 Task: Compose an email with the signature Bethany Lewis with the subject Feedback on a market research survey and the message We need to finalize the budget for the next fiscal year, can you please assist? from softage.4@softage.net to softage.2@softage.net, select last word, change the font of the message to Garamond and change the font typography to bold and underline Send the email. Finally, move the email from Sent Items to the label Licenses
Action: Mouse moved to (74, 123)
Screenshot: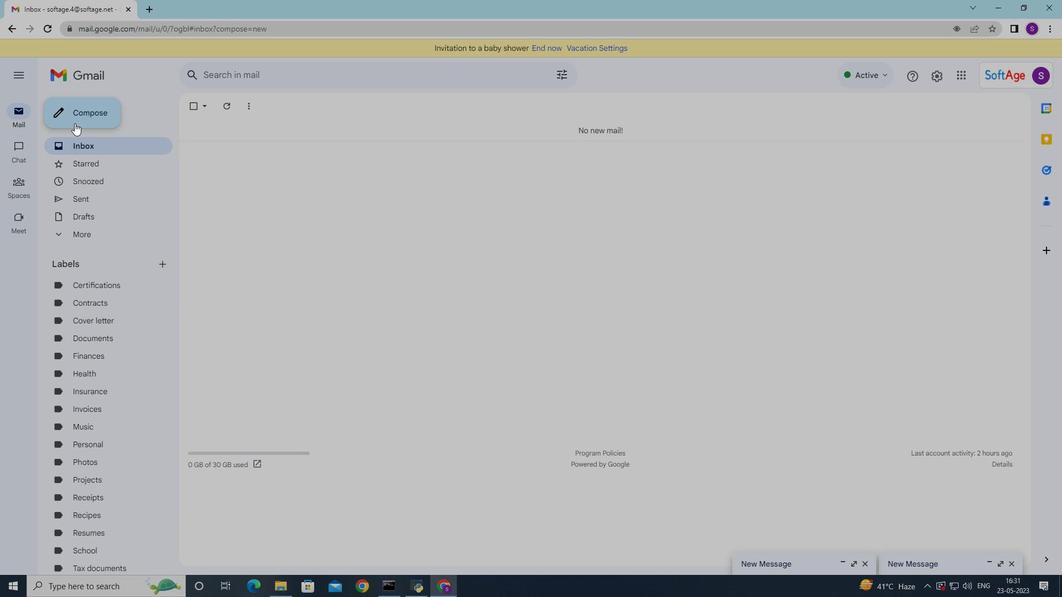 
Action: Mouse pressed left at (74, 123)
Screenshot: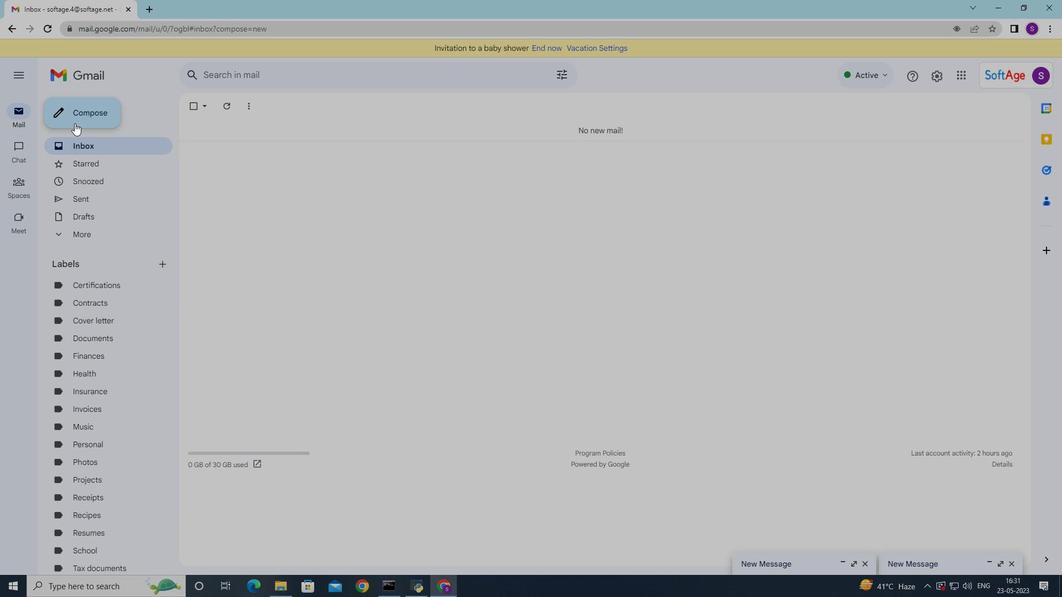 
Action: Mouse moved to (597, 558)
Screenshot: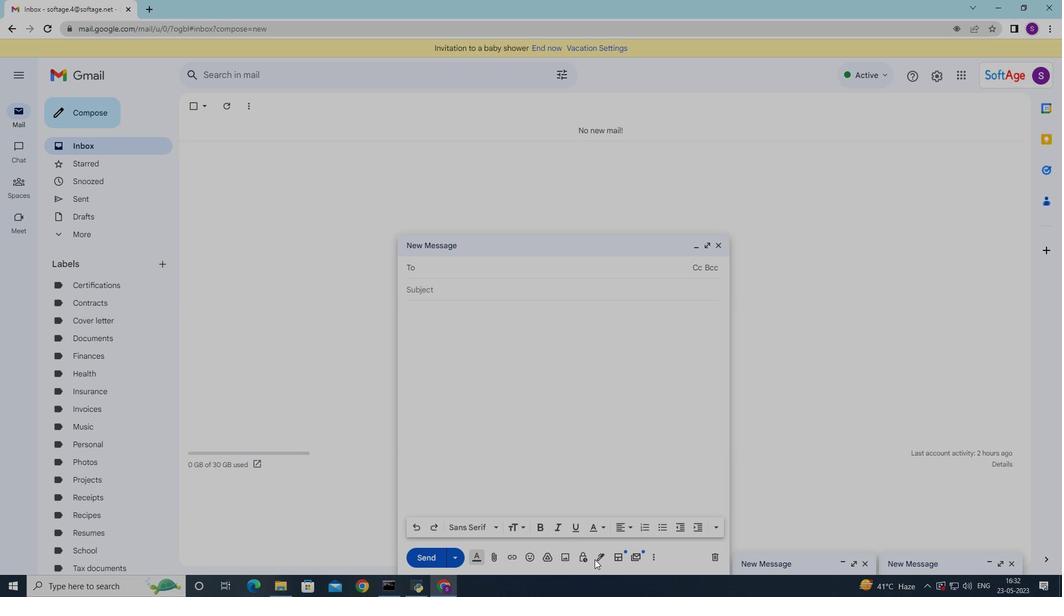 
Action: Mouse pressed left at (597, 558)
Screenshot: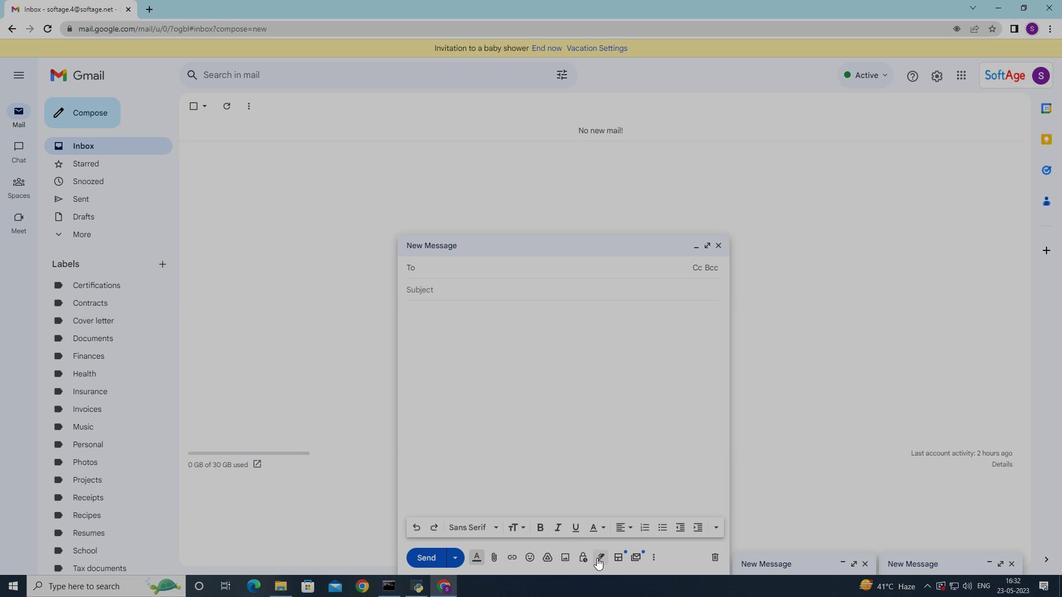 
Action: Mouse moved to (660, 222)
Screenshot: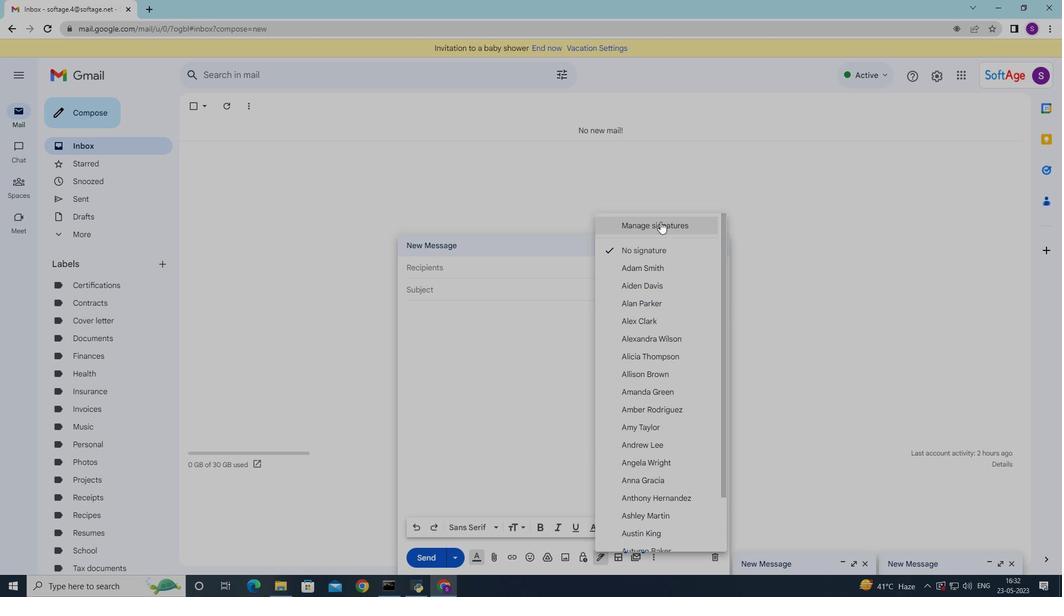 
Action: Mouse pressed left at (660, 222)
Screenshot: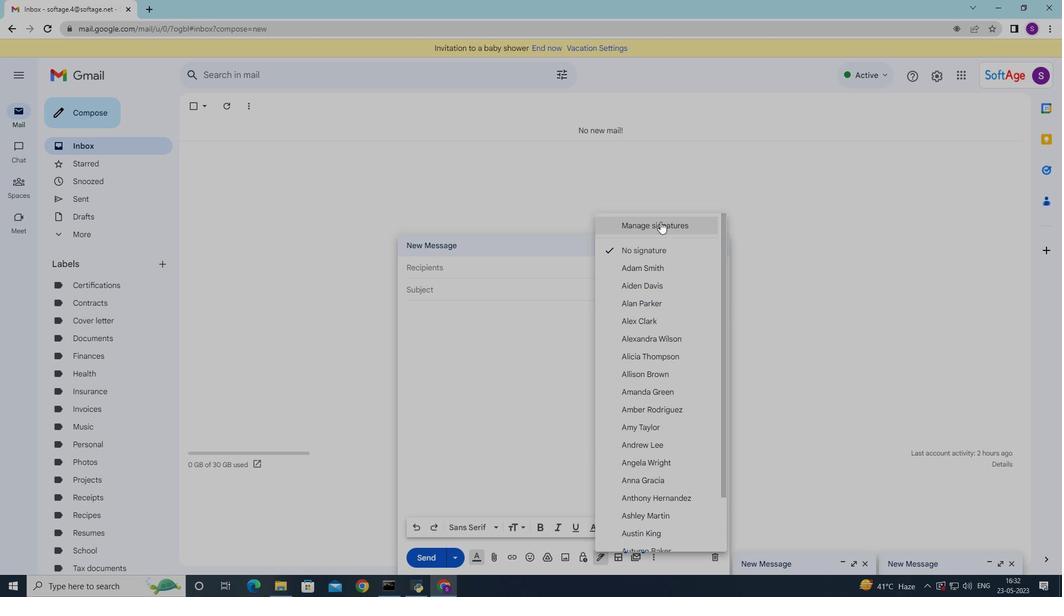
Action: Mouse moved to (722, 246)
Screenshot: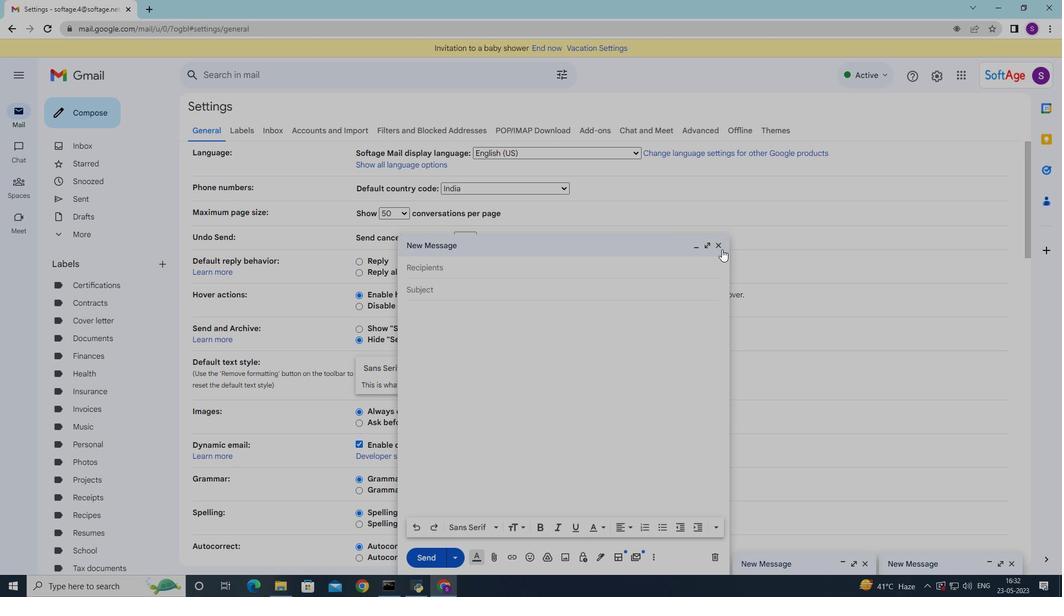 
Action: Mouse pressed left at (722, 246)
Screenshot: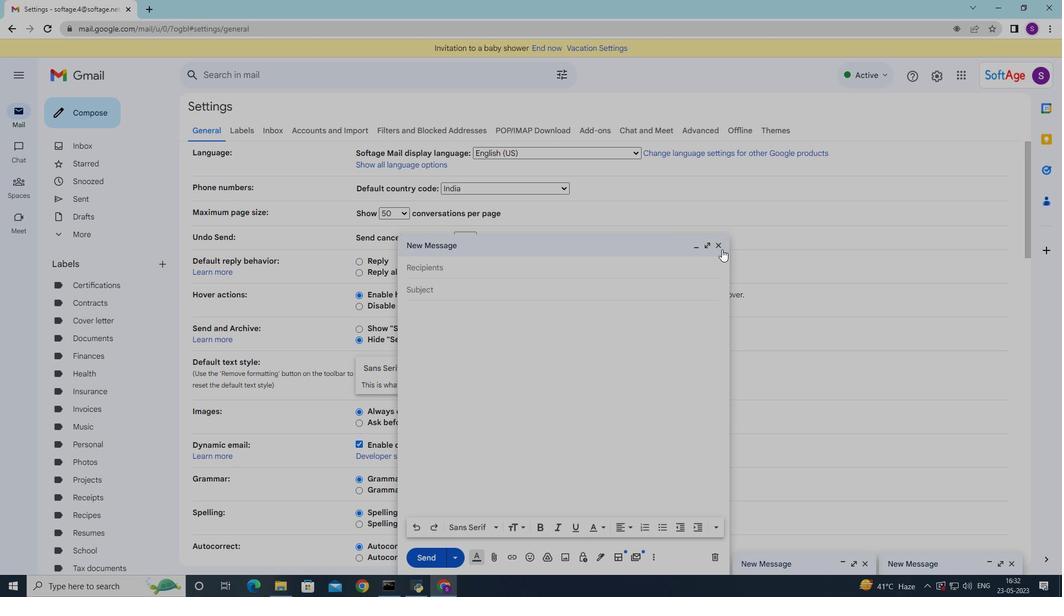 
Action: Mouse moved to (448, 314)
Screenshot: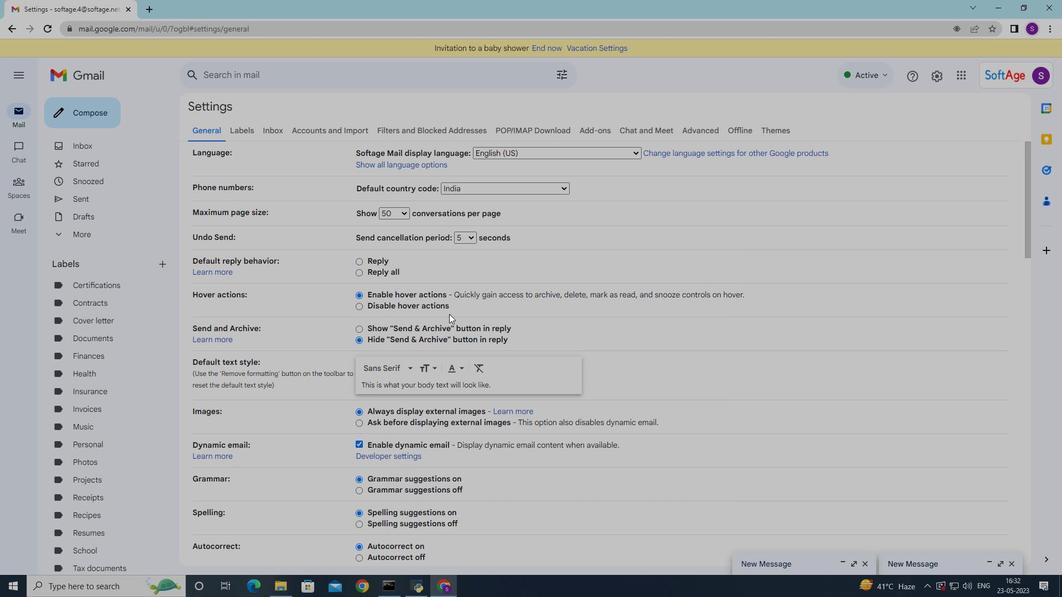 
Action: Mouse scrolled (448, 313) with delta (0, 0)
Screenshot: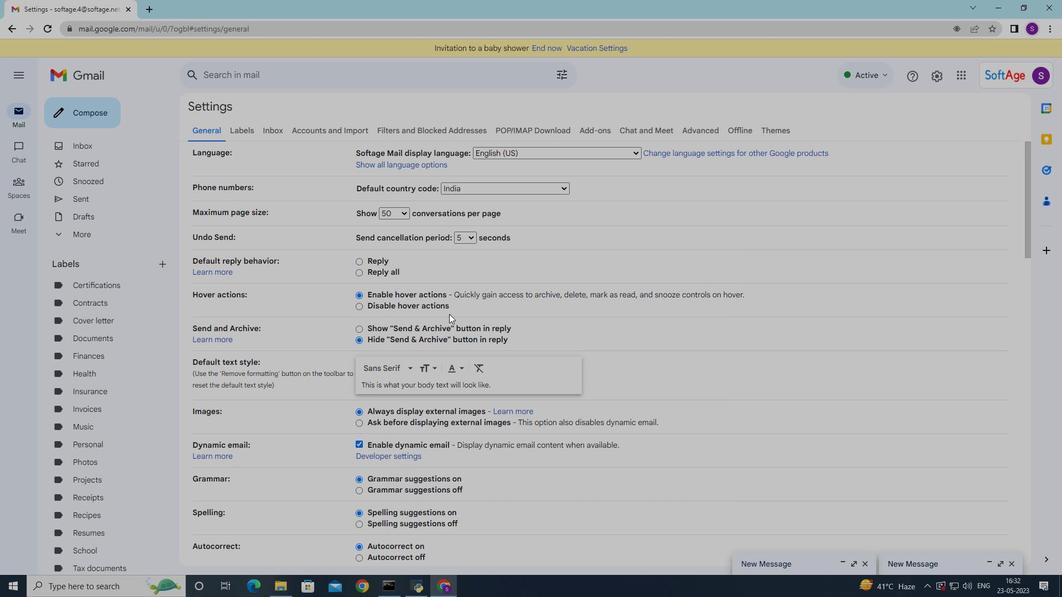 
Action: Mouse moved to (448, 314)
Screenshot: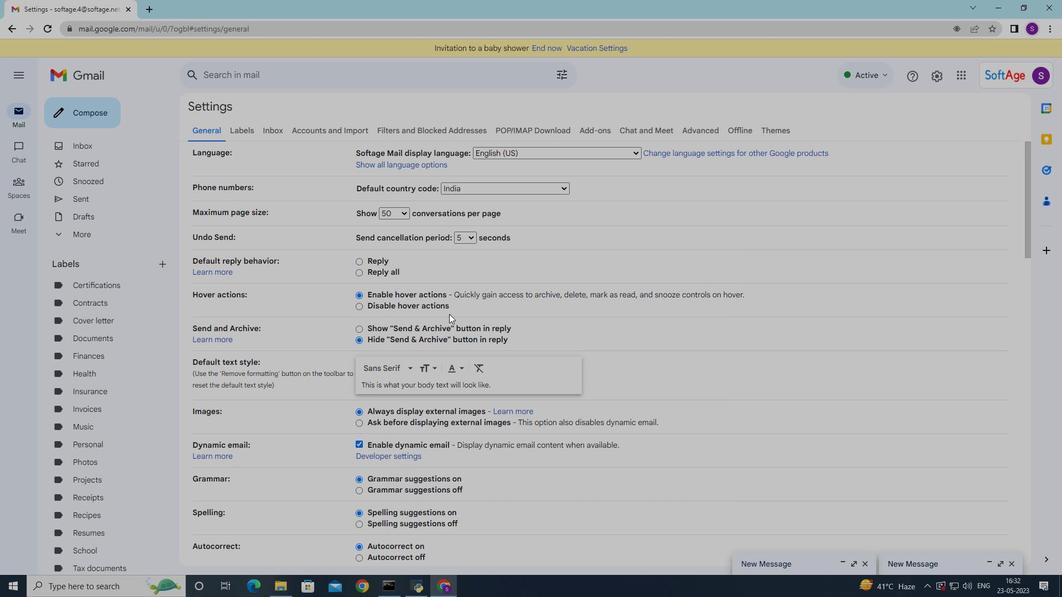 
Action: Mouse scrolled (448, 314) with delta (0, 0)
Screenshot: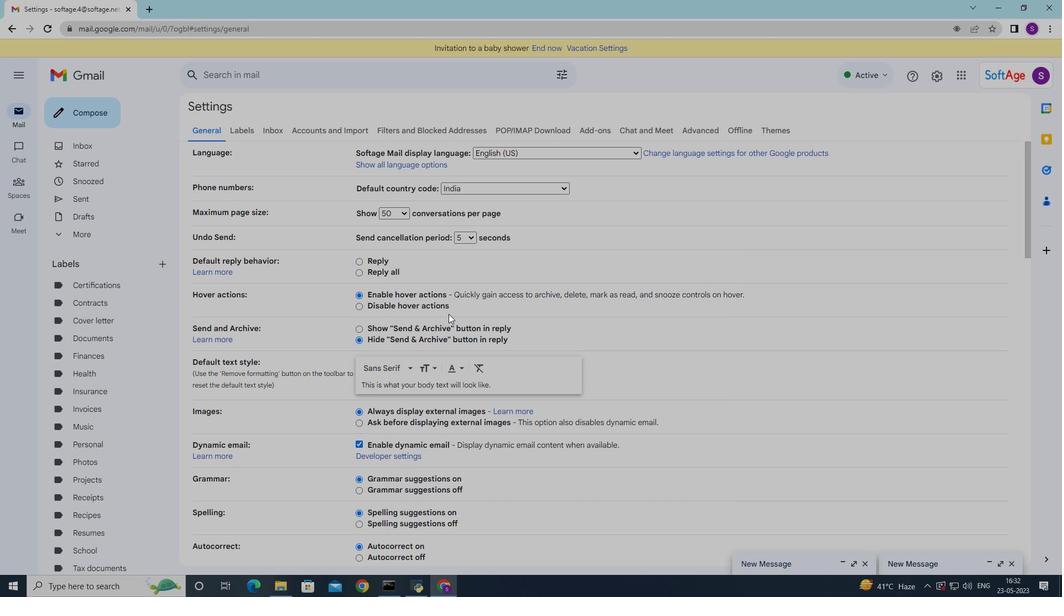 
Action: Mouse scrolled (448, 314) with delta (0, 0)
Screenshot: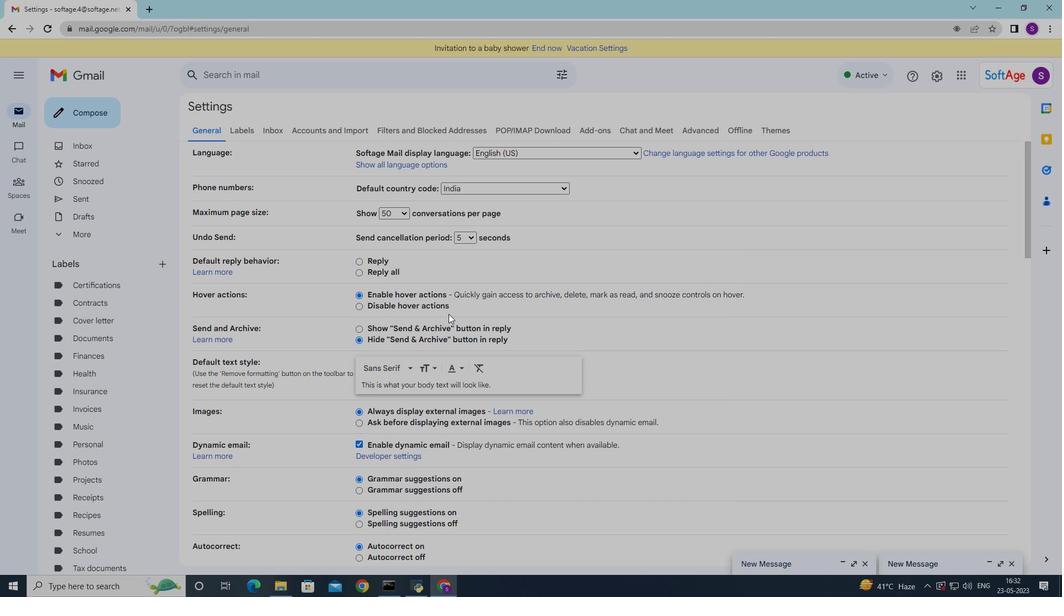 
Action: Mouse moved to (448, 315)
Screenshot: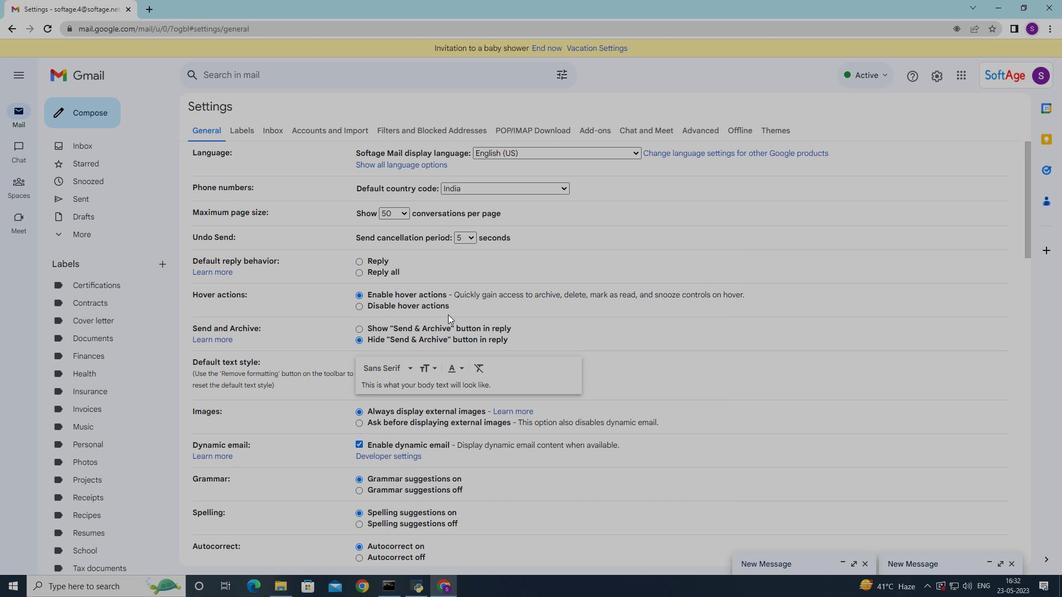 
Action: Mouse scrolled (448, 314) with delta (0, 0)
Screenshot: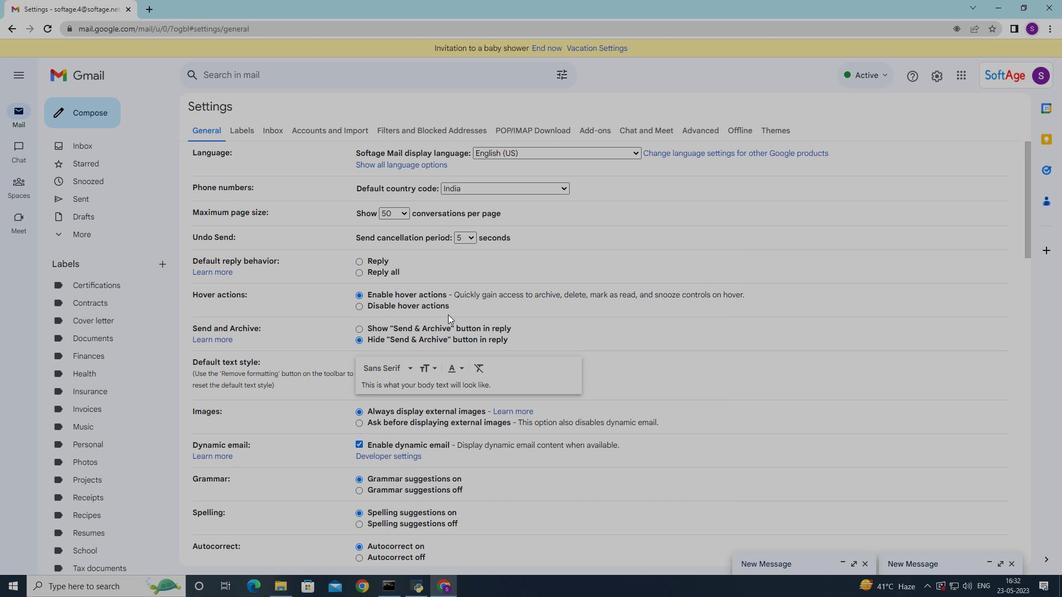 
Action: Mouse moved to (444, 332)
Screenshot: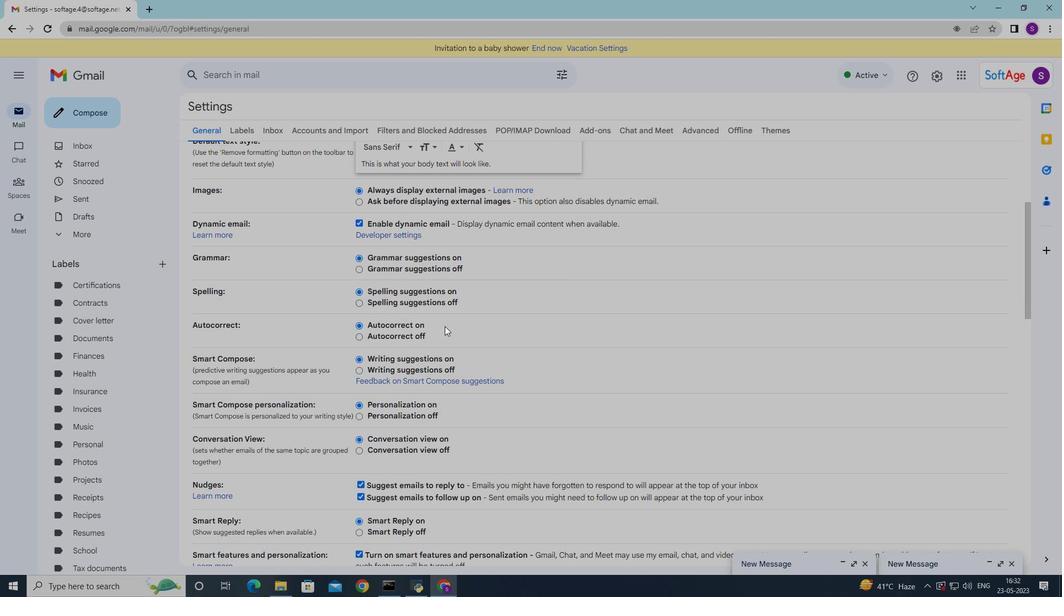 
Action: Mouse scrolled (445, 329) with delta (0, 0)
Screenshot: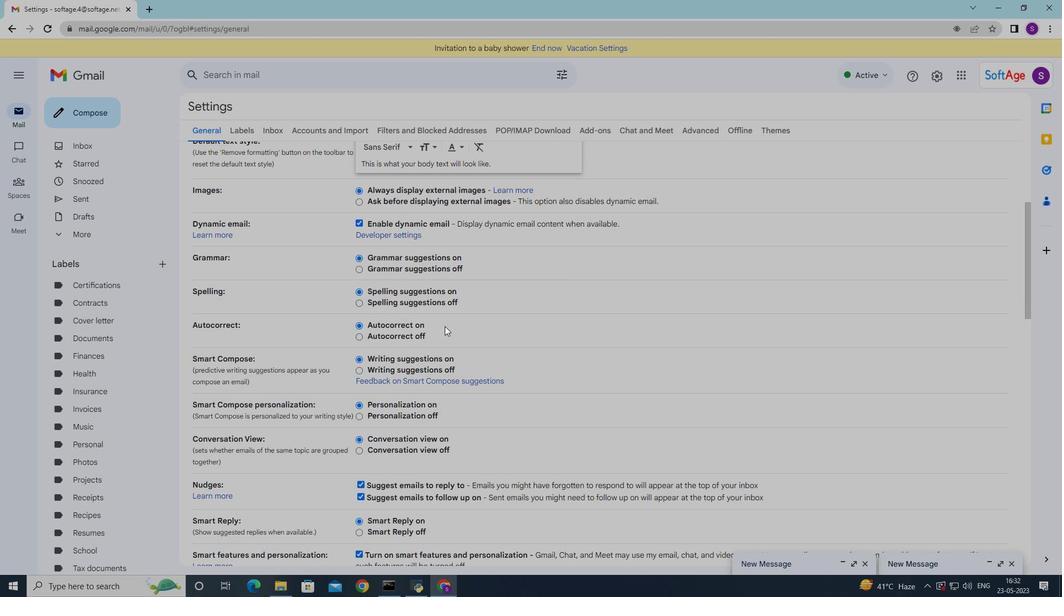 
Action: Mouse moved to (444, 333)
Screenshot: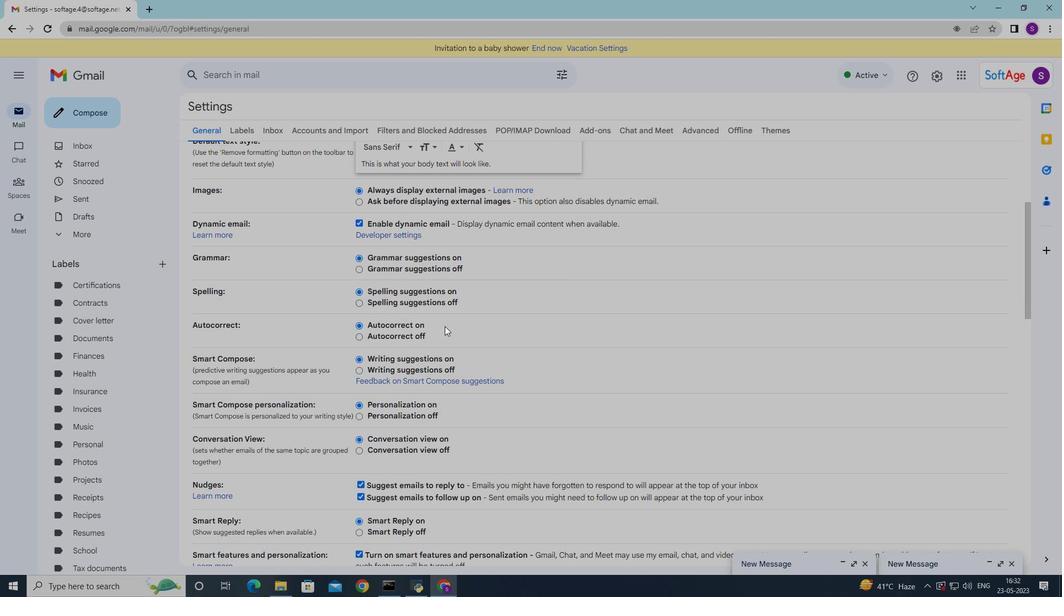 
Action: Mouse scrolled (445, 329) with delta (0, 0)
Screenshot: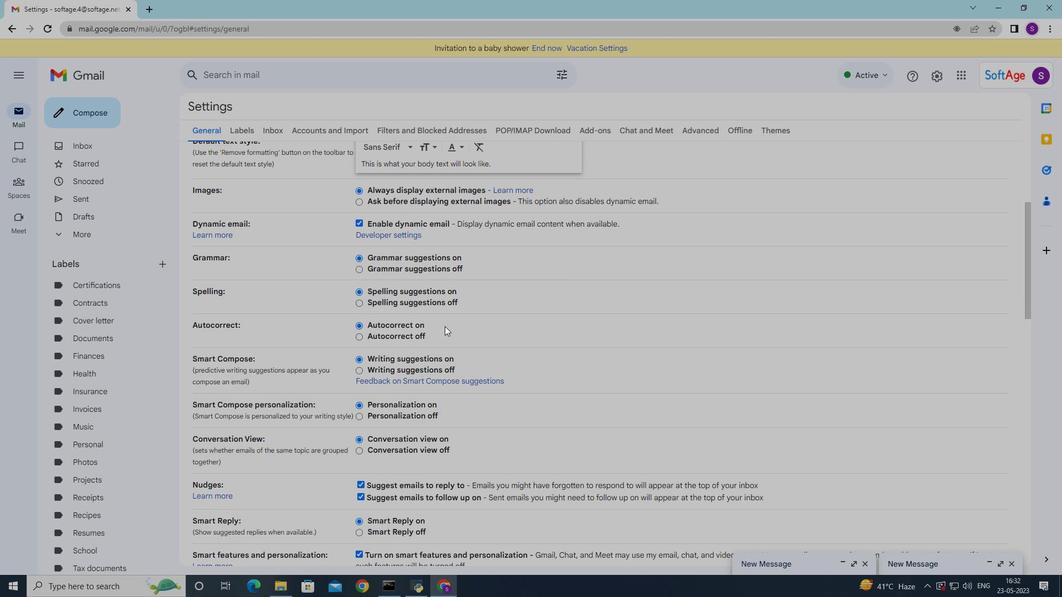 
Action: Mouse moved to (443, 334)
Screenshot: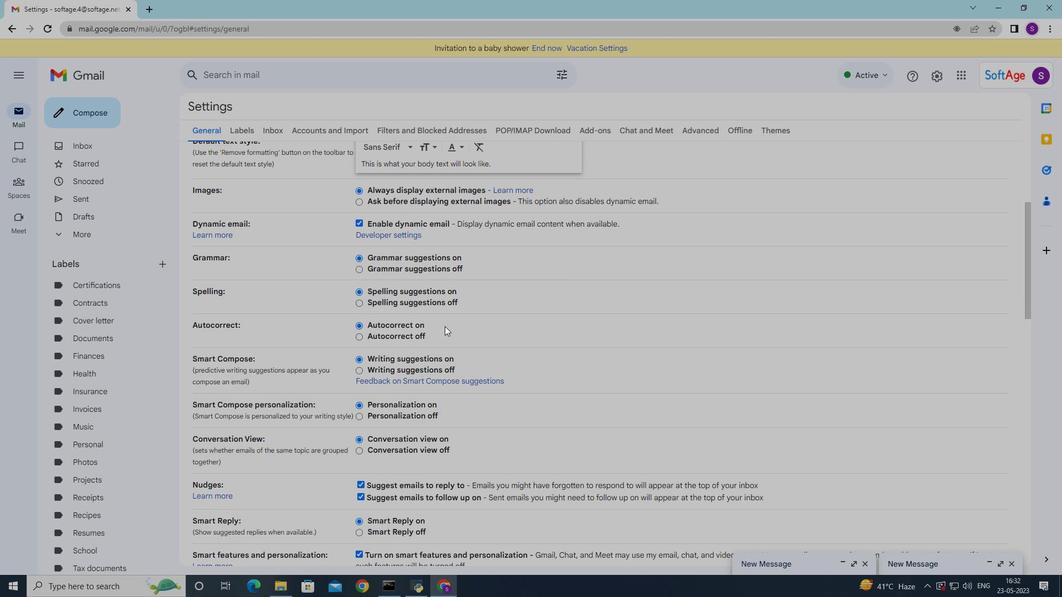 
Action: Mouse scrolled (444, 330) with delta (0, 0)
Screenshot: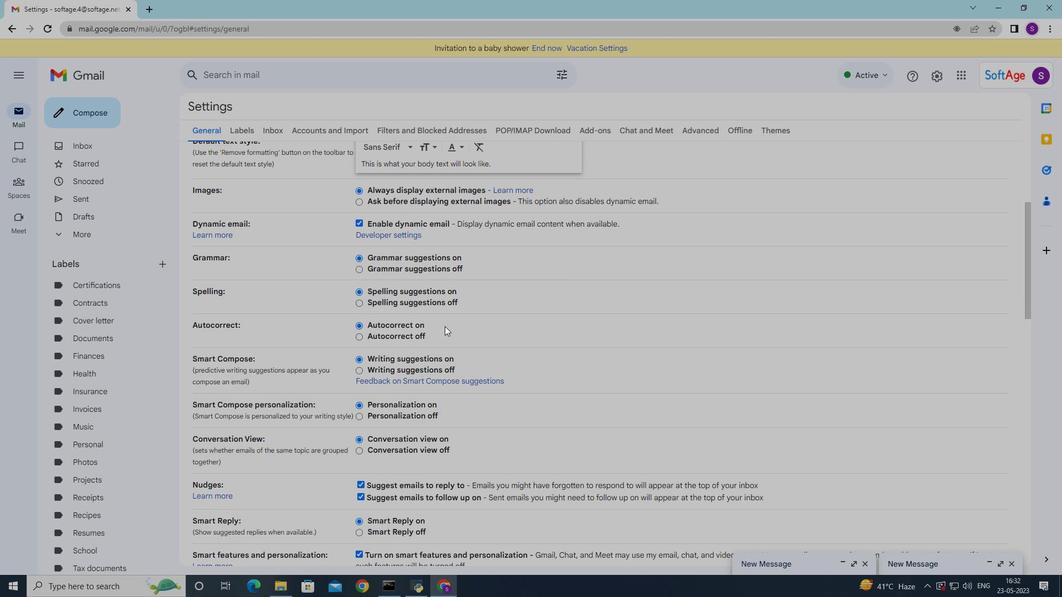 
Action: Mouse moved to (439, 432)
Screenshot: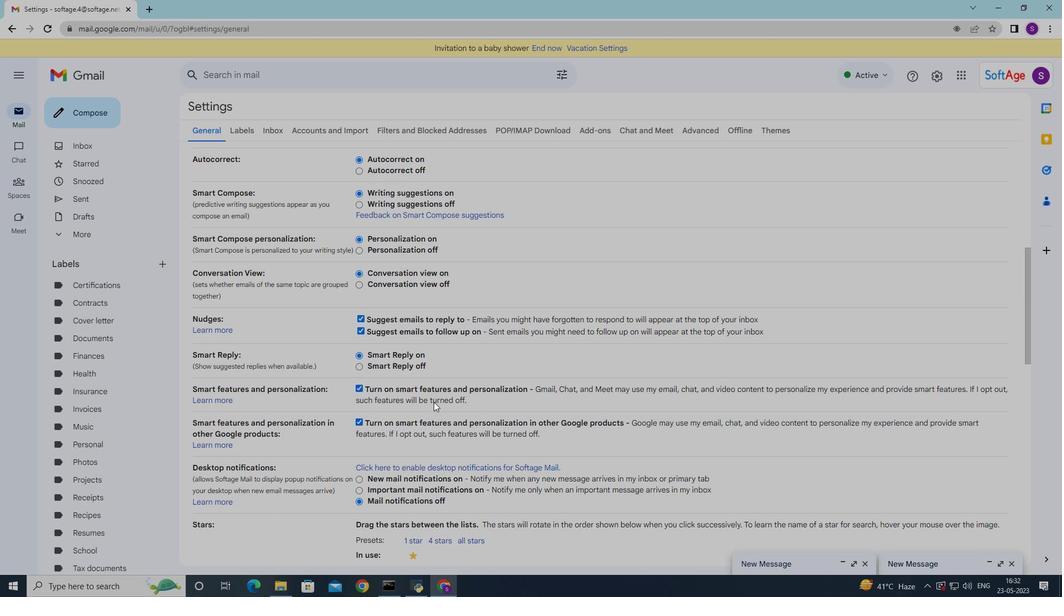 
Action: Mouse scrolled (439, 430) with delta (0, 0)
Screenshot: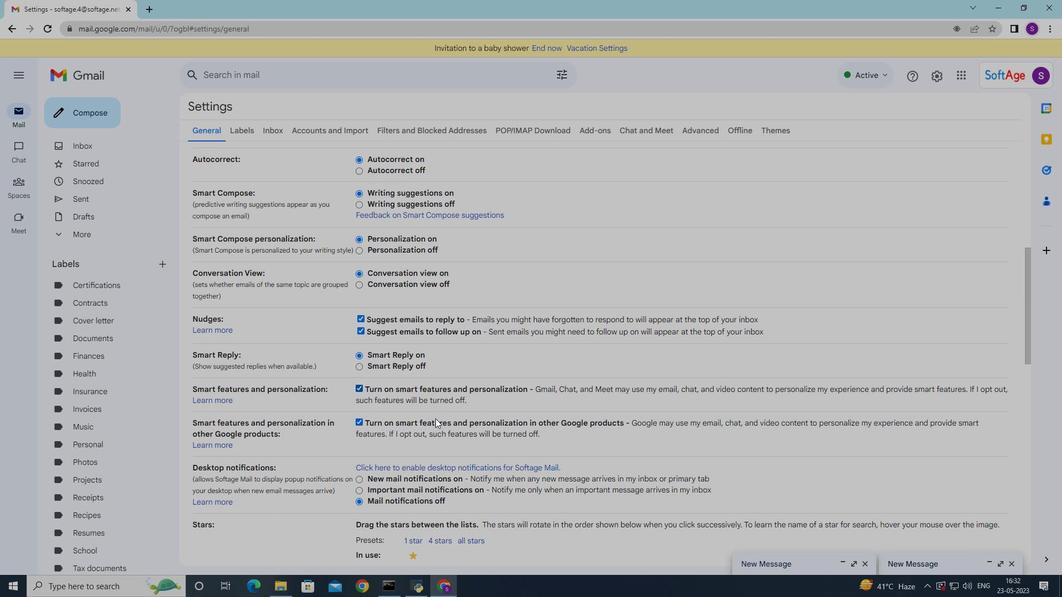 
Action: Mouse moved to (440, 435)
Screenshot: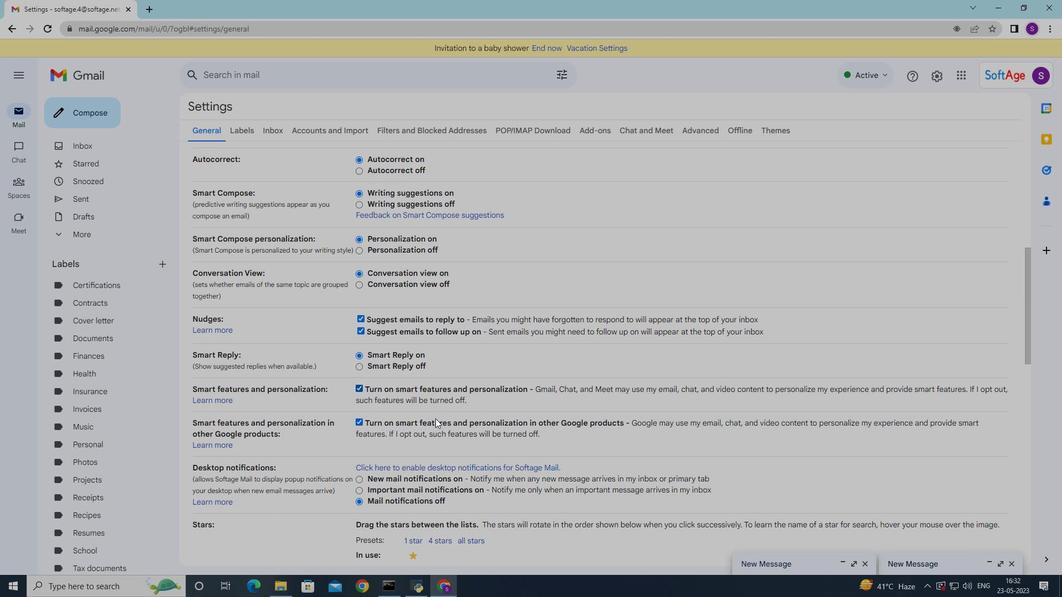 
Action: Mouse scrolled (440, 434) with delta (0, 0)
Screenshot: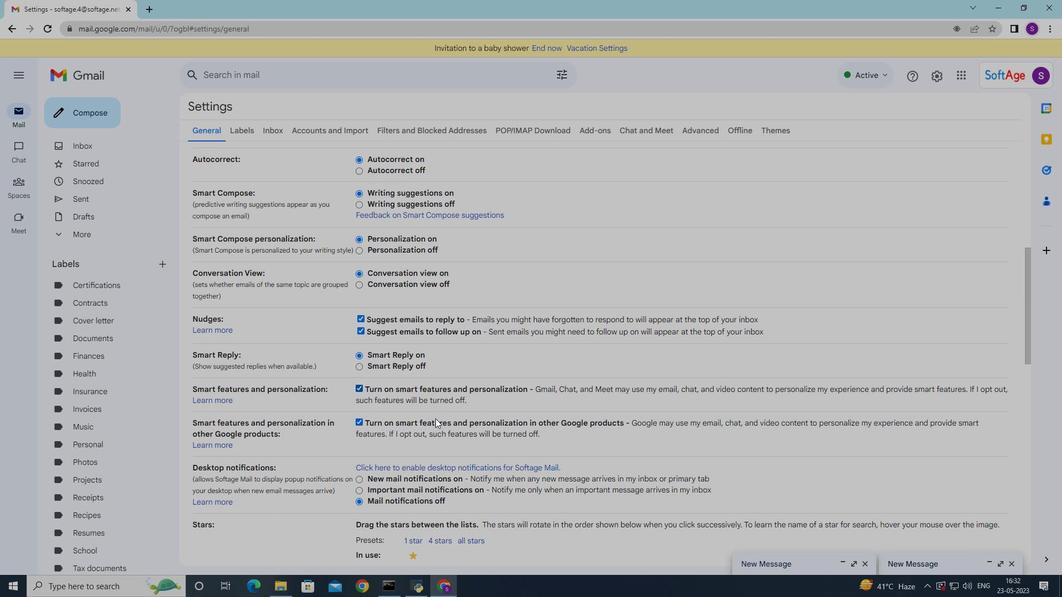 
Action: Mouse moved to (440, 435)
Screenshot: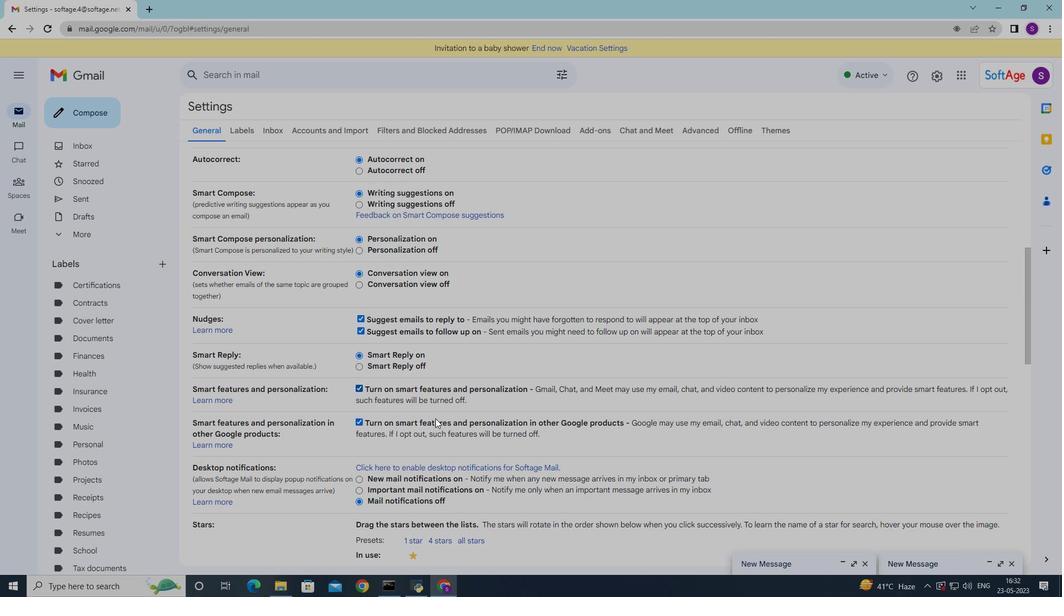
Action: Mouse scrolled (440, 434) with delta (0, 0)
Screenshot: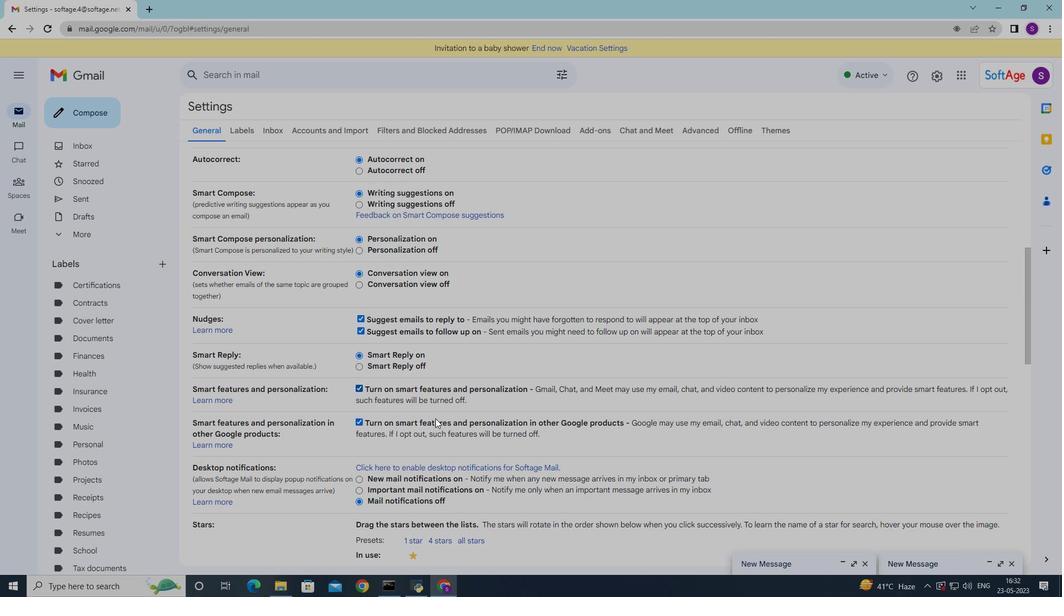 
Action: Mouse moved to (433, 407)
Screenshot: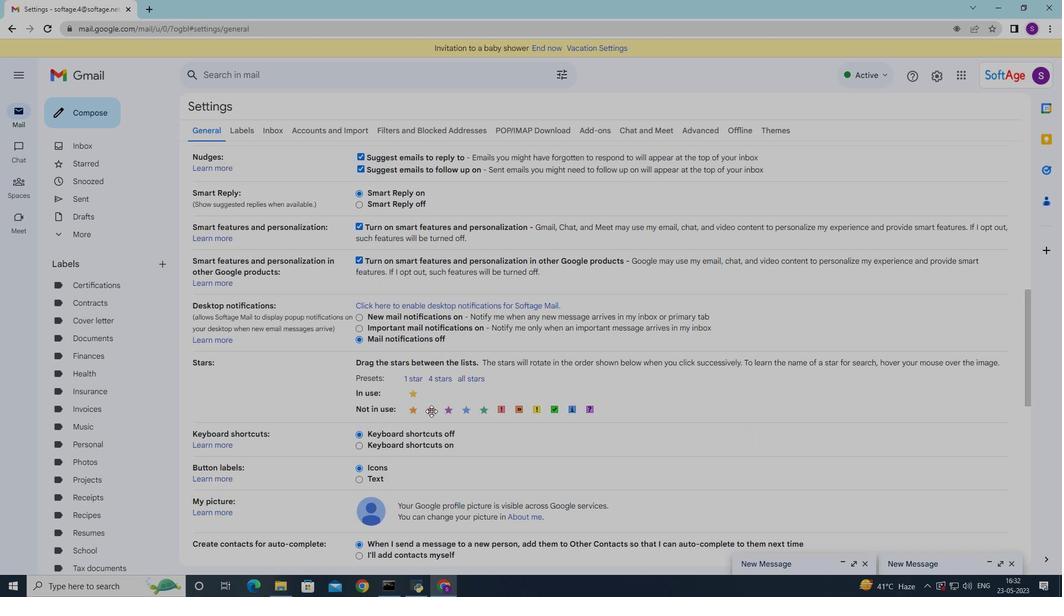 
Action: Mouse scrolled (433, 406) with delta (0, 0)
Screenshot: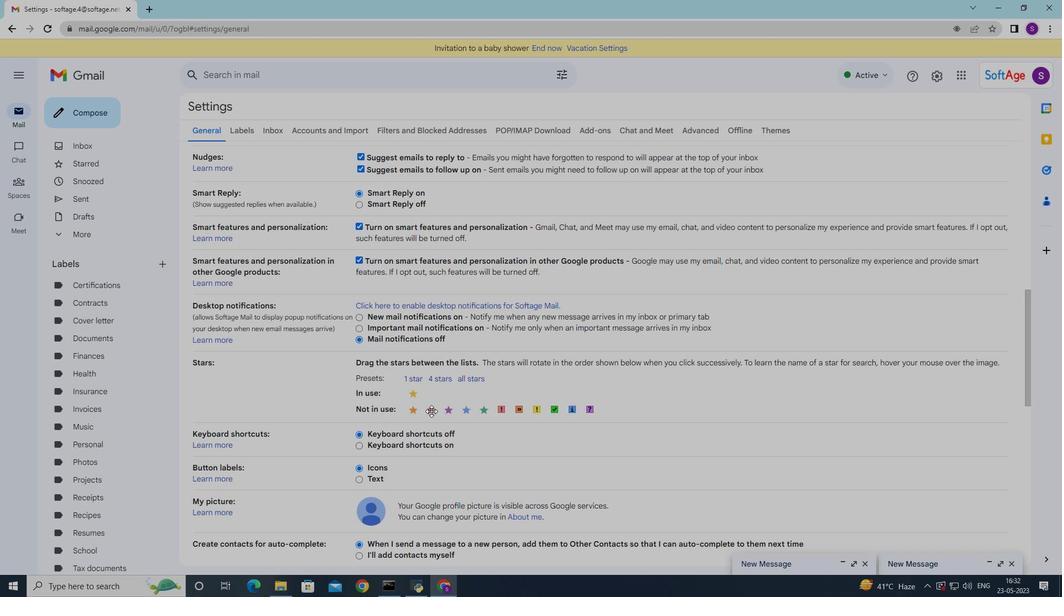 
Action: Mouse scrolled (433, 406) with delta (0, 0)
Screenshot: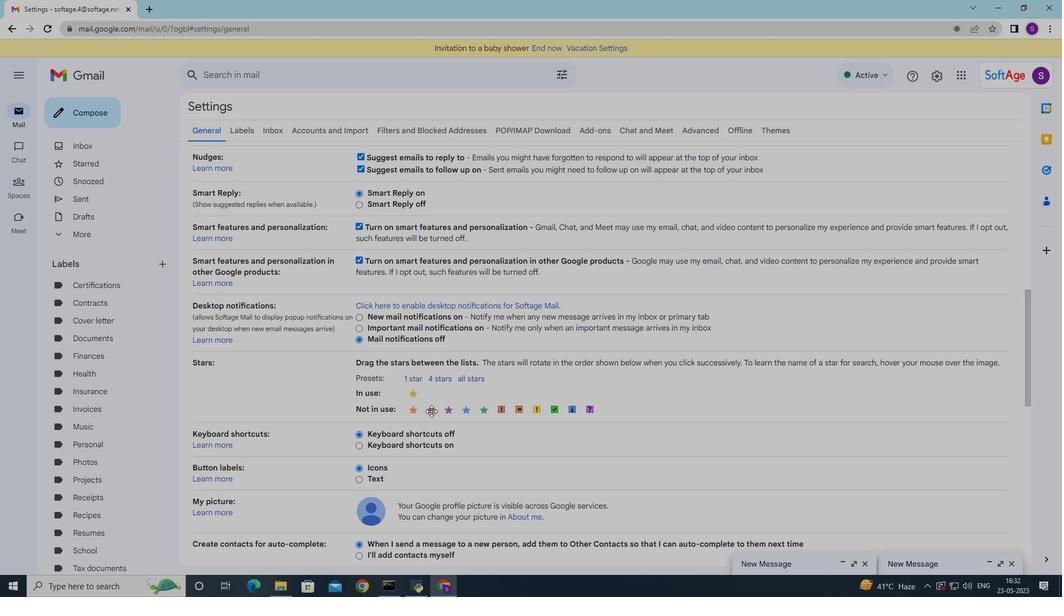 
Action: Mouse moved to (433, 407)
Screenshot: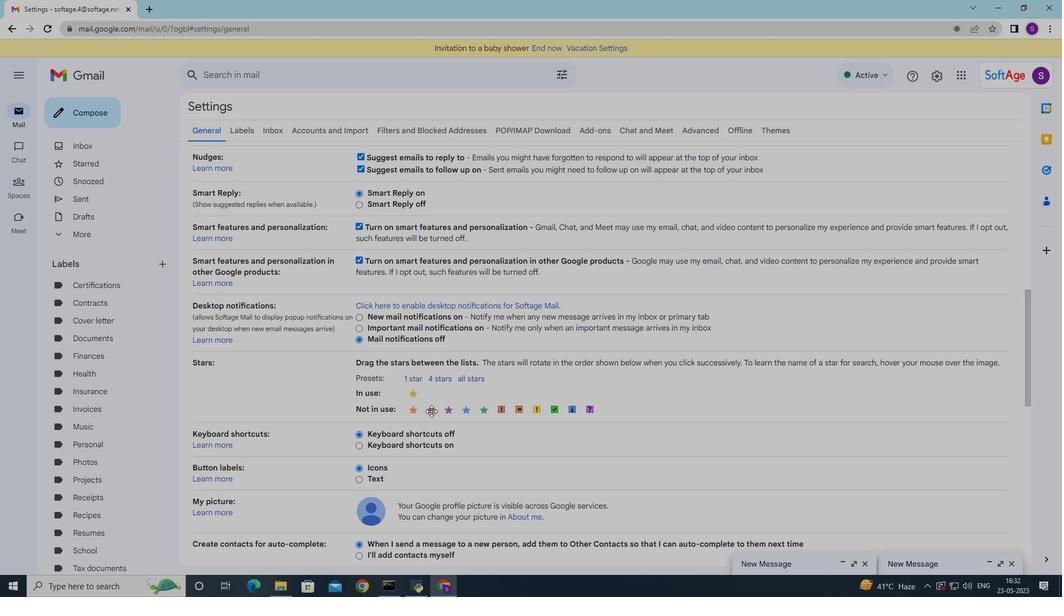 
Action: Mouse scrolled (433, 406) with delta (0, 0)
Screenshot: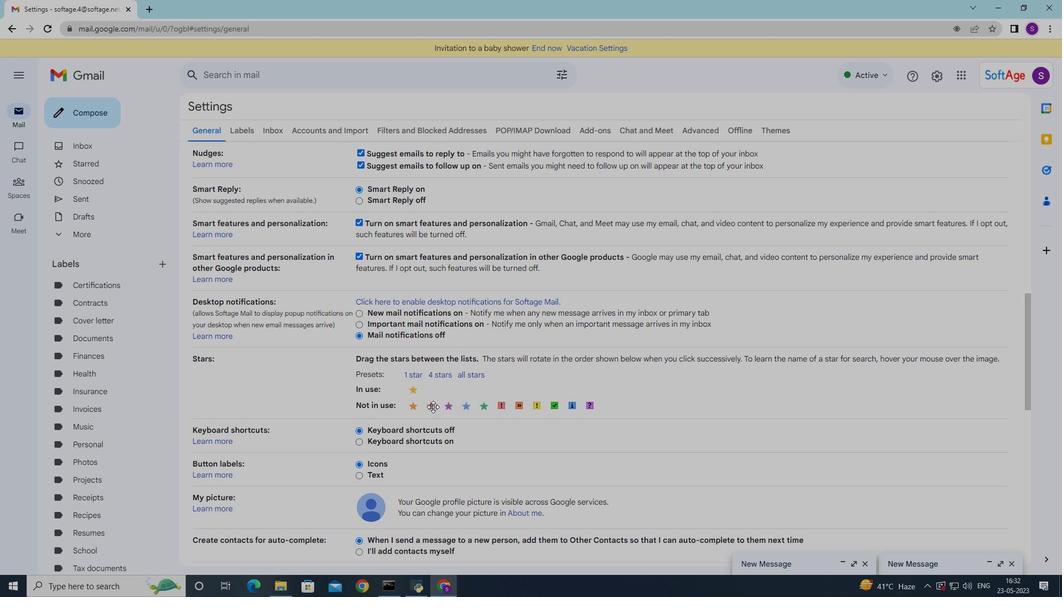
Action: Mouse moved to (421, 436)
Screenshot: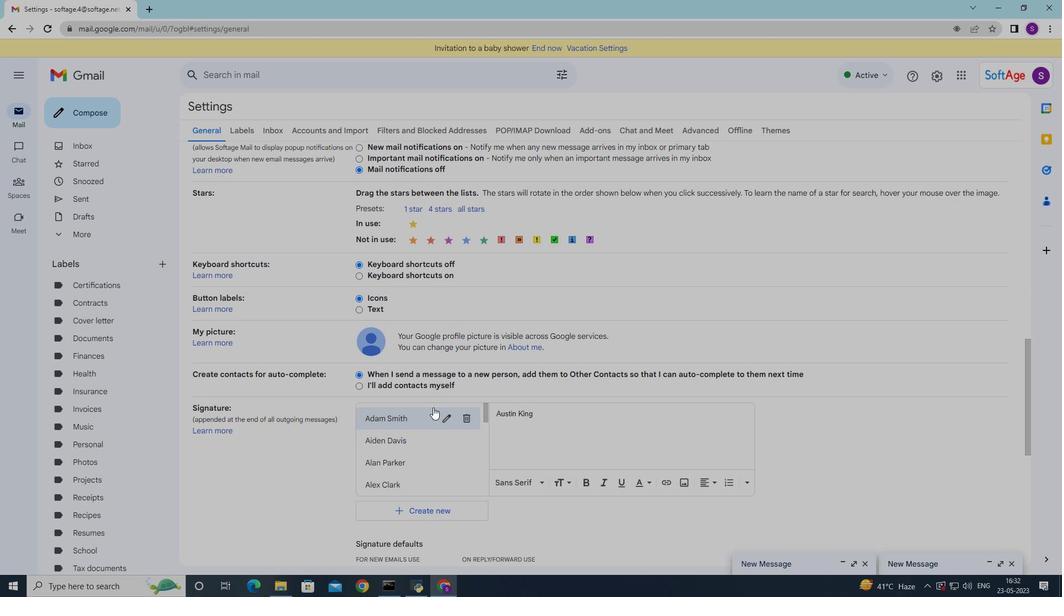 
Action: Mouse scrolled (421, 436) with delta (0, 0)
Screenshot: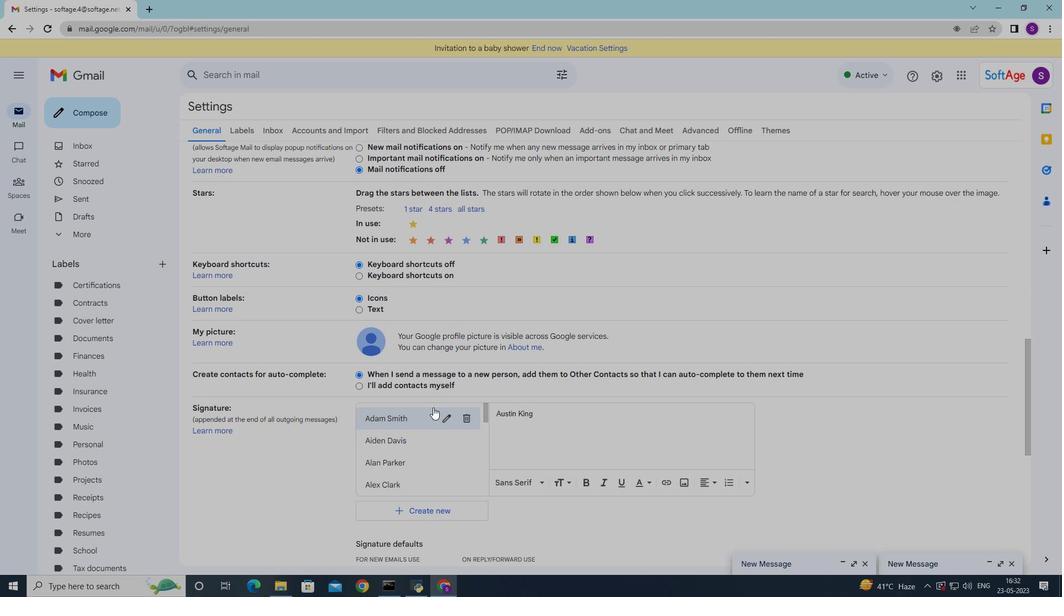 
Action: Mouse moved to (422, 436)
Screenshot: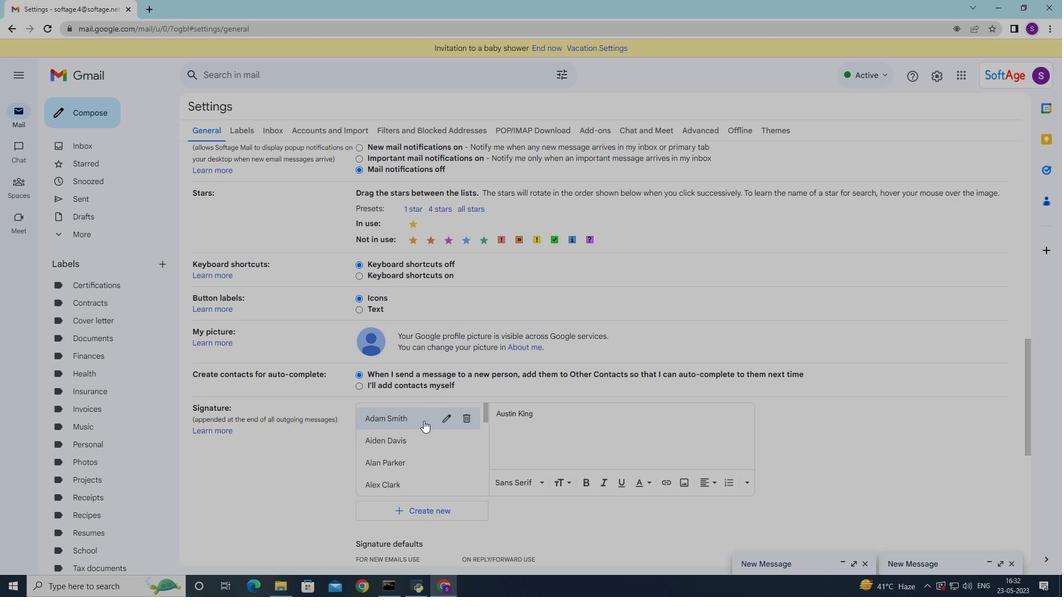 
Action: Mouse scrolled (422, 436) with delta (0, 0)
Screenshot: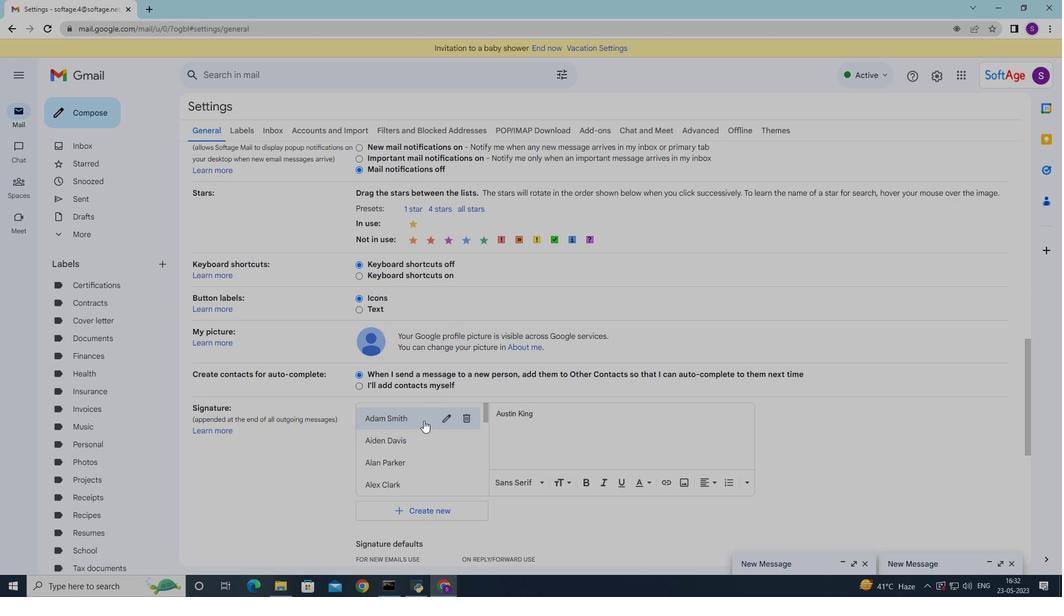 
Action: Mouse moved to (432, 503)
Screenshot: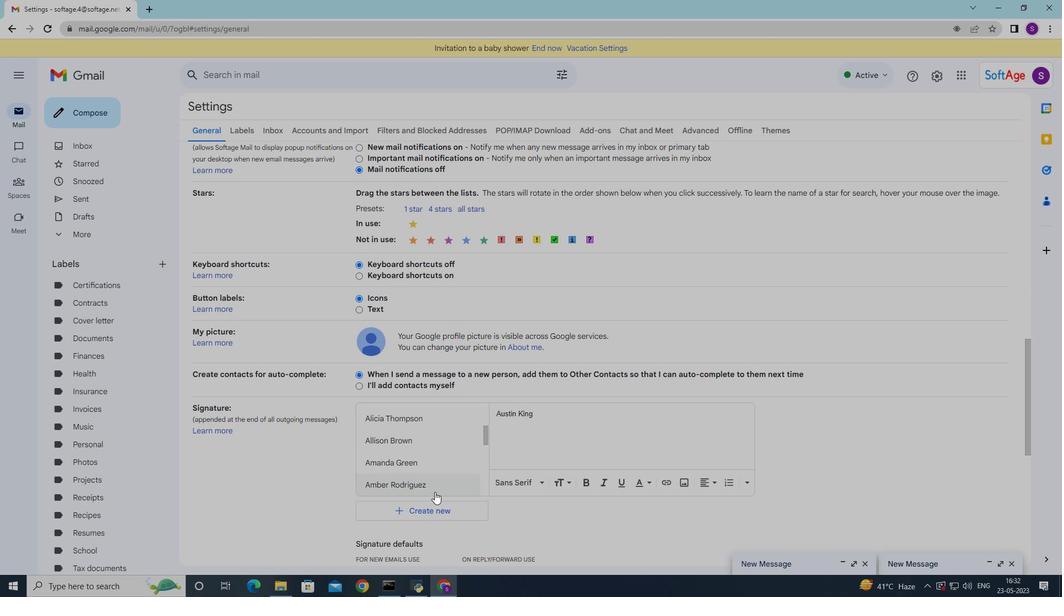 
Action: Mouse pressed left at (432, 503)
Screenshot: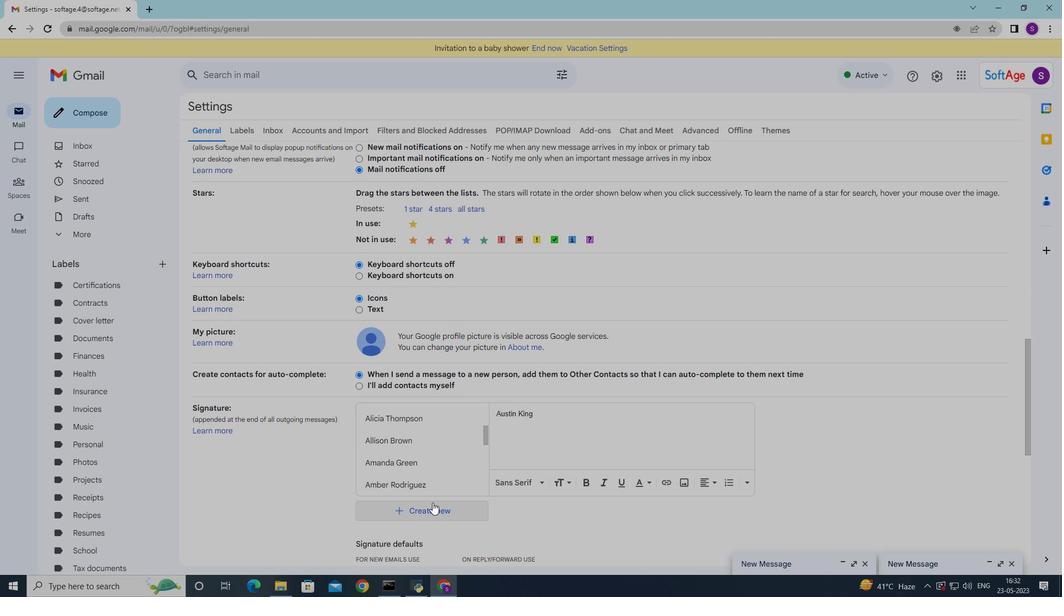 
Action: Mouse moved to (462, 326)
Screenshot: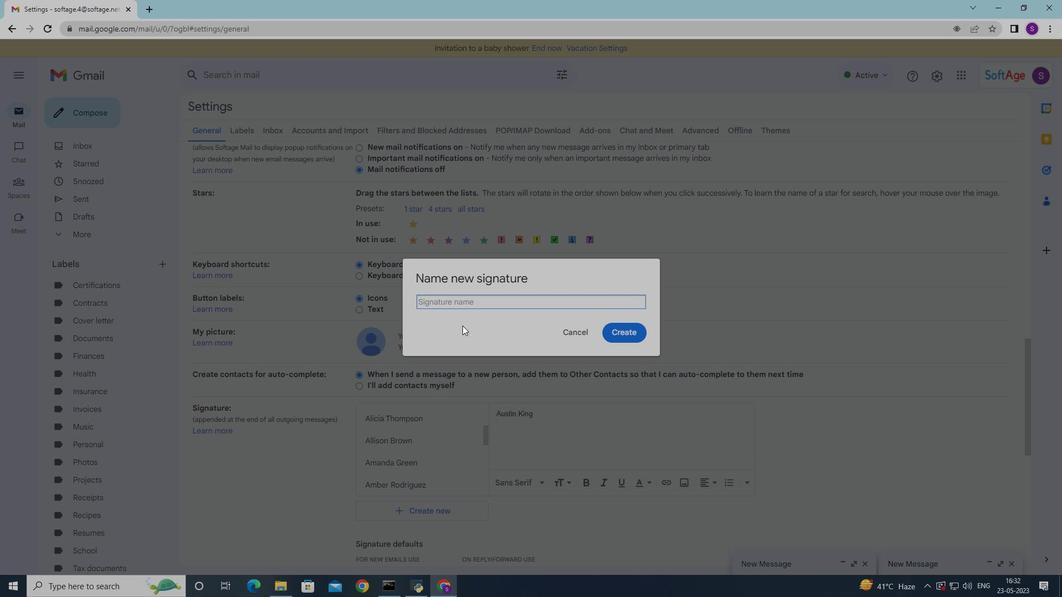 
Action: Key pressed <Key.shift>Bethany<Key.space><Key.shift>Lewis<Key.space>
Screenshot: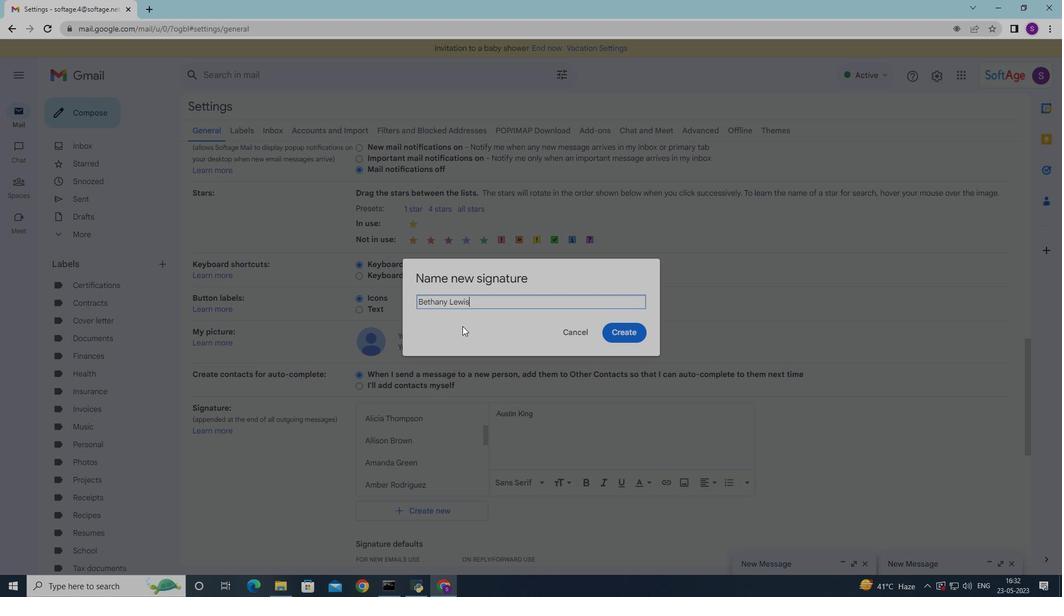 
Action: Mouse moved to (632, 333)
Screenshot: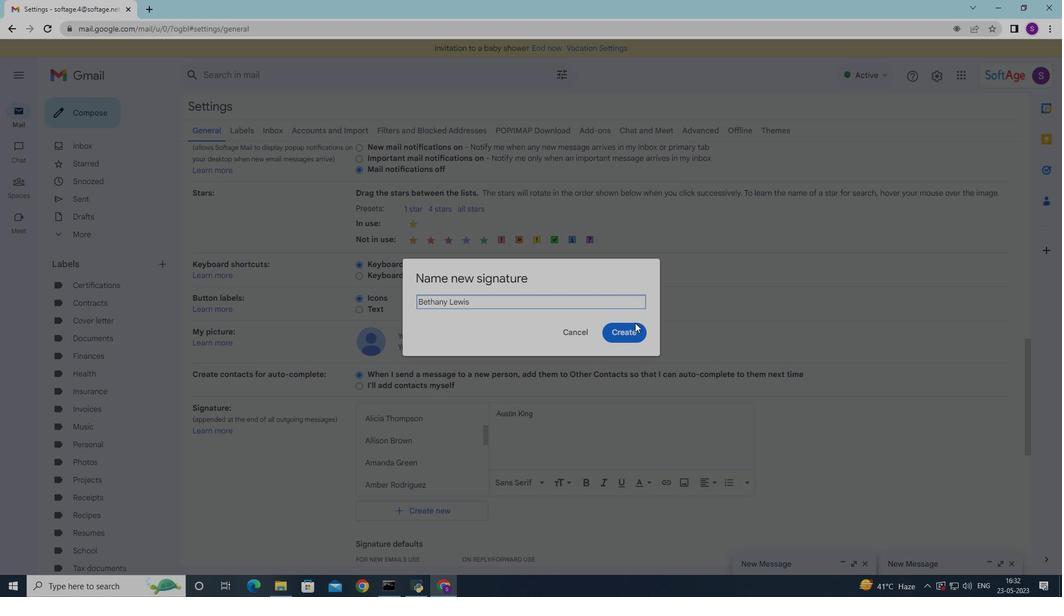 
Action: Mouse pressed left at (632, 333)
Screenshot: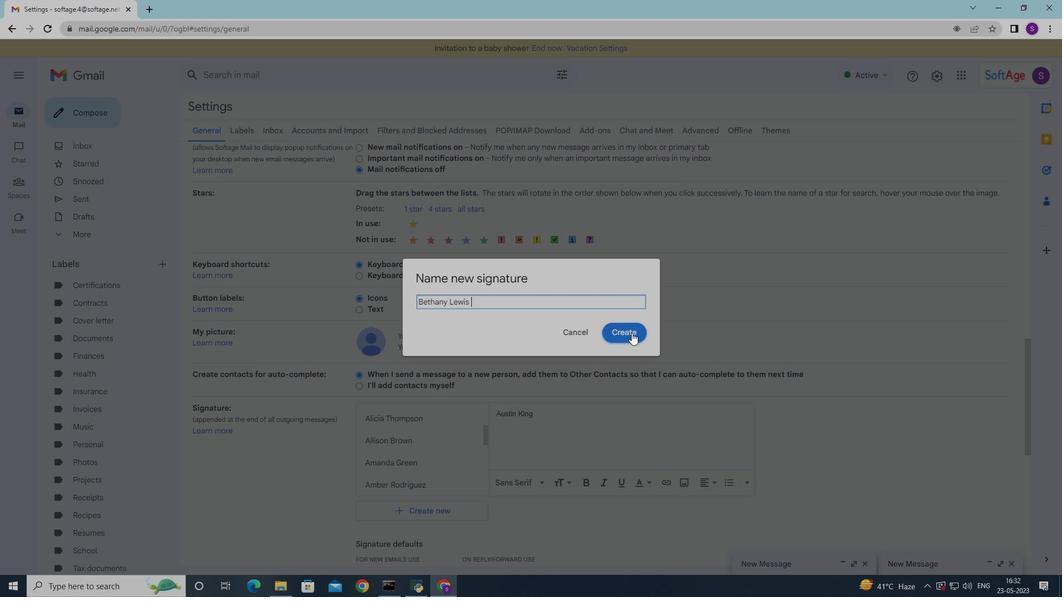 
Action: Mouse moved to (515, 411)
Screenshot: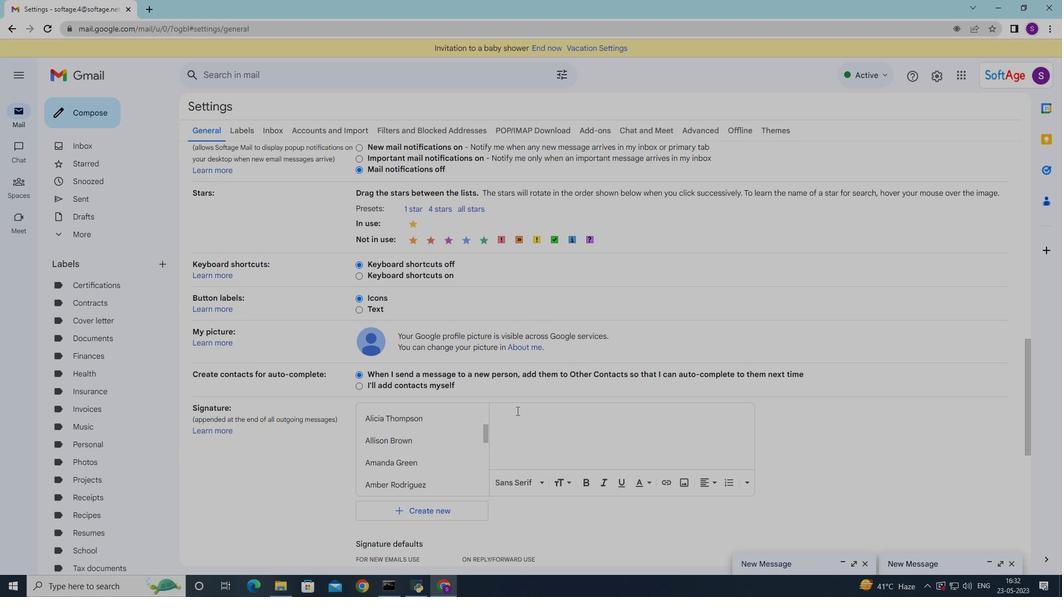 
Action: Key pressed <Key.shift>Bethany<Key.space><Key.shift>Lewis
Screenshot: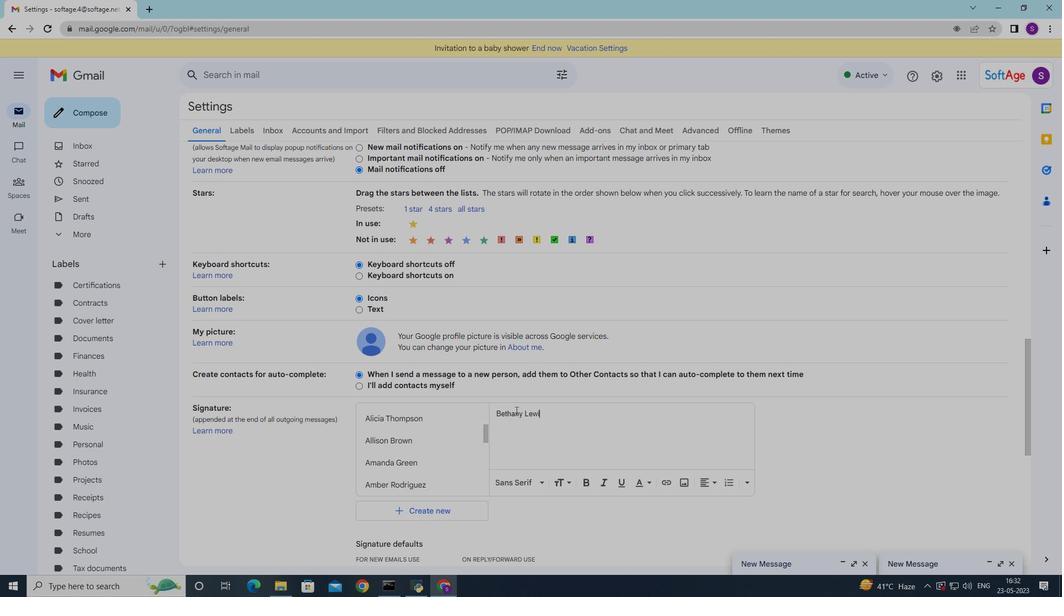 
Action: Mouse moved to (510, 428)
Screenshot: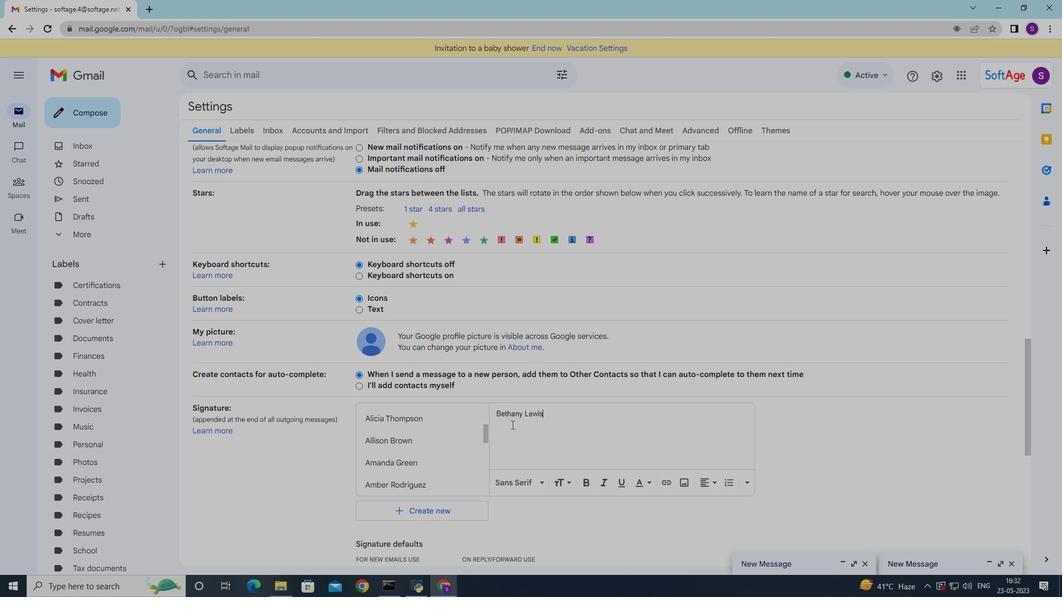 
Action: Mouse scrolled (510, 427) with delta (0, 0)
Screenshot: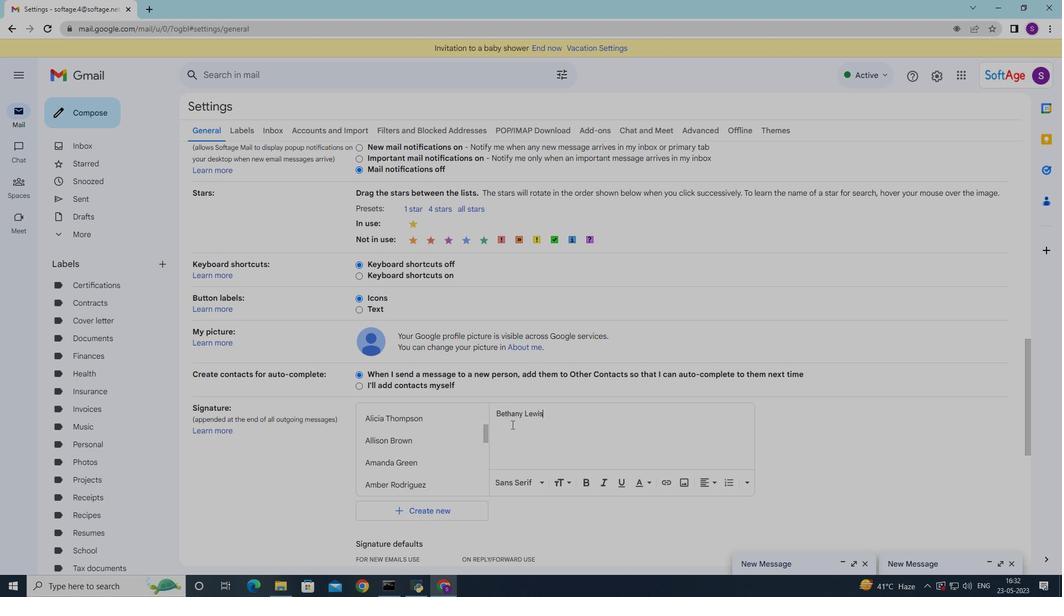 
Action: Mouse moved to (510, 429)
Screenshot: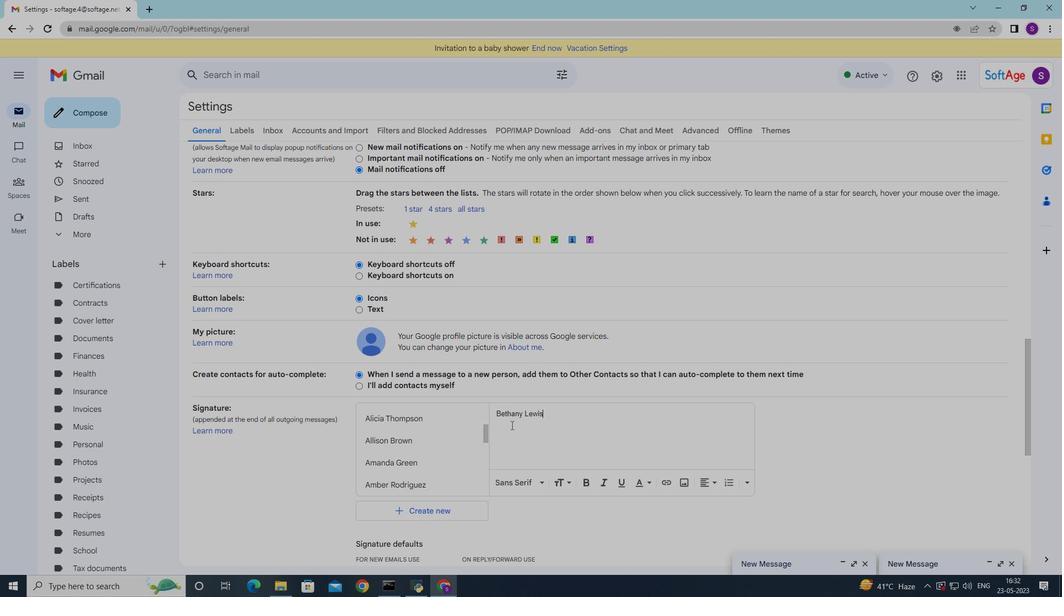 
Action: Mouse scrolled (510, 428) with delta (0, 0)
Screenshot: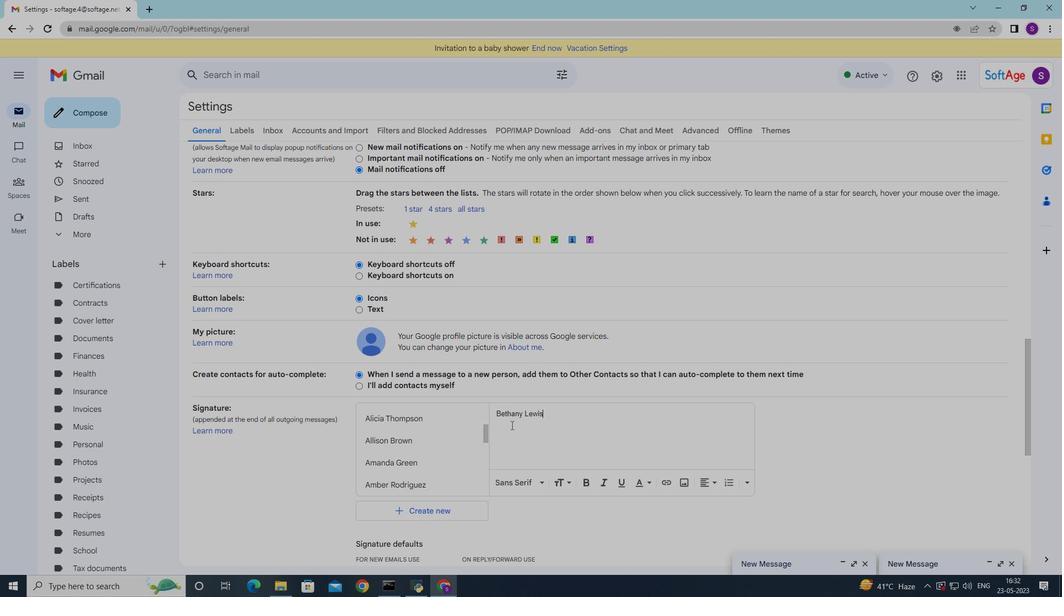 
Action: Mouse moved to (510, 429)
Screenshot: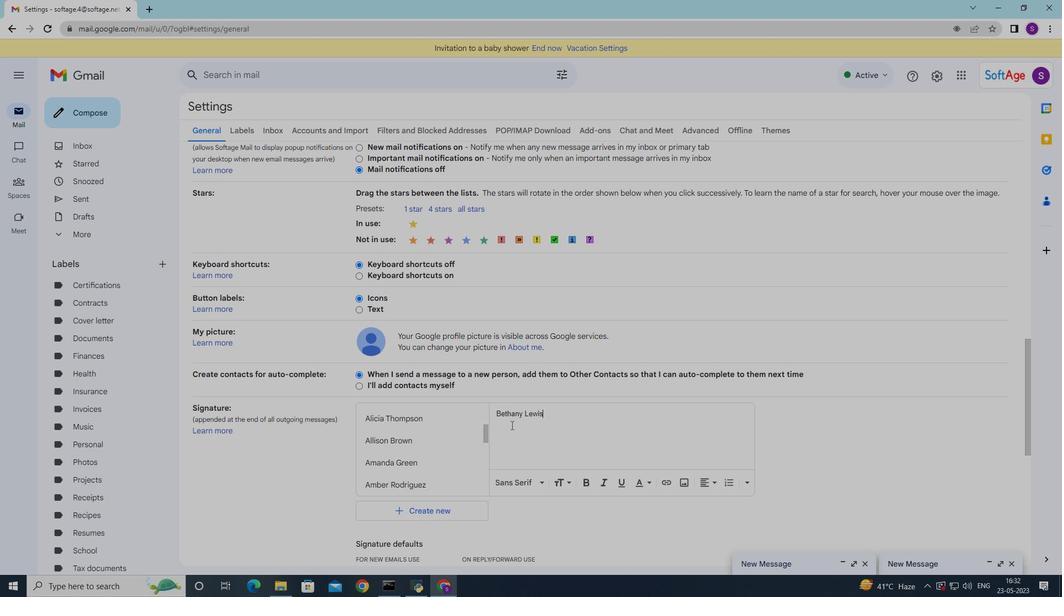 
Action: Mouse scrolled (510, 428) with delta (0, 0)
Screenshot: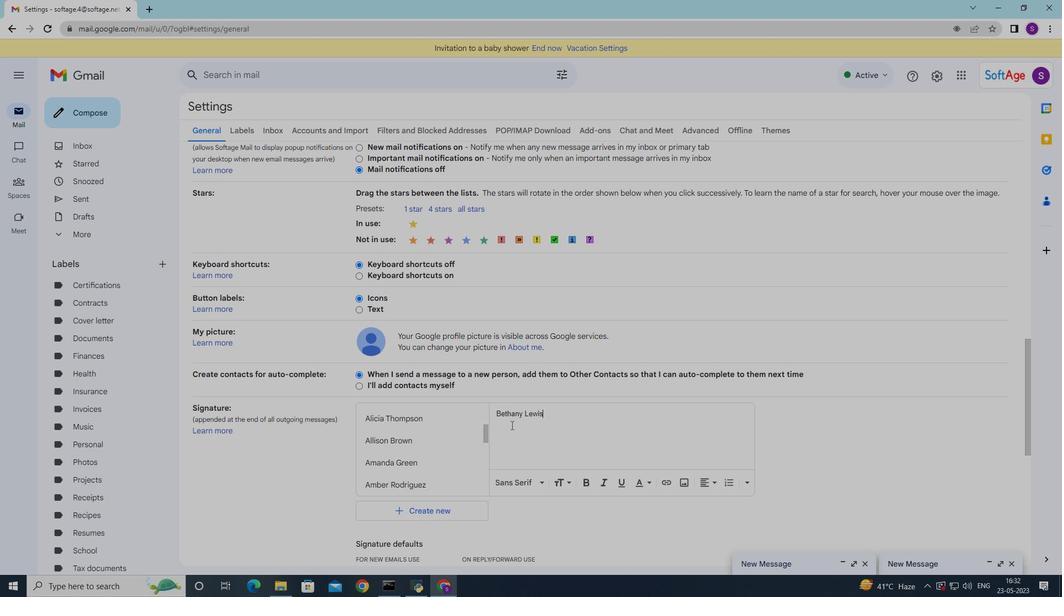 
Action: Mouse scrolled (510, 428) with delta (0, 0)
Screenshot: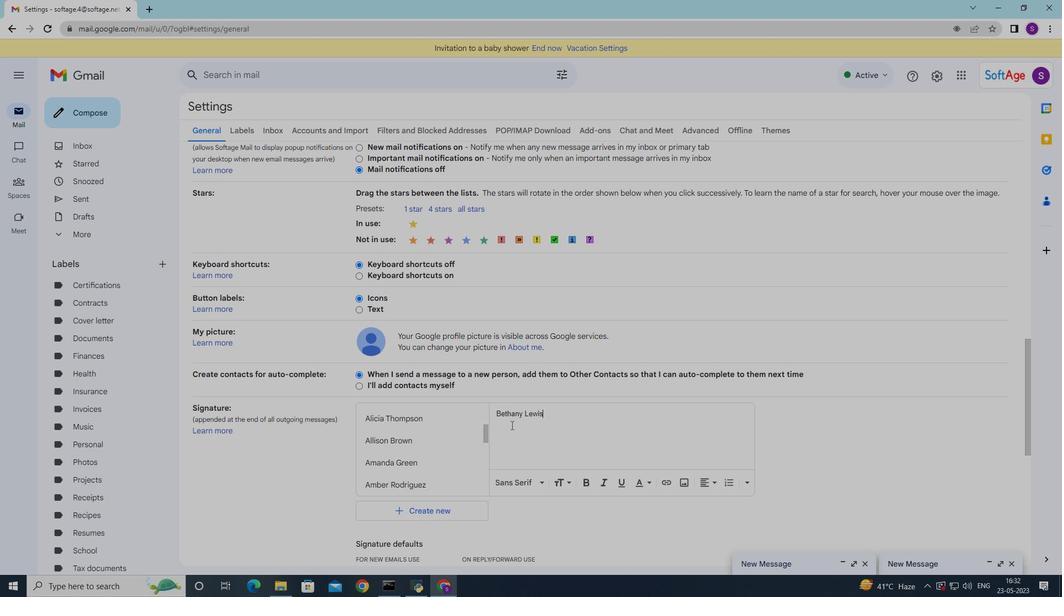 
Action: Mouse scrolled (510, 428) with delta (0, 0)
Screenshot: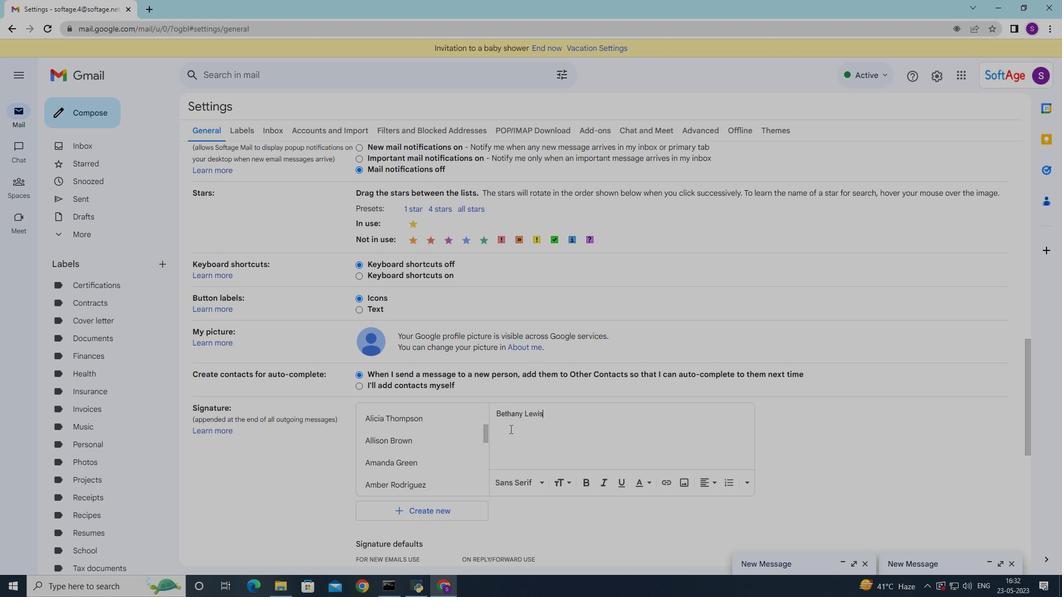 
Action: Mouse moved to (510, 430)
Screenshot: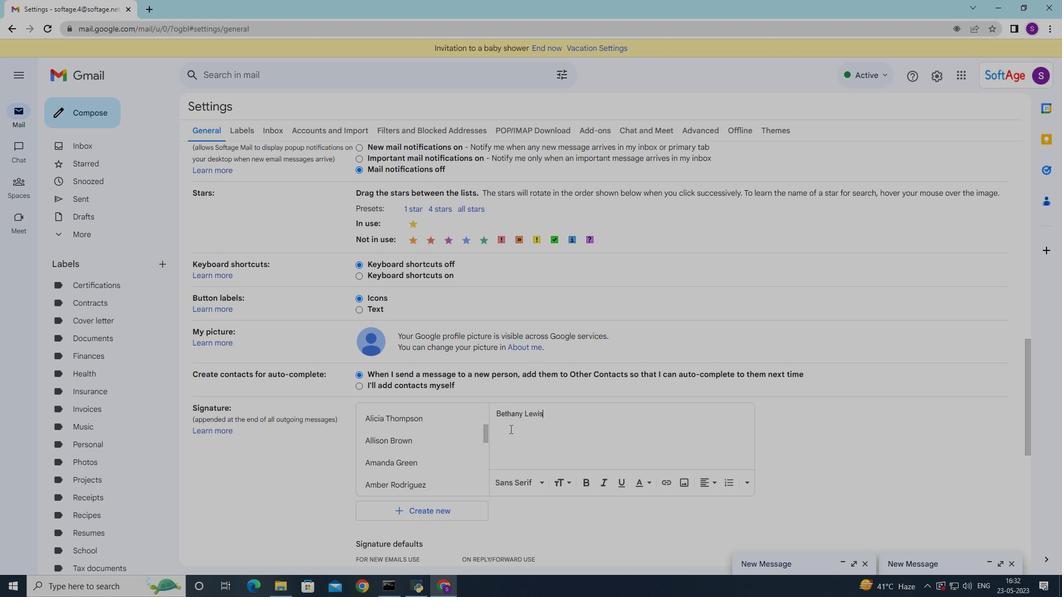 
Action: Mouse scrolled (510, 429) with delta (0, 0)
Screenshot: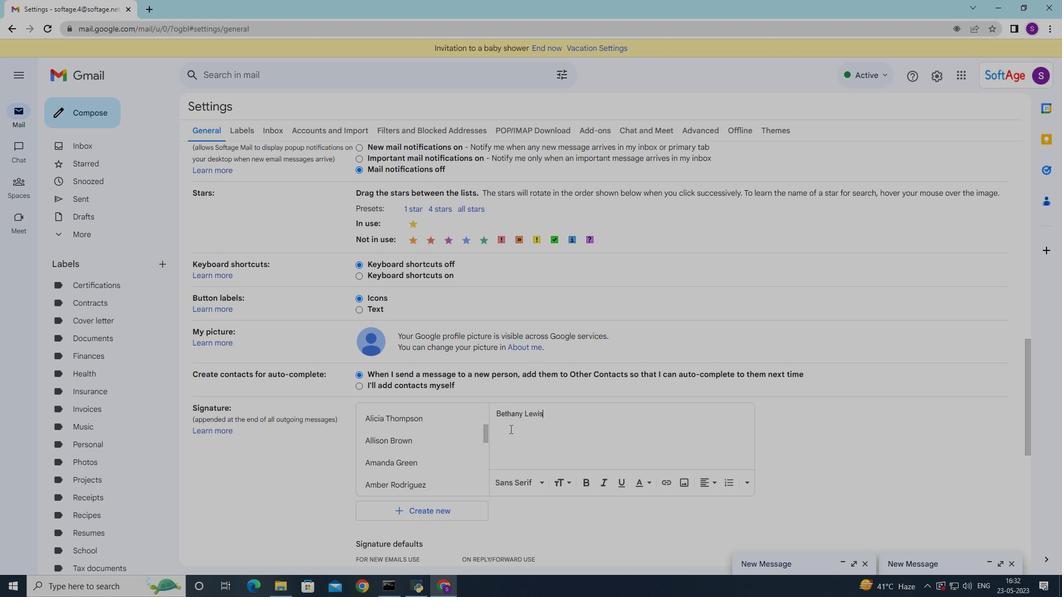 
Action: Mouse moved to (524, 509)
Screenshot: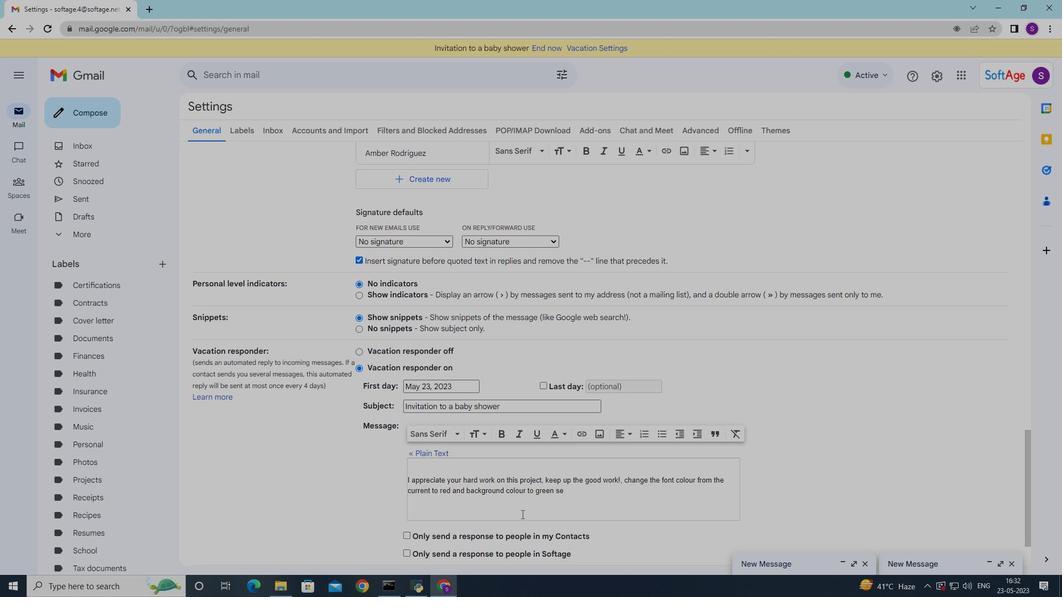 
Action: Mouse scrolled (524, 508) with delta (0, 0)
Screenshot: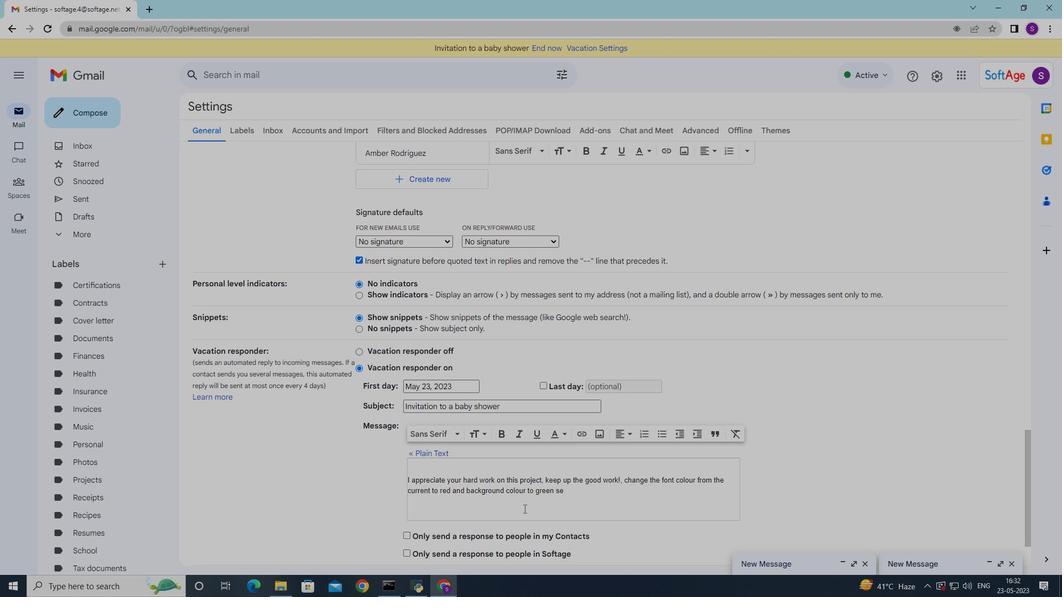 
Action: Mouse scrolled (524, 508) with delta (0, 0)
Screenshot: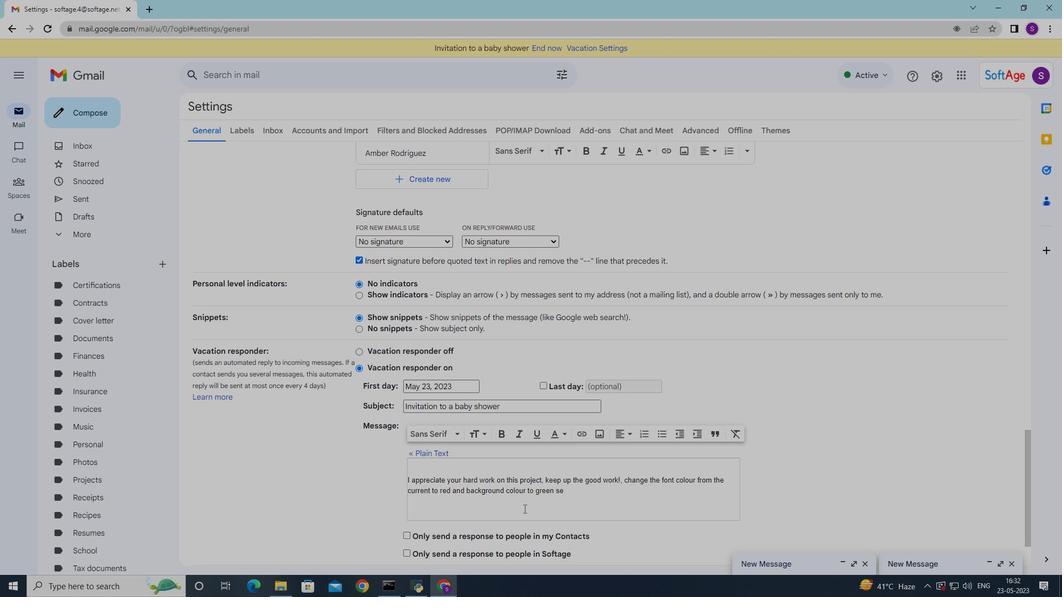 
Action: Mouse scrolled (524, 508) with delta (0, 0)
Screenshot: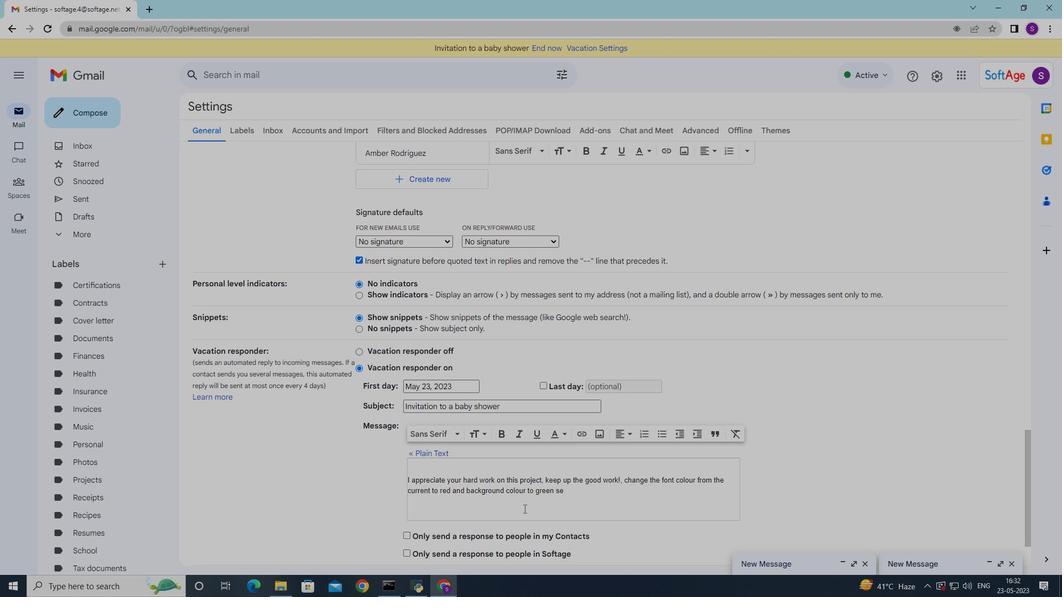 
Action: Mouse scrolled (524, 508) with delta (0, 0)
Screenshot: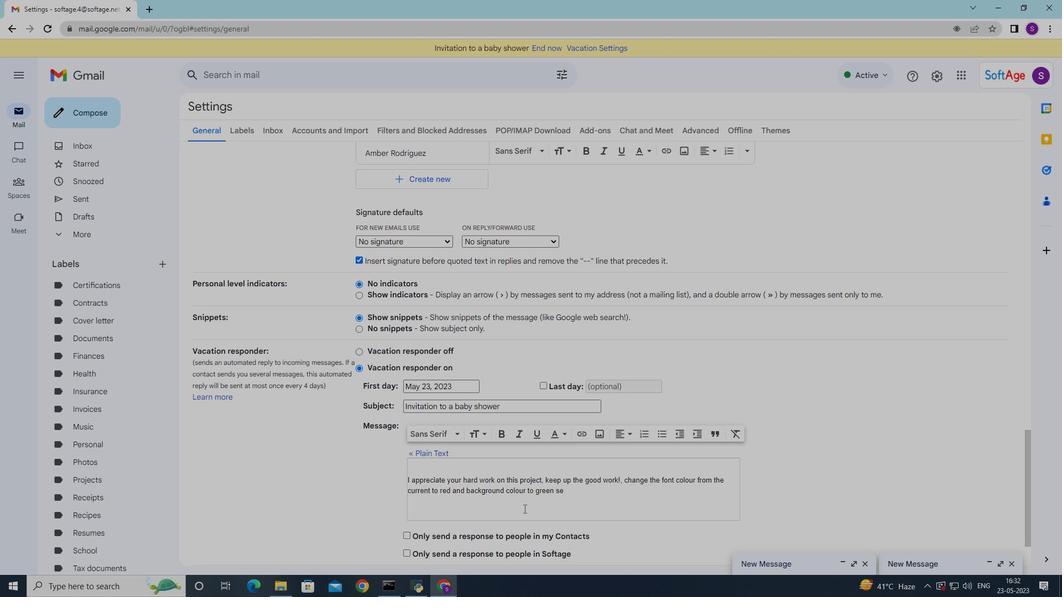 
Action: Mouse moved to (566, 505)
Screenshot: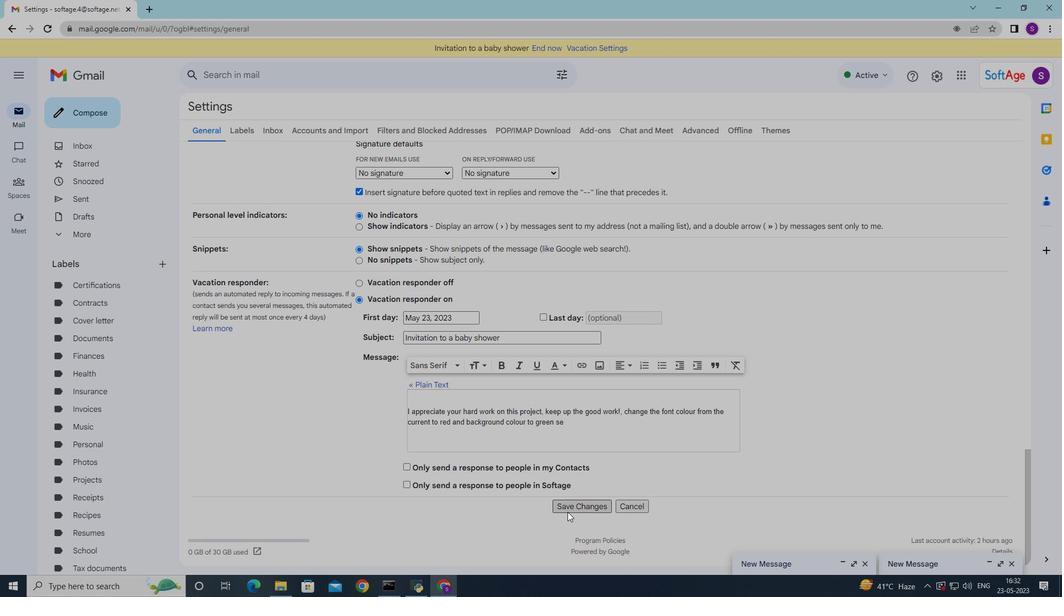 
Action: Mouse pressed left at (566, 505)
Screenshot: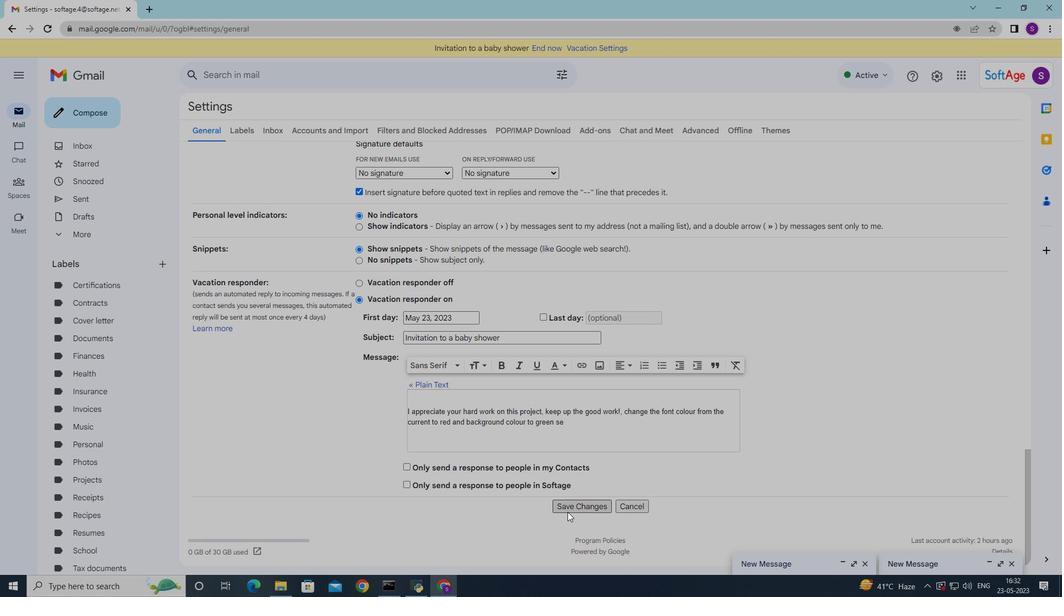 
Action: Mouse moved to (58, 112)
Screenshot: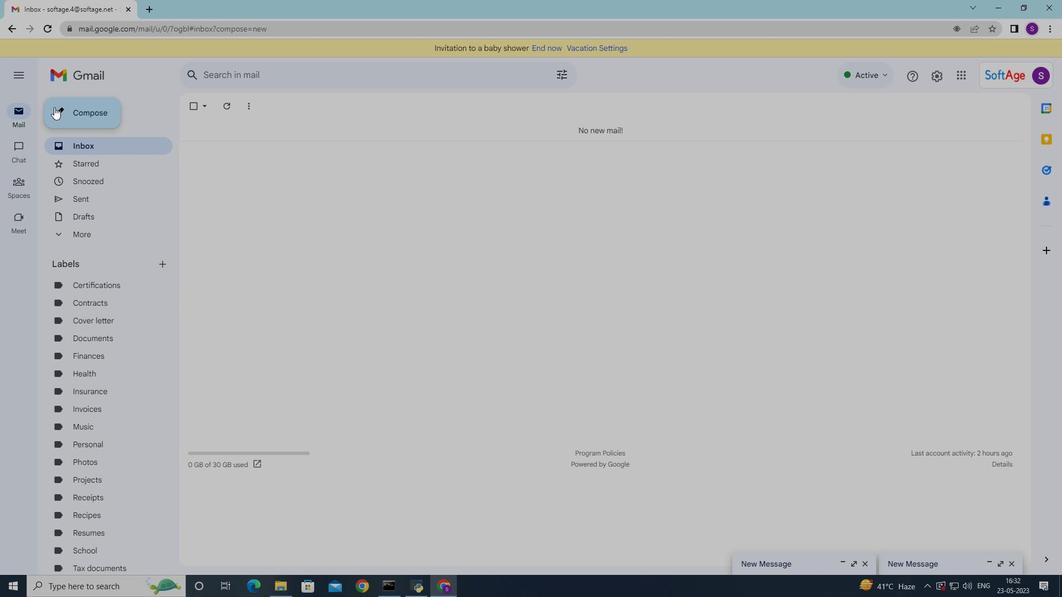 
Action: Mouse pressed left at (58, 112)
Screenshot: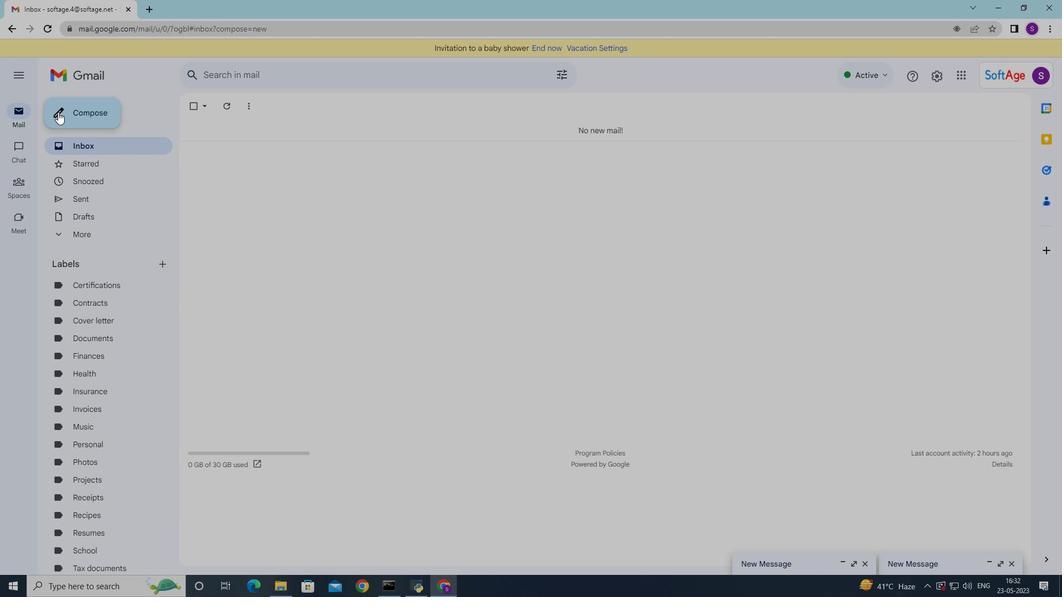 
Action: Mouse moved to (252, 208)
Screenshot: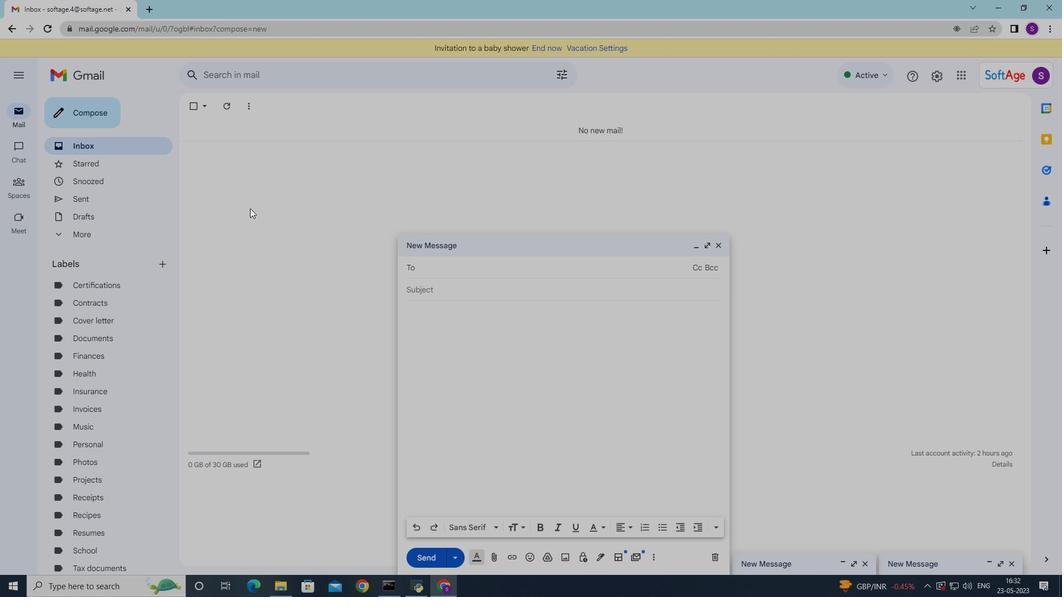 
Action: Key pressed sofat<Key.backspace><Key.backspace>tage.2
Screenshot: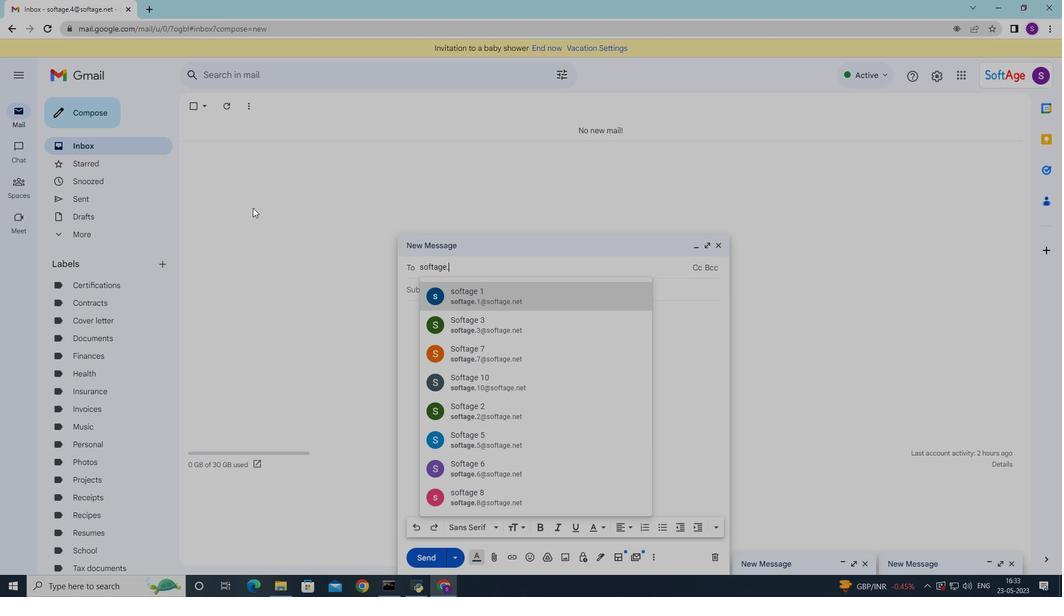 
Action: Mouse moved to (481, 288)
Screenshot: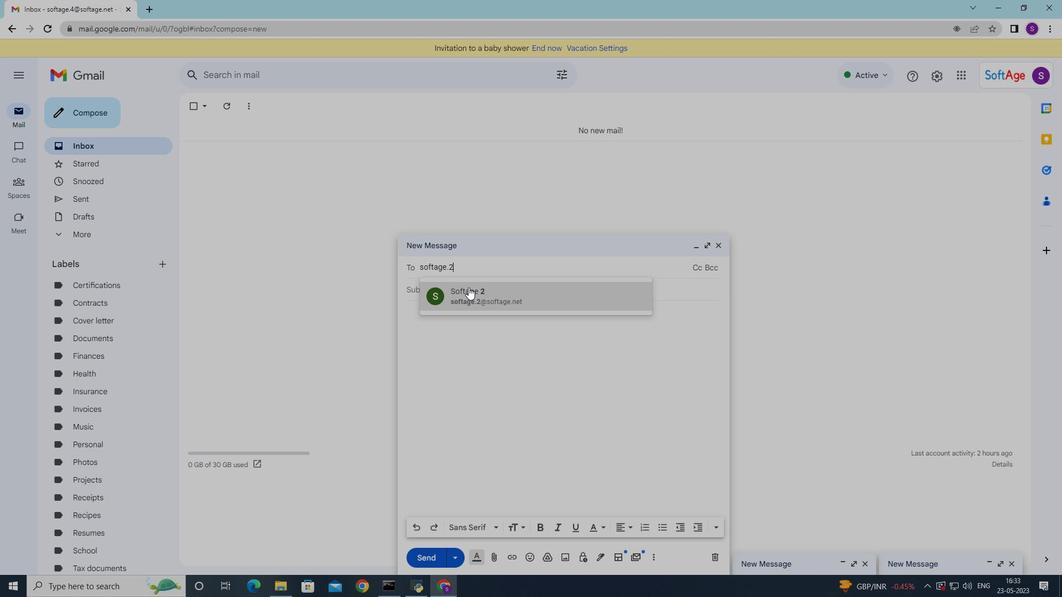
Action: Mouse pressed left at (481, 288)
Screenshot: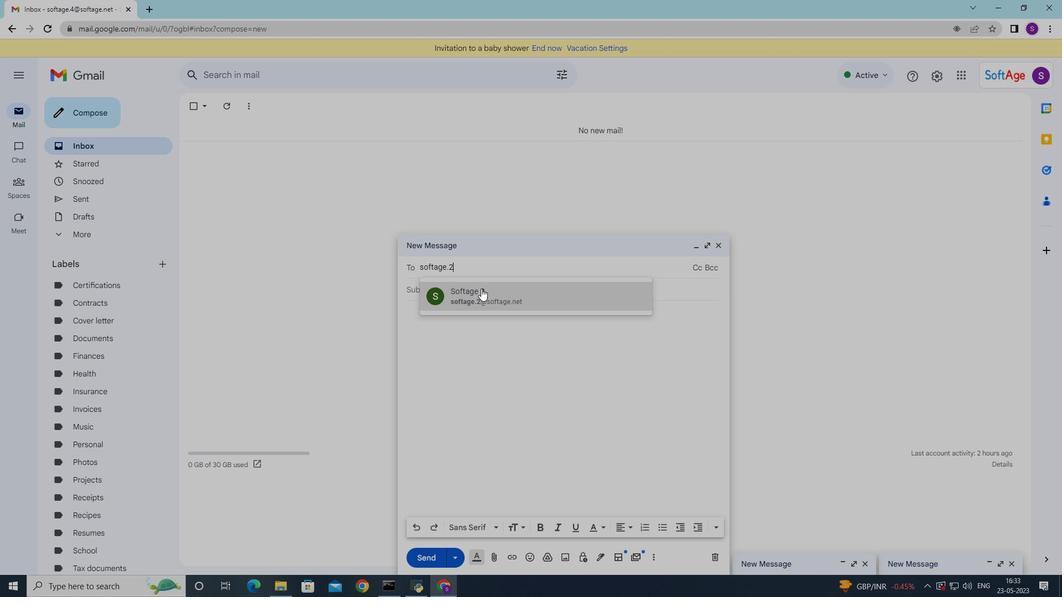 
Action: Mouse moved to (597, 557)
Screenshot: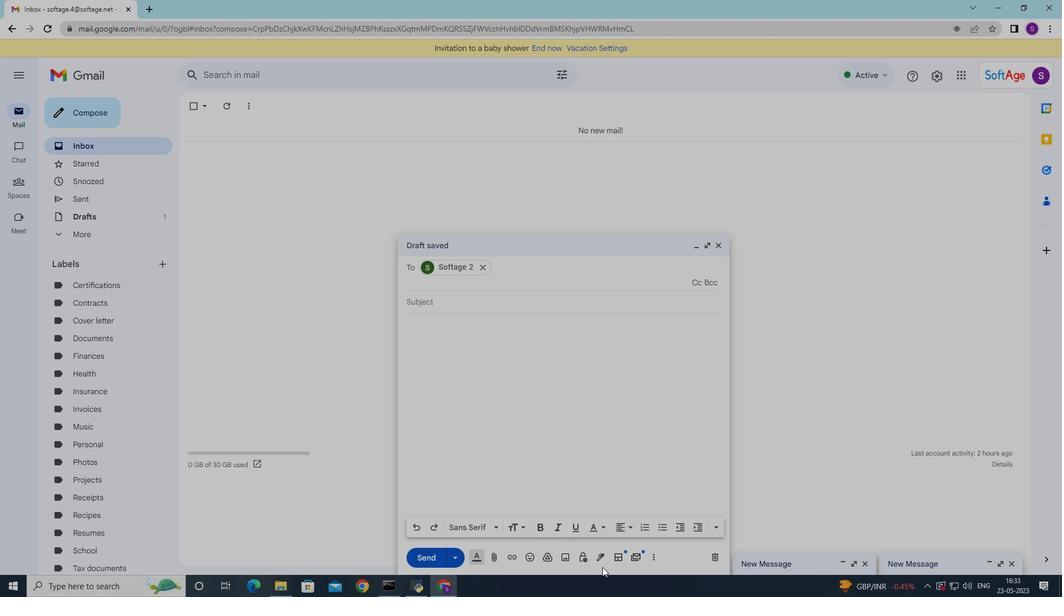 
Action: Mouse pressed left at (597, 557)
Screenshot: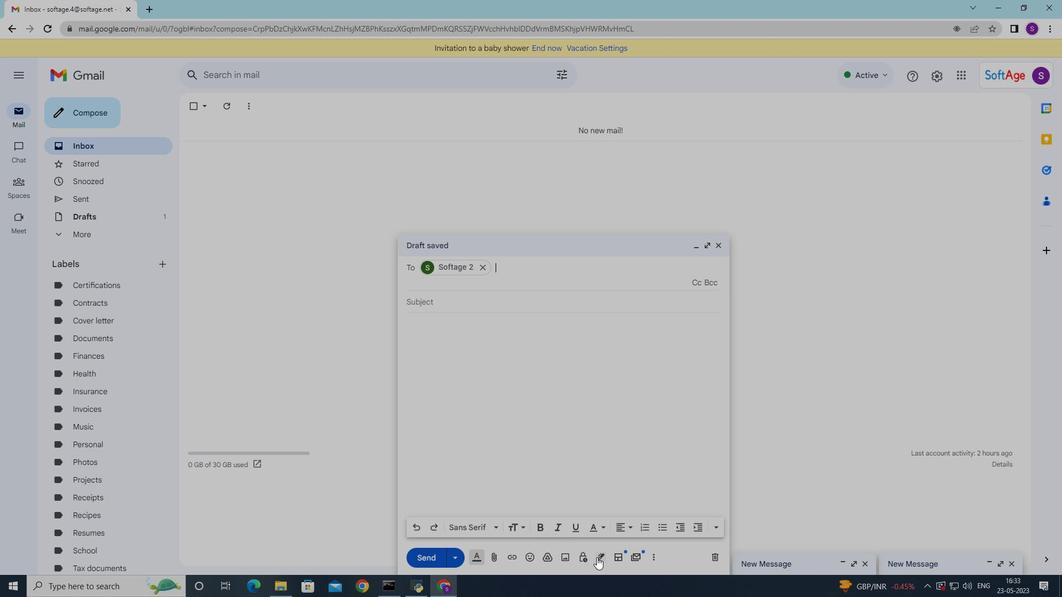 
Action: Mouse moved to (623, 401)
Screenshot: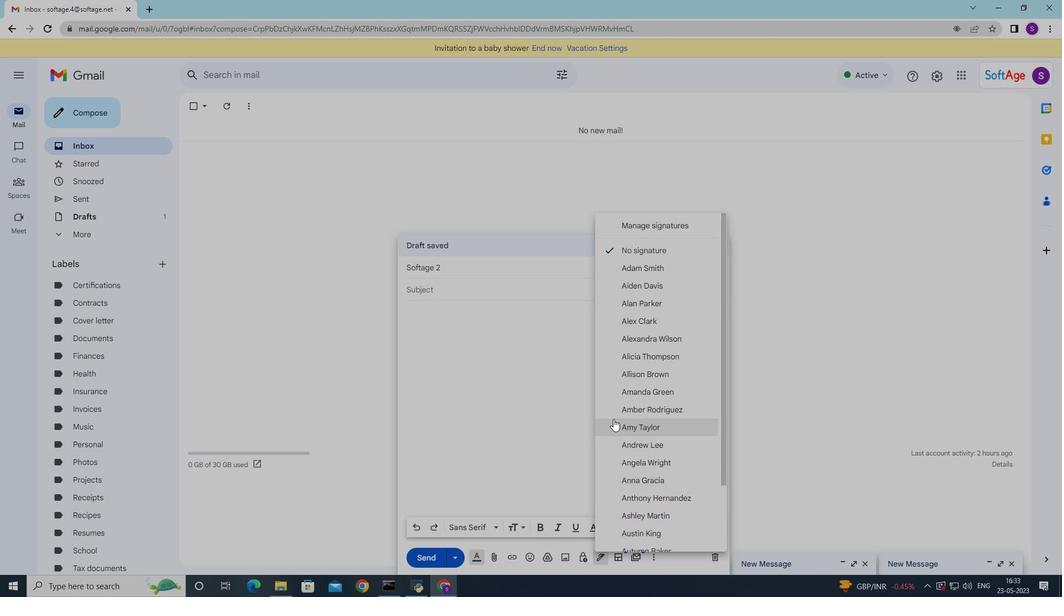 
Action: Mouse scrolled (623, 401) with delta (0, 0)
Screenshot: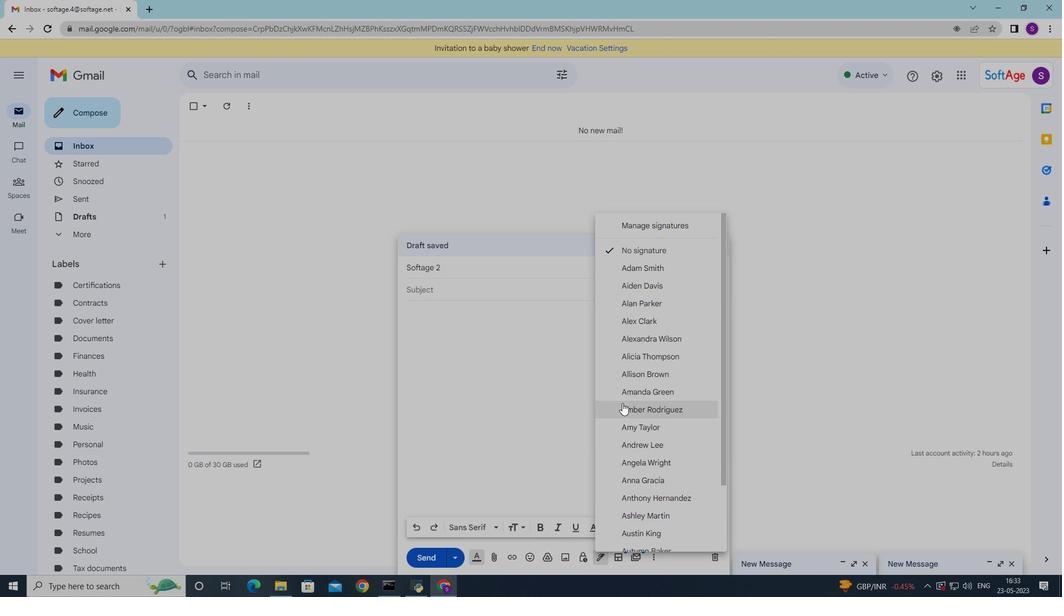 
Action: Mouse moved to (623, 401)
Screenshot: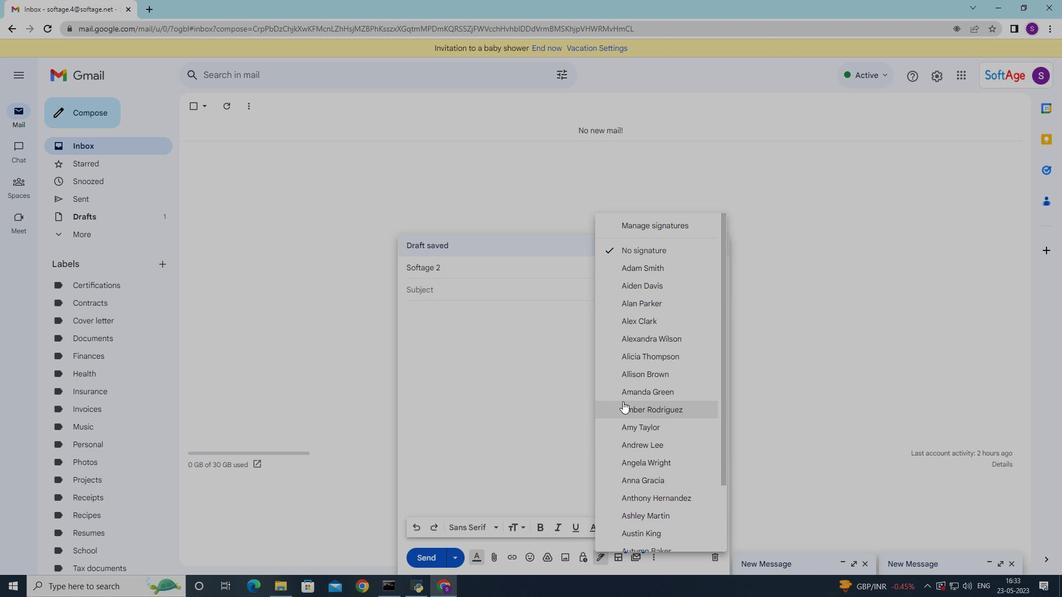 
Action: Mouse scrolled (623, 401) with delta (0, 0)
Screenshot: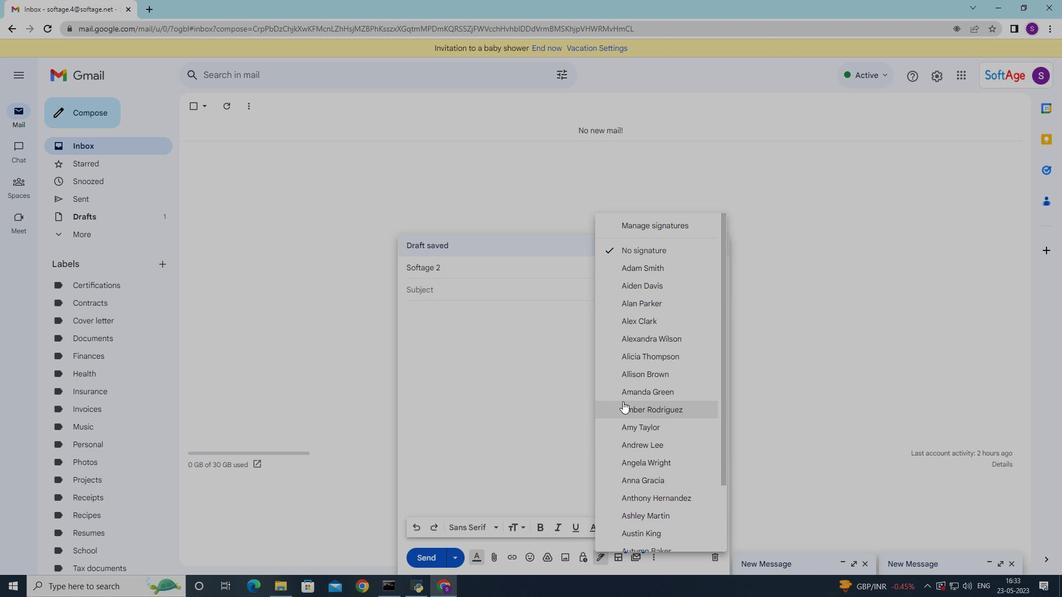 
Action: Mouse moved to (623, 402)
Screenshot: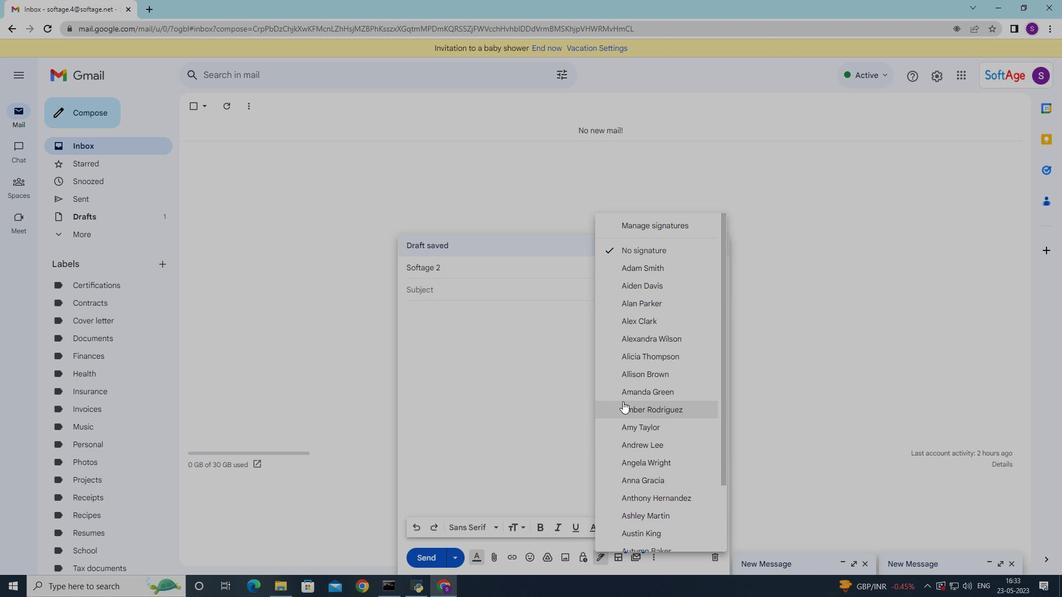 
Action: Mouse scrolled (623, 401) with delta (0, 0)
Screenshot: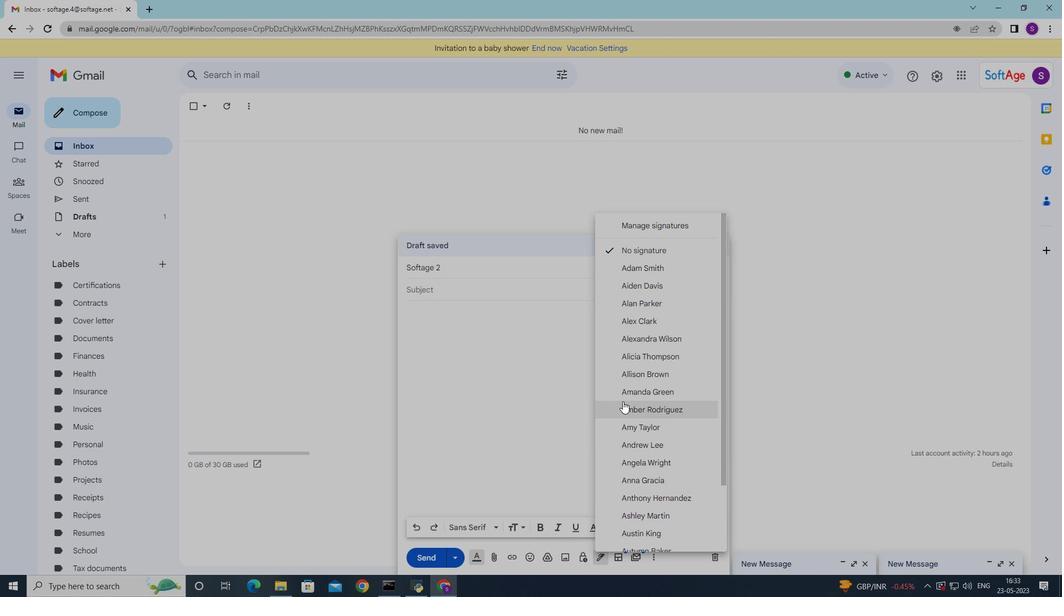 
Action: Mouse moved to (674, 540)
Screenshot: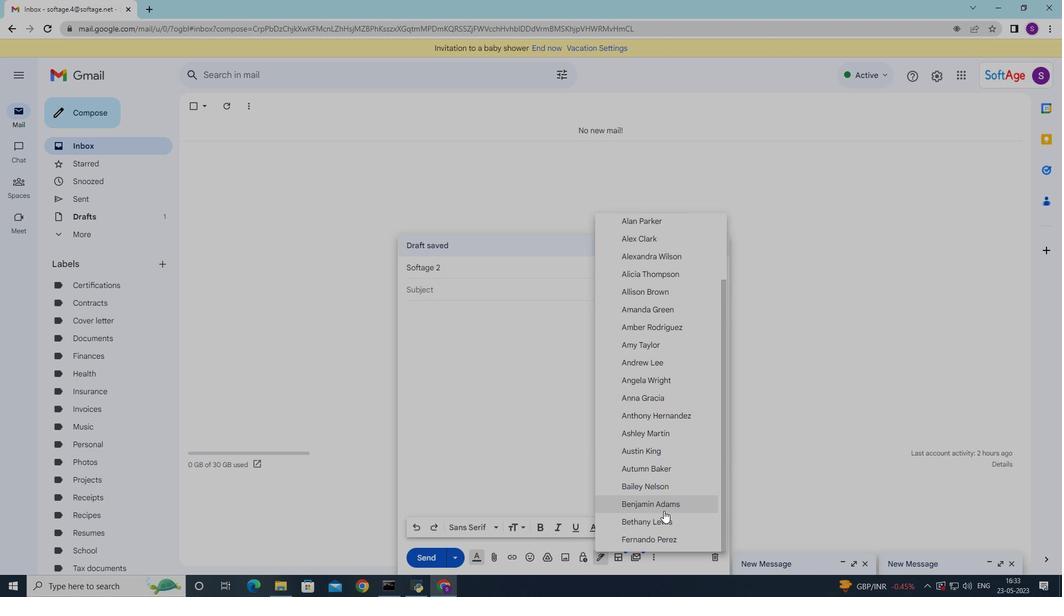 
Action: Mouse scrolled (674, 540) with delta (0, 0)
Screenshot: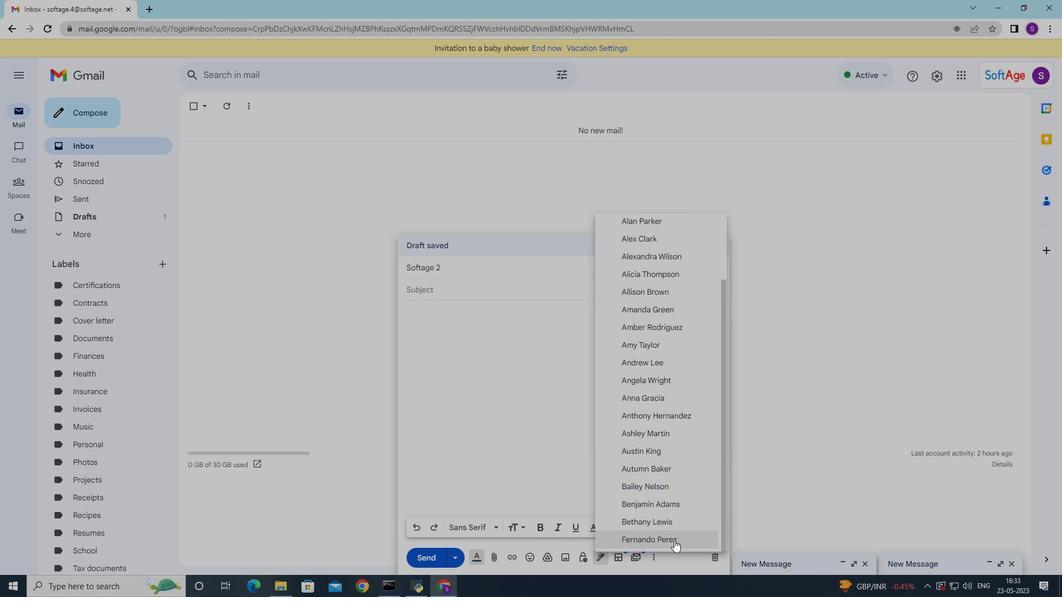 
Action: Mouse scrolled (674, 540) with delta (0, 0)
Screenshot: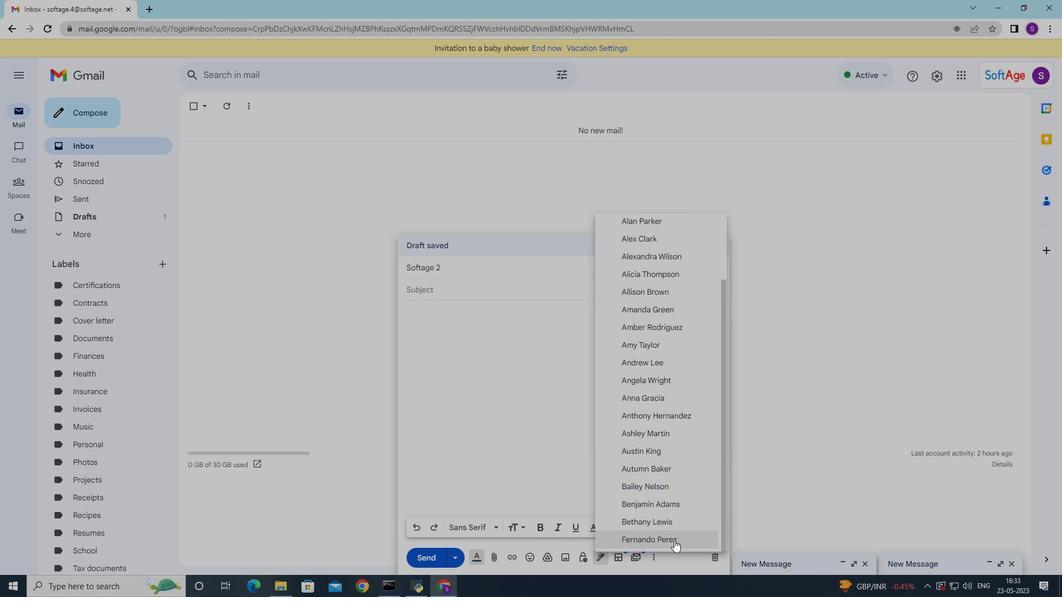 
Action: Mouse scrolled (674, 540) with delta (0, 0)
Screenshot: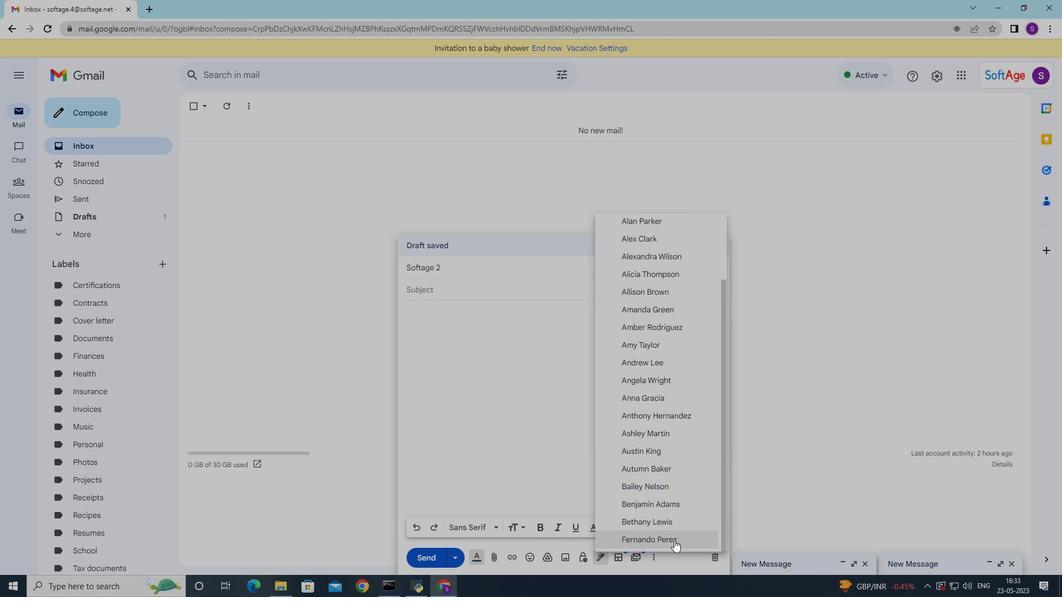 
Action: Mouse moved to (665, 520)
Screenshot: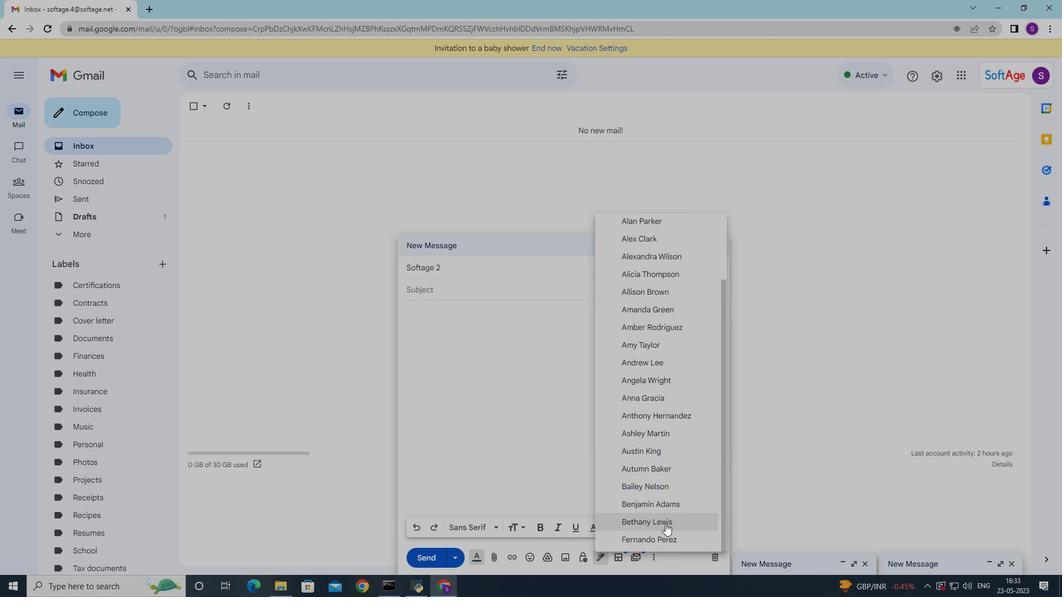 
Action: Mouse pressed left at (665, 520)
Screenshot: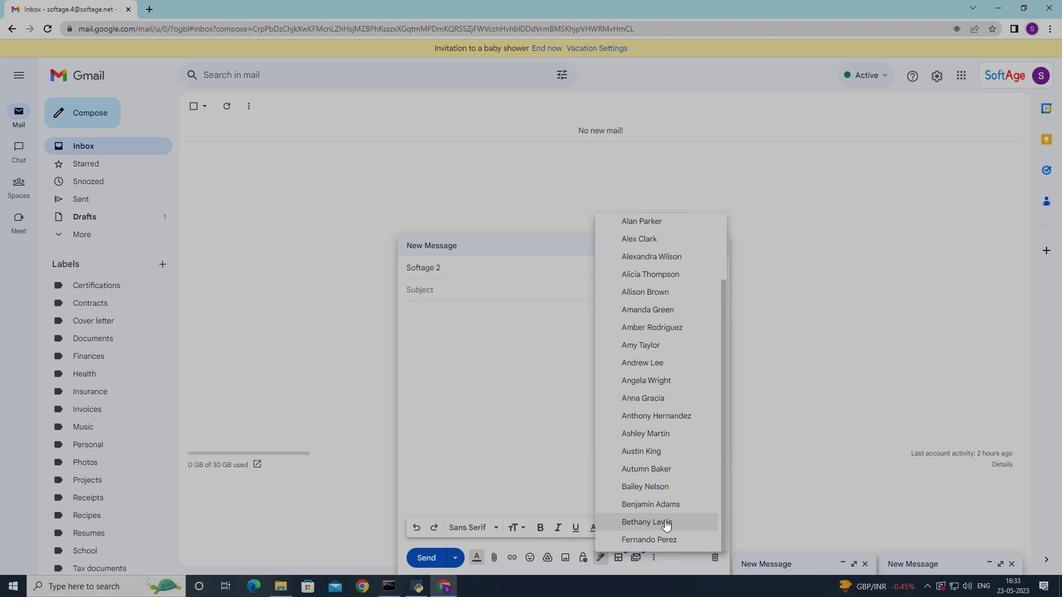
Action: Mouse moved to (440, 286)
Screenshot: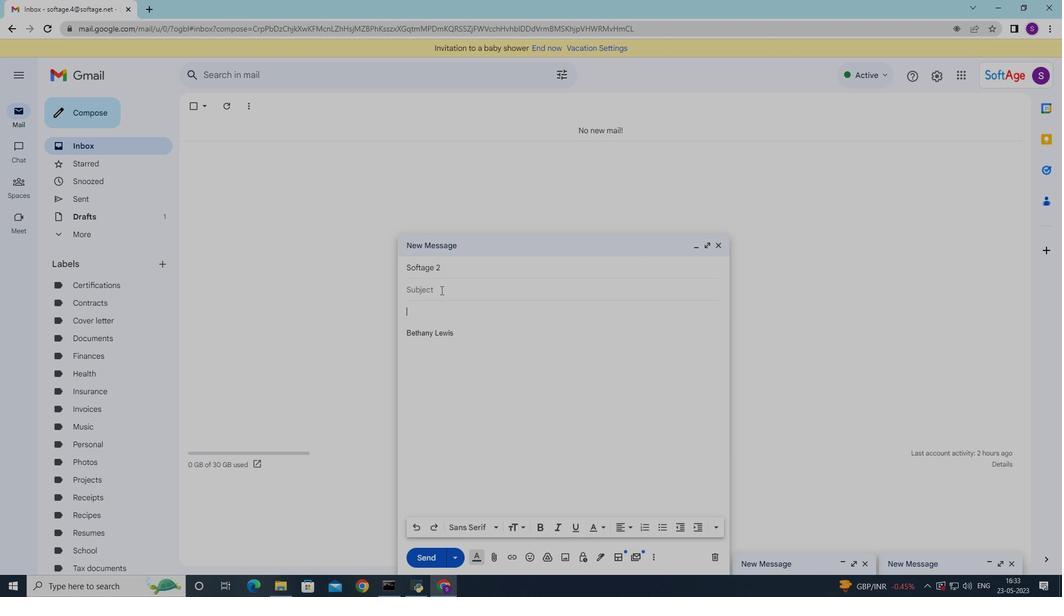 
Action: Mouse pressed left at (440, 286)
Screenshot: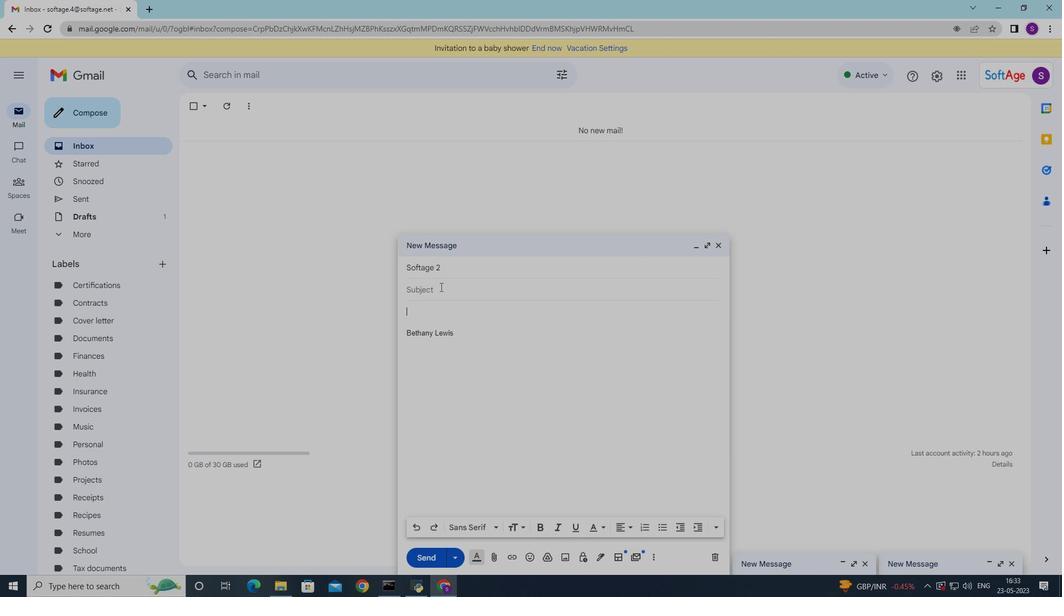 
Action: Mouse moved to (446, 299)
Screenshot: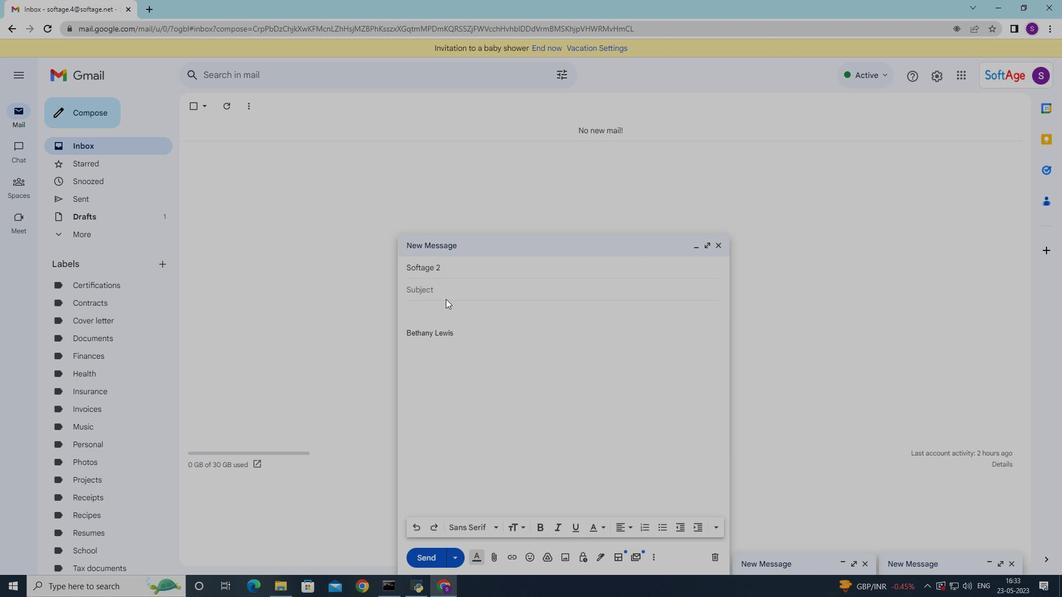 
Action: Key pressed <Key.shift><Key.shift><Key.shift><Key.shift><Key.shift><Key.shift><Key.shift>Feedbacj<Key.backspace>k<Key.space>on<Key.space>market<Key.space>research
Screenshot: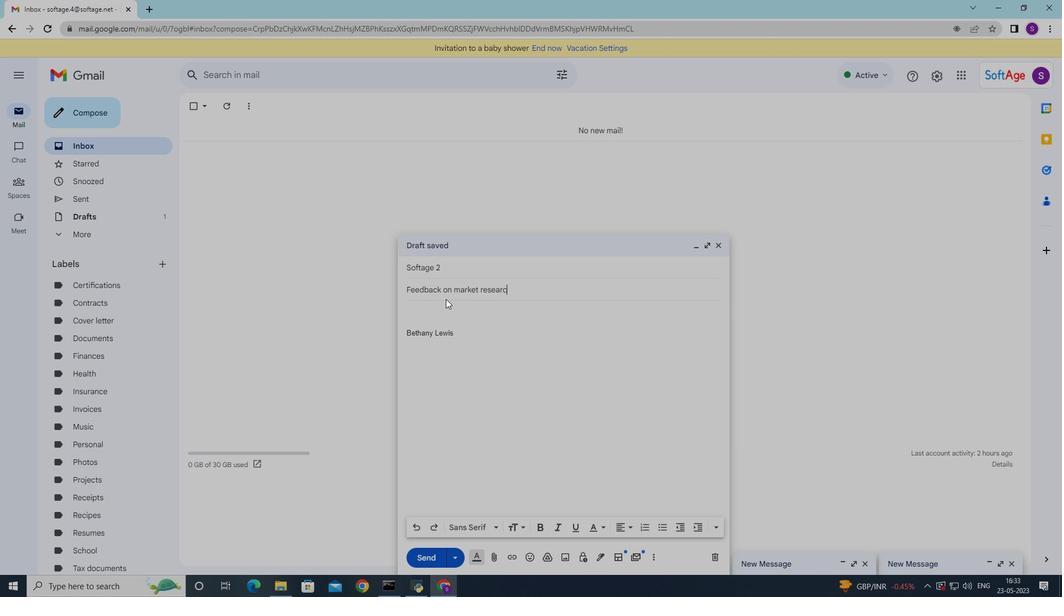 
Action: Mouse moved to (439, 300)
Screenshot: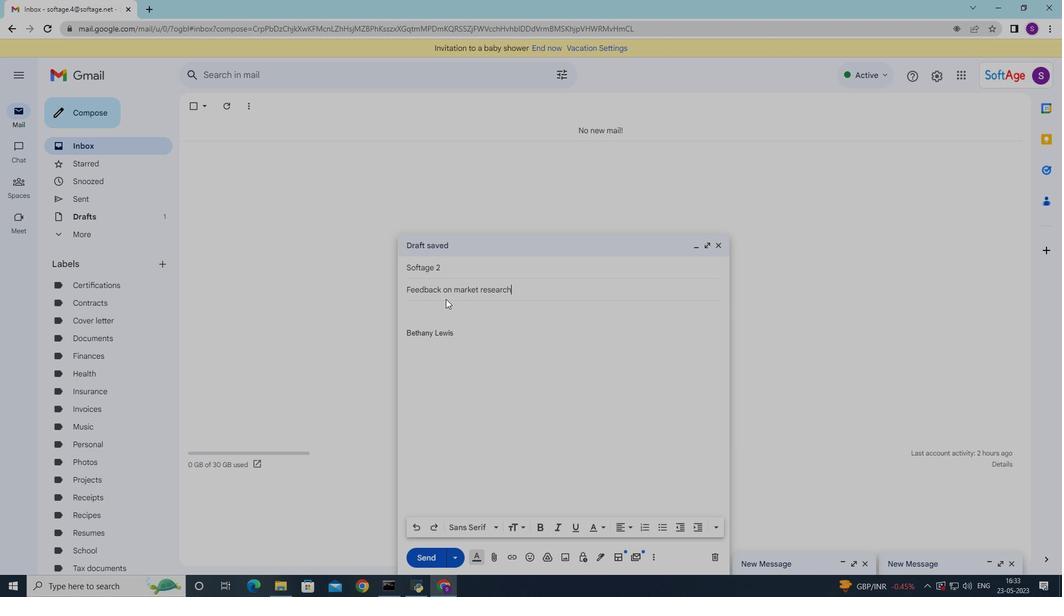 
Action: Key pressed <Key.space>survey
Screenshot: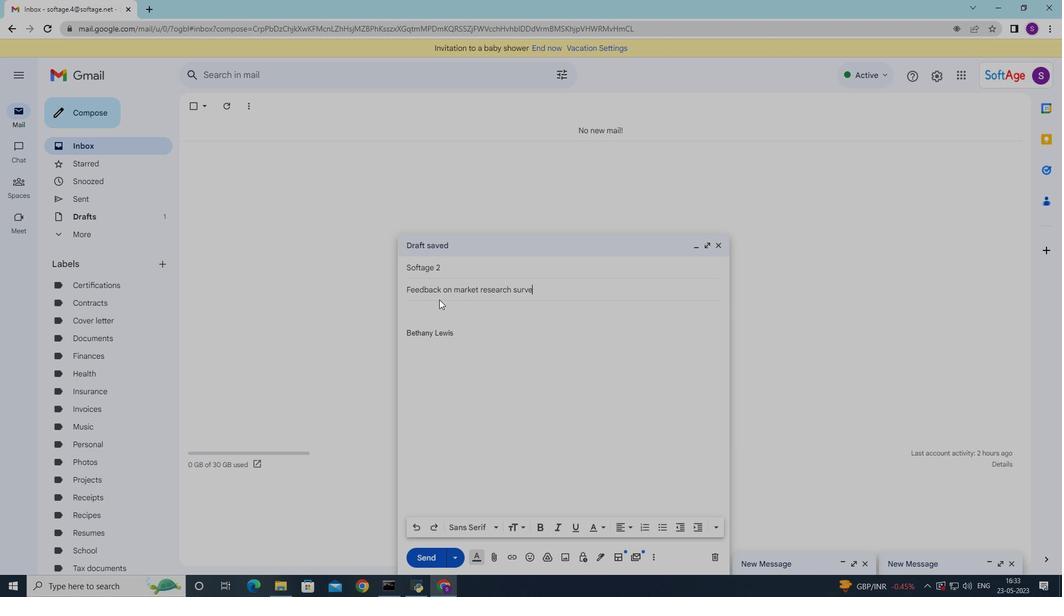 
Action: Mouse moved to (438, 304)
Screenshot: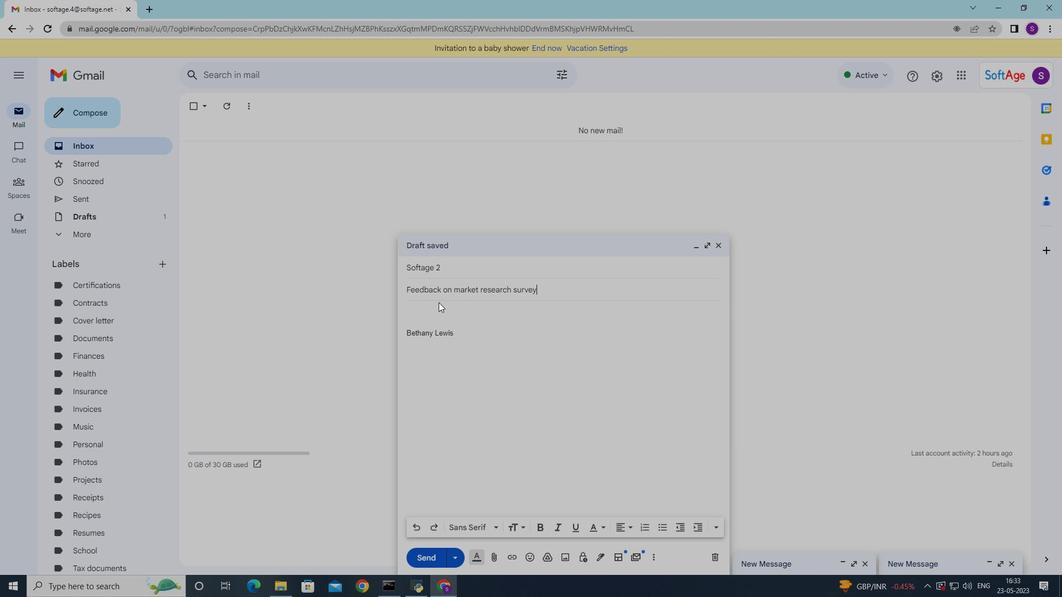 
Action: Mouse pressed left at (438, 304)
Screenshot: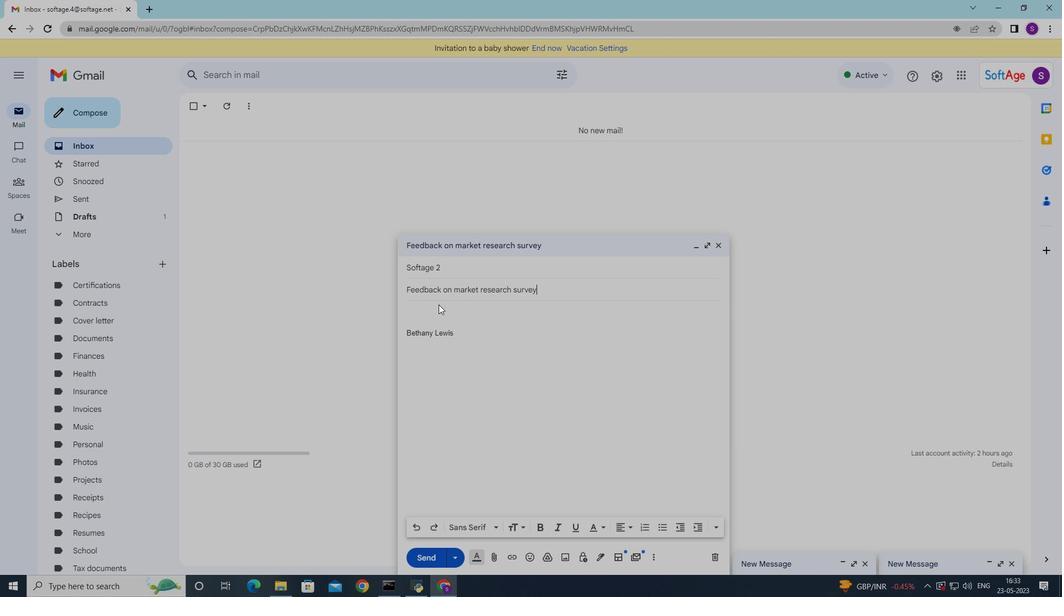 
Action: Key pressed <Key.shift>We<Key.space>ned<Key.space>to<Key.space><Key.left><Key.left><Key.left><Key.left><Key.left>e<Key.right><Key.right><Key.right><Key.right><Key.right>finalize<Key.space>the<Key.space>budget<Key.space>for<Key.space>thr<Key.backspace>e<Key.space>next<Key.space>fiscal<Key.space>year,<Key.space>can<Key.space>you<Key.space>please<Key.space>assist<Key.shift_r>?
Screenshot: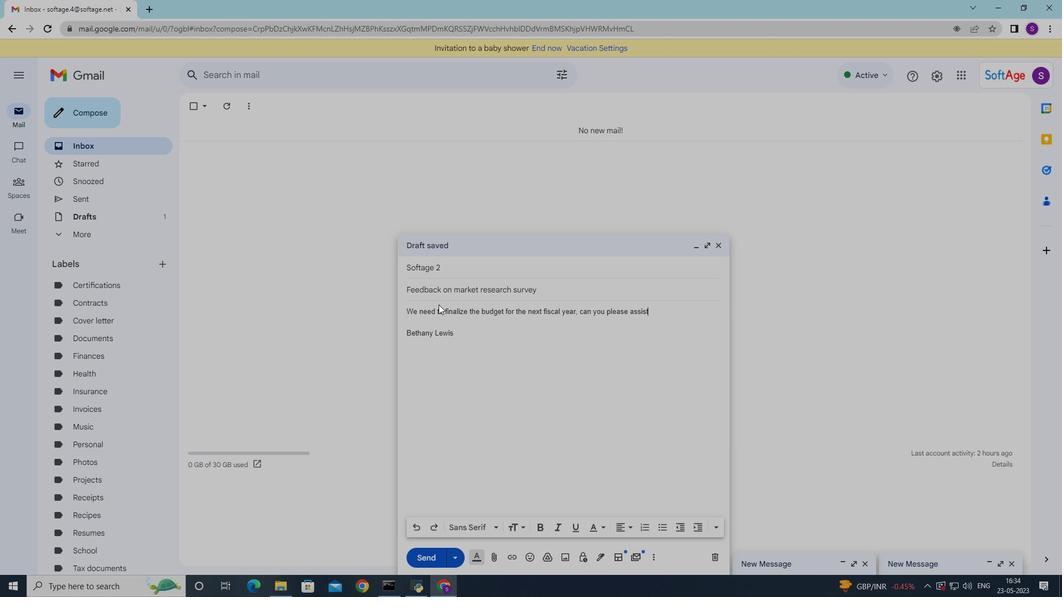 
Action: Mouse moved to (647, 311)
Screenshot: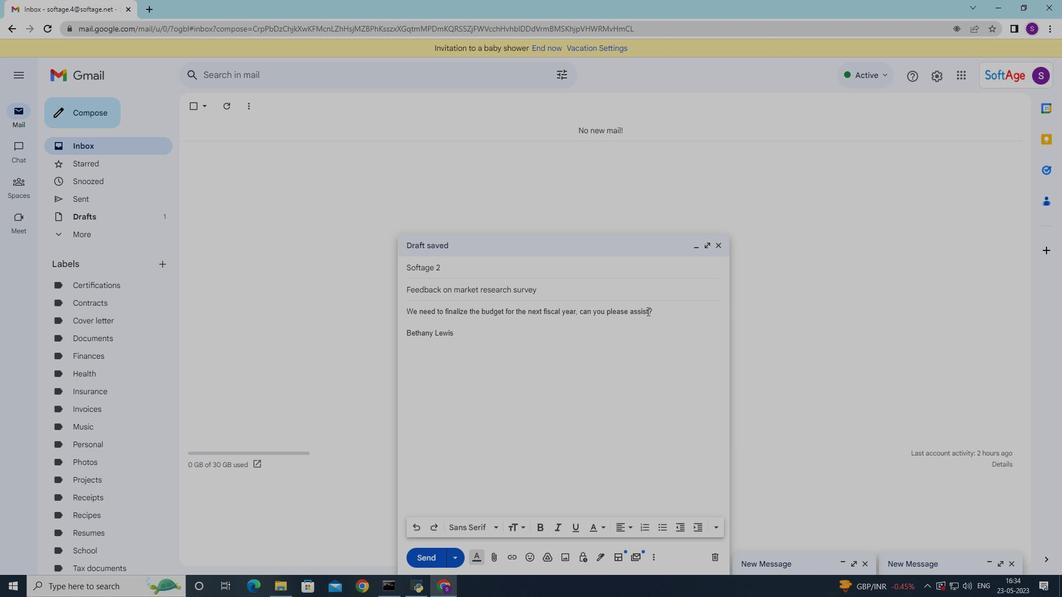 
Action: Mouse pressed left at (647, 311)
Screenshot: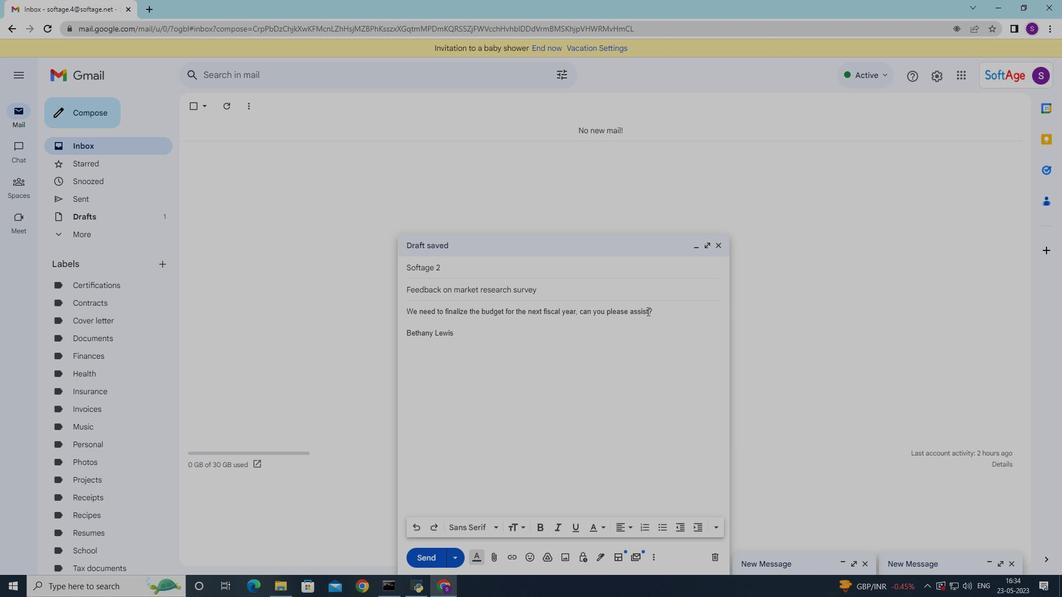 
Action: Mouse moved to (628, 312)
Screenshot: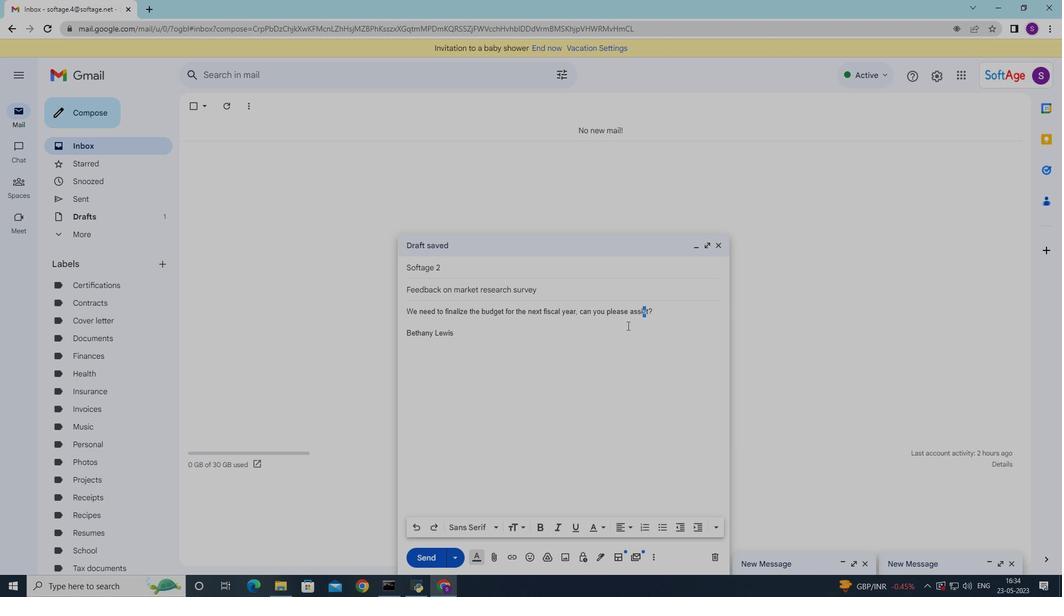 
Action: Mouse pressed left at (628, 312)
Screenshot: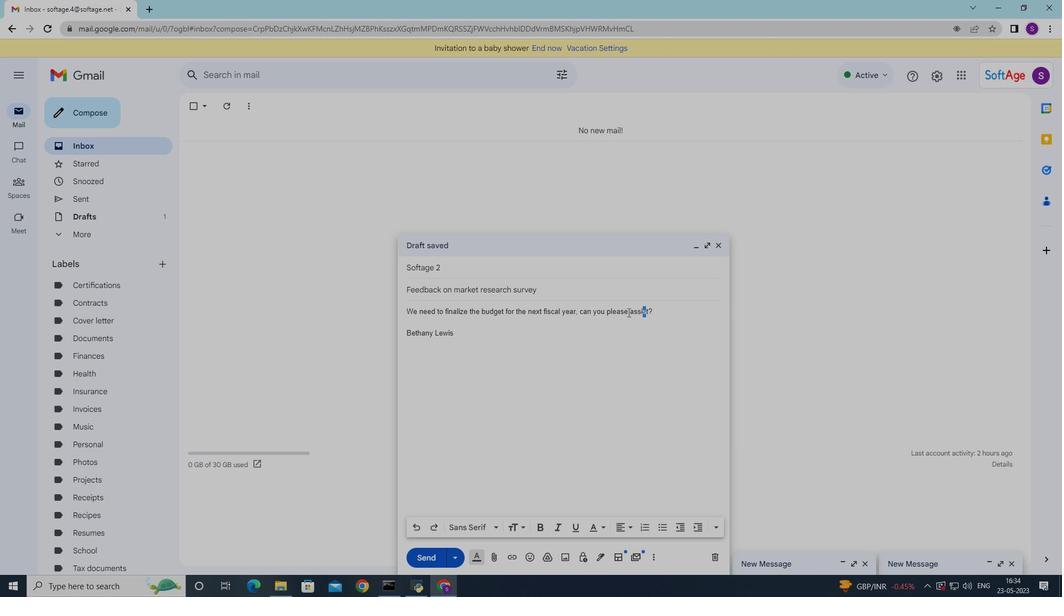 
Action: Mouse moved to (636, 307)
Screenshot: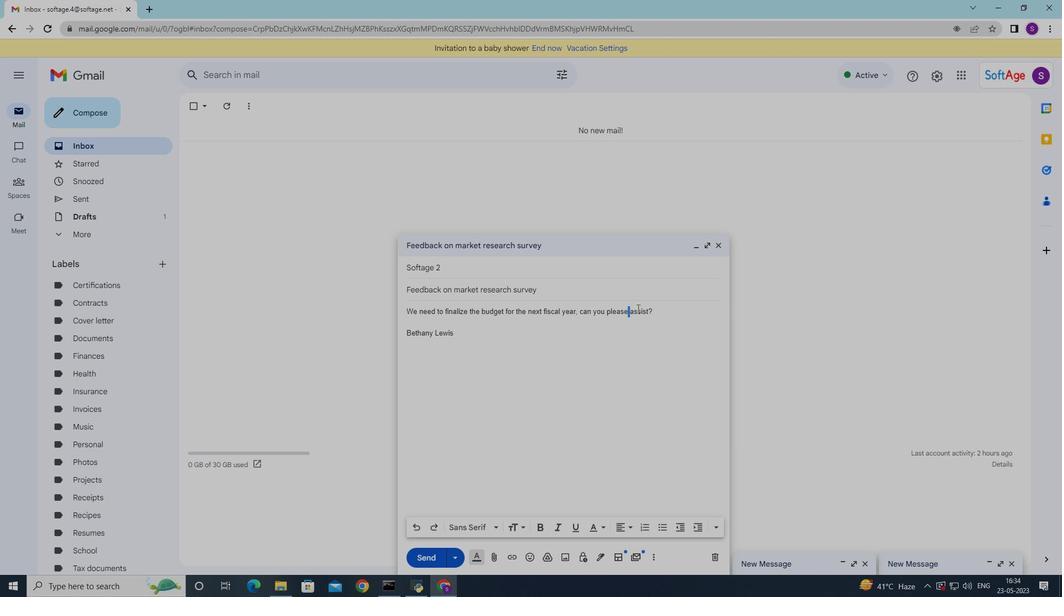 
Action: Mouse pressed left at (636, 307)
Screenshot: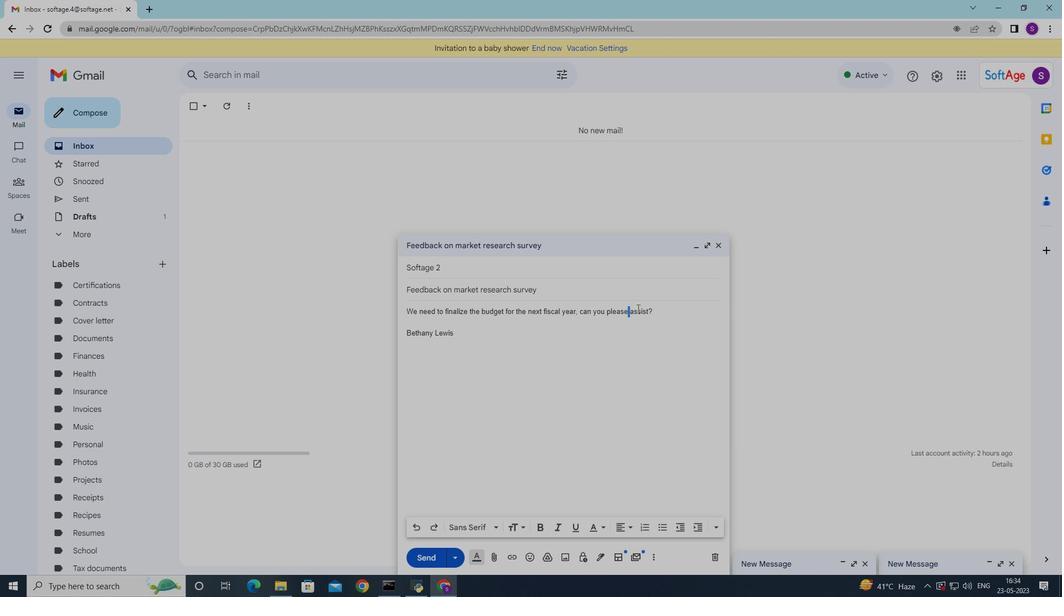
Action: Mouse moved to (631, 312)
Screenshot: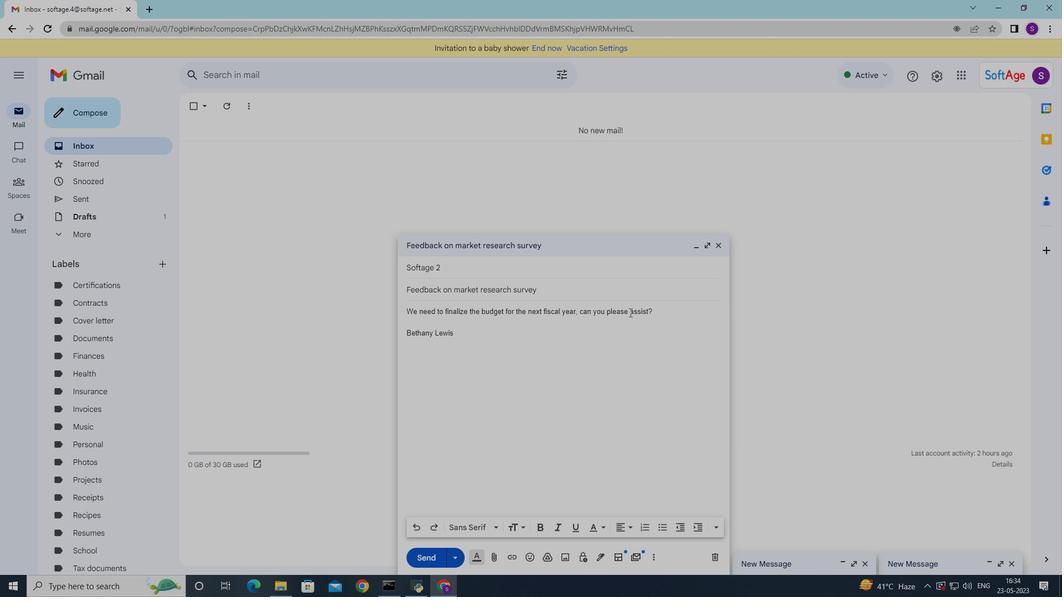 
Action: Mouse pressed left at (631, 312)
Screenshot: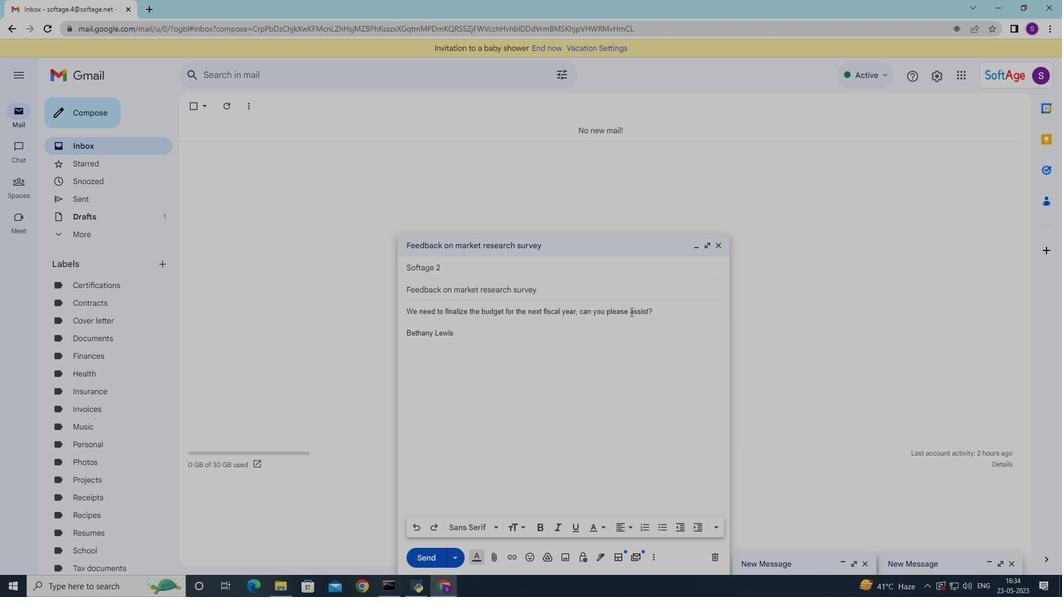 
Action: Mouse moved to (498, 526)
Screenshot: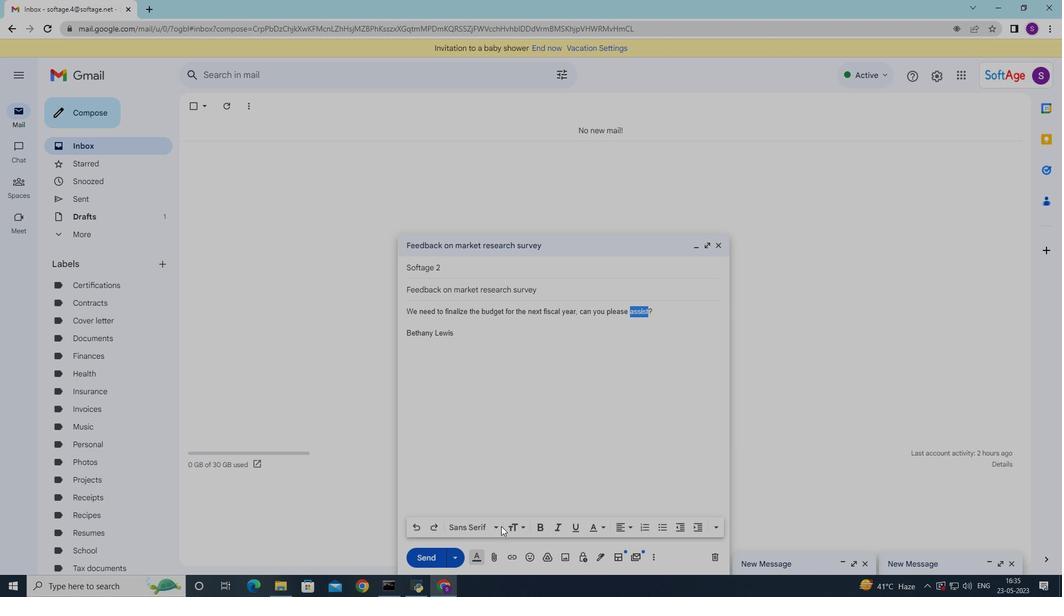 
Action: Mouse pressed left at (498, 526)
Screenshot: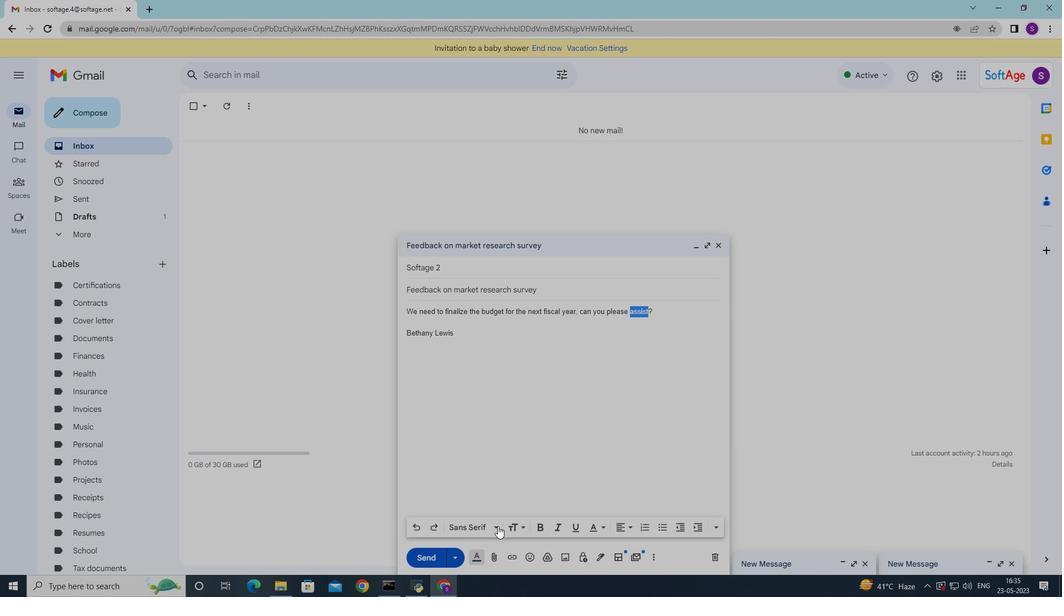 
Action: Mouse moved to (494, 441)
Screenshot: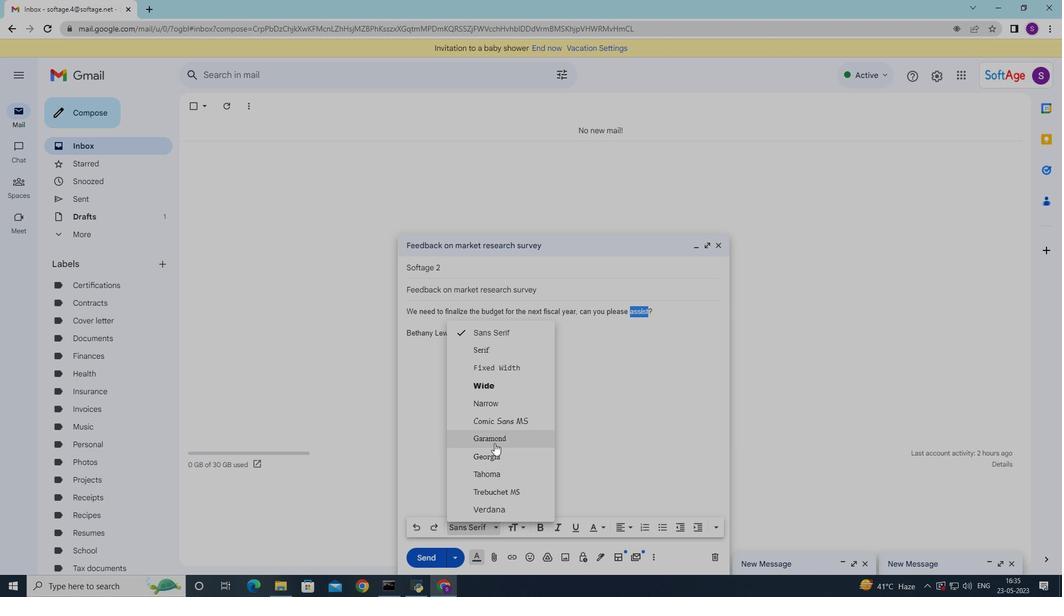 
Action: Mouse pressed left at (494, 441)
Screenshot: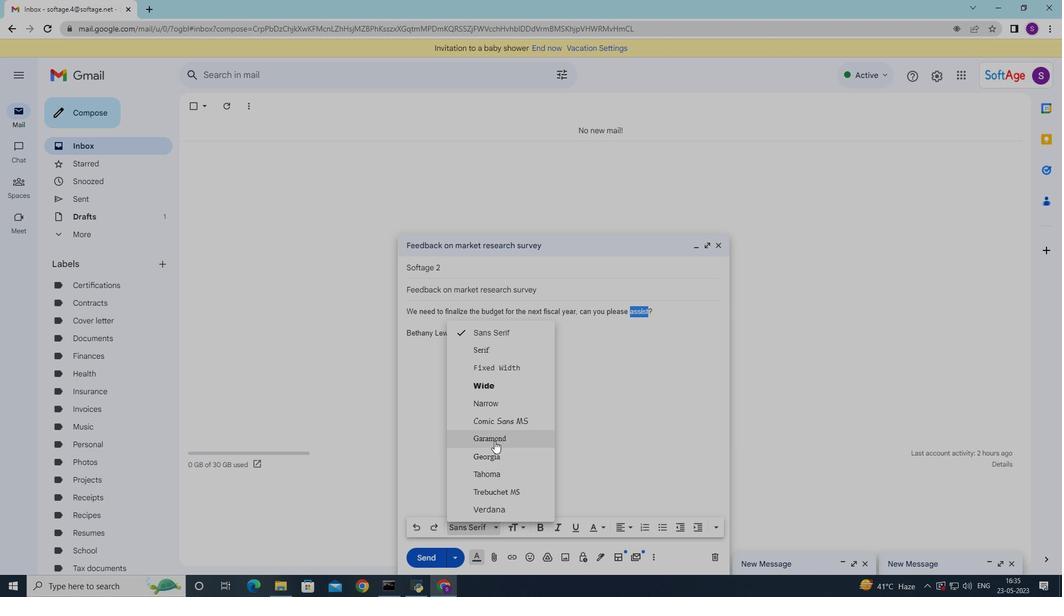 
Action: Mouse moved to (539, 529)
Screenshot: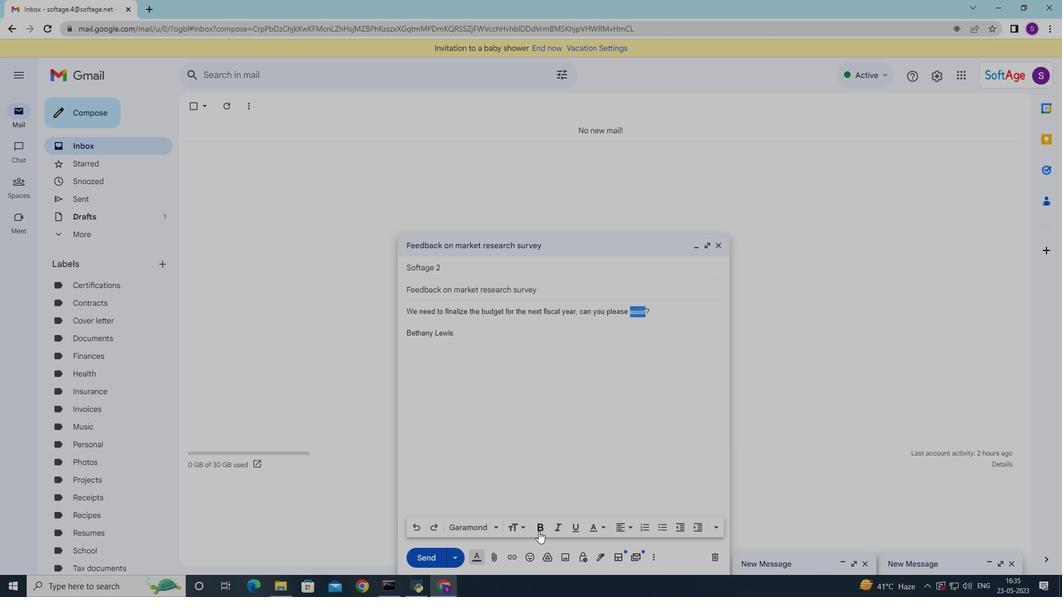 
Action: Mouse pressed left at (539, 529)
Screenshot: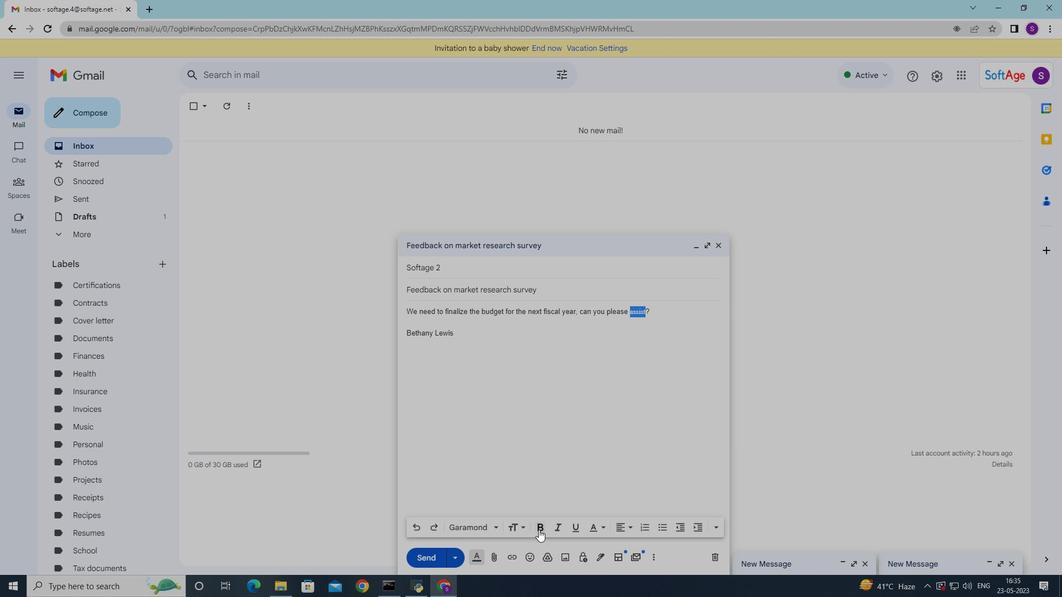 
Action: Mouse moved to (573, 528)
Screenshot: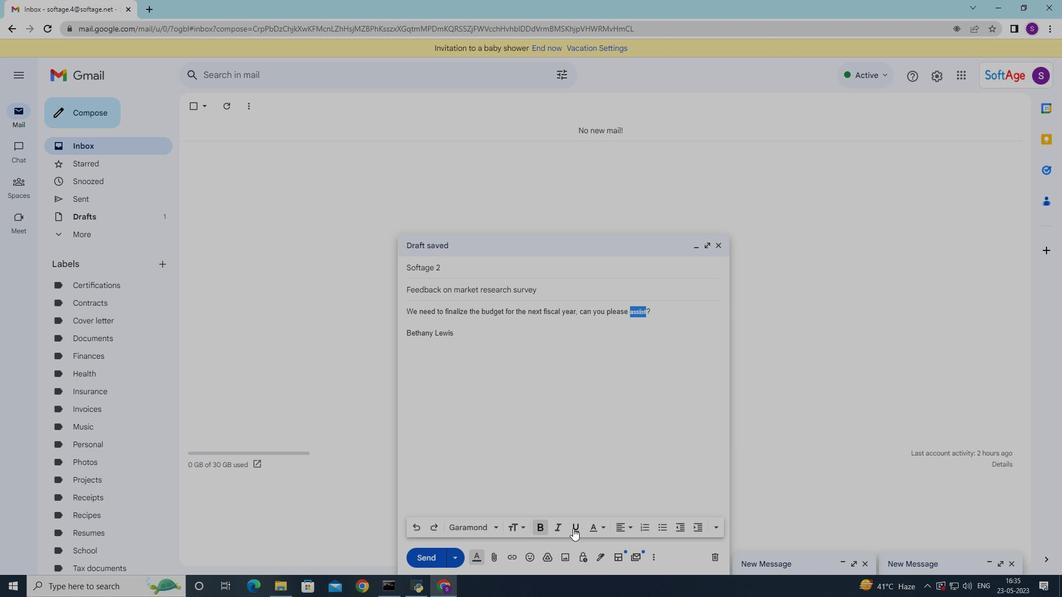
Action: Mouse pressed left at (573, 528)
Screenshot: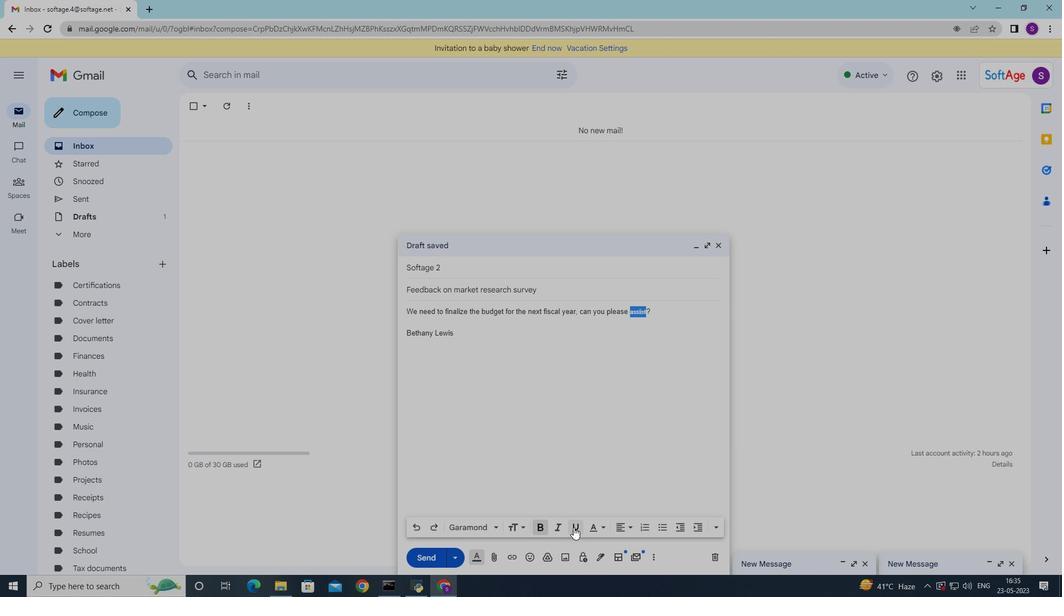 
Action: Mouse moved to (427, 556)
Screenshot: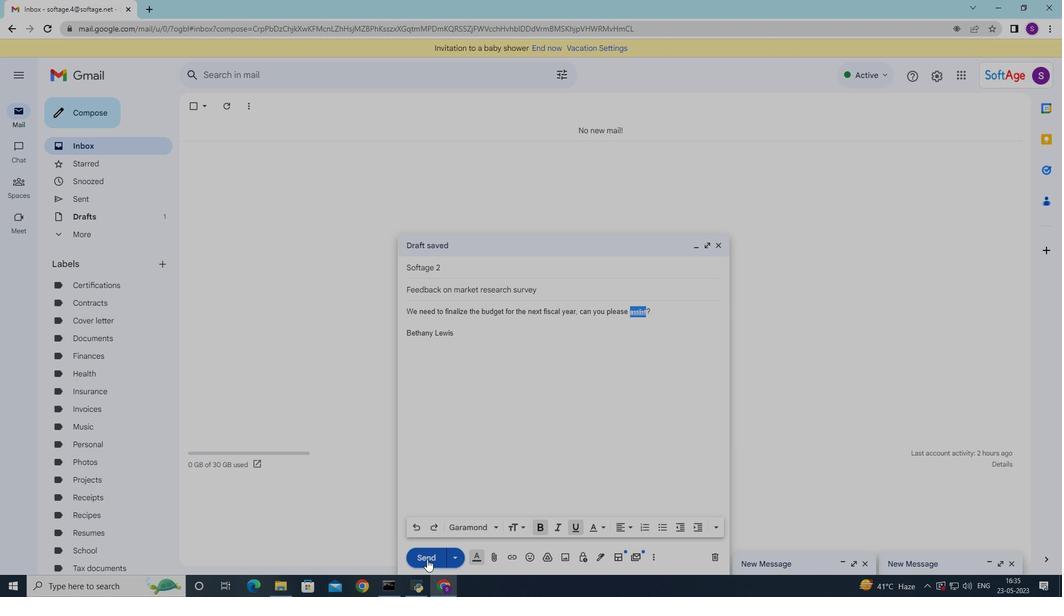 
Action: Mouse pressed left at (427, 556)
Screenshot: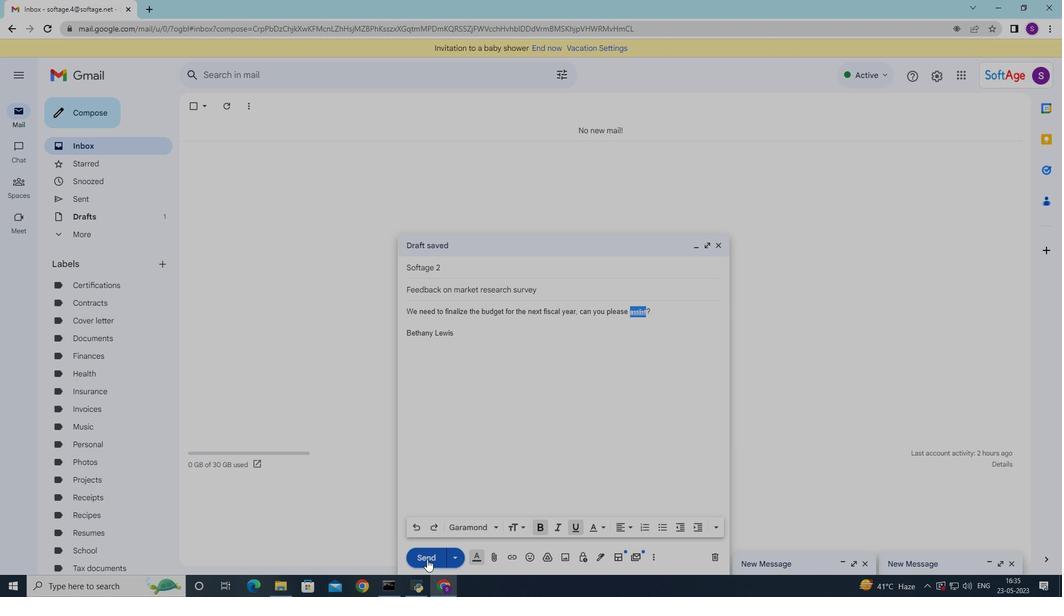 
Action: Mouse moved to (92, 198)
Screenshot: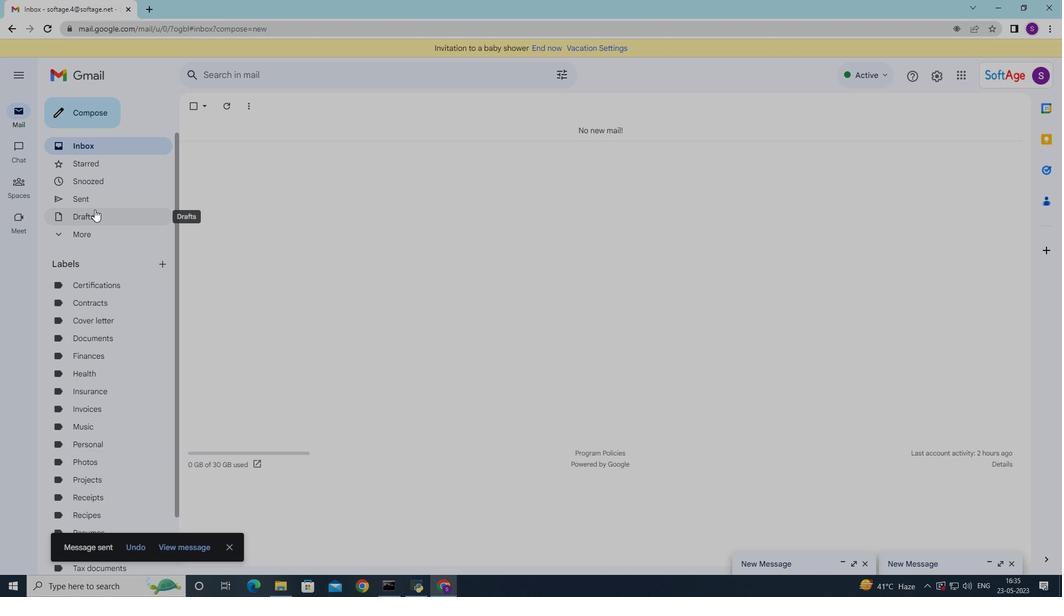 
Action: Mouse pressed left at (92, 198)
Screenshot: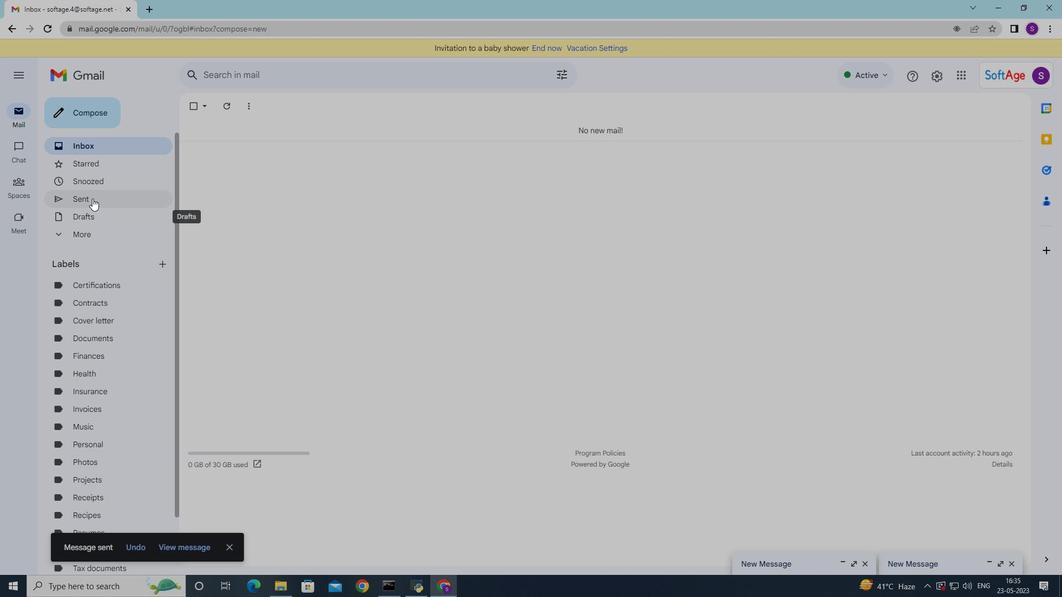 
Action: Mouse moved to (347, 166)
Screenshot: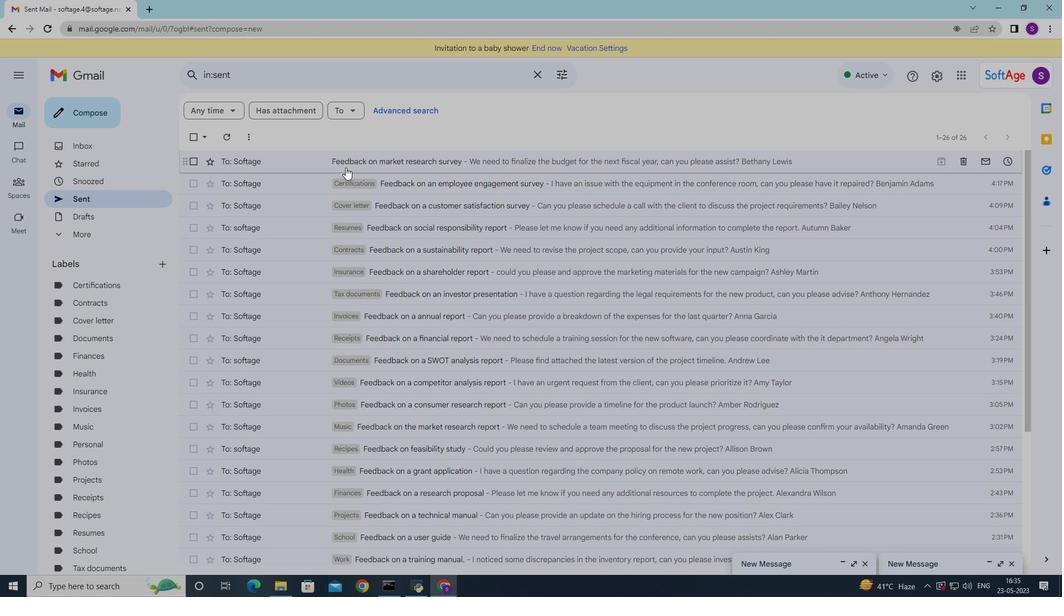
Action: Mouse pressed right at (347, 166)
Screenshot: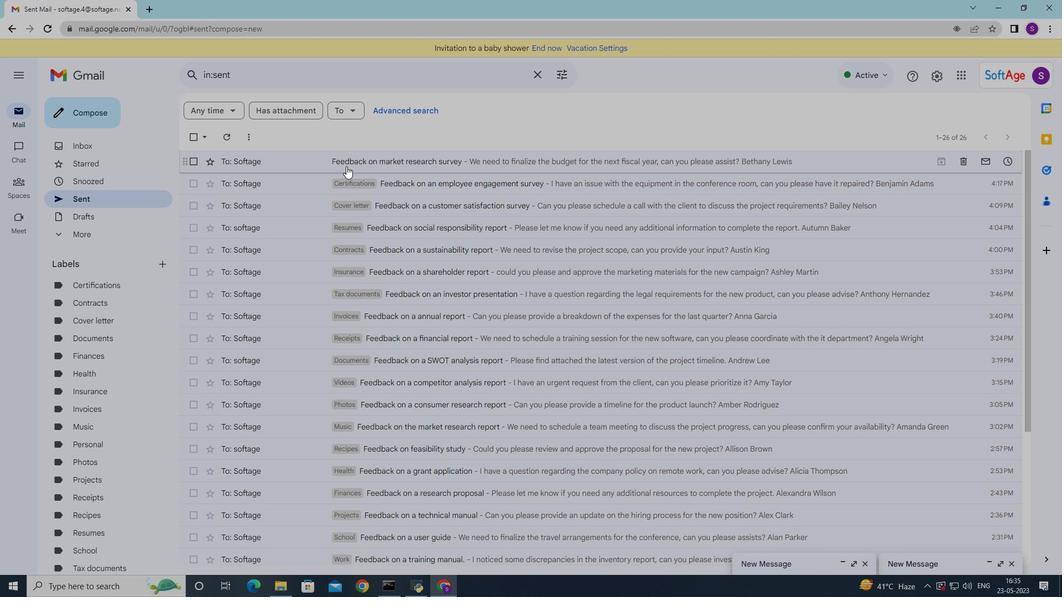 
Action: Mouse moved to (526, 355)
Screenshot: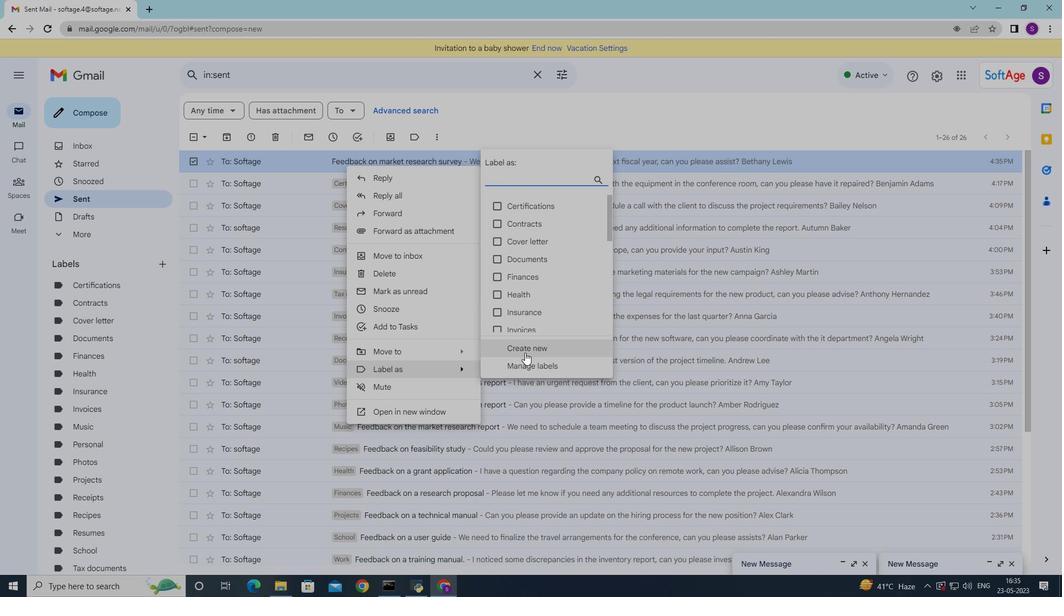 
Action: Mouse pressed left at (526, 355)
Screenshot: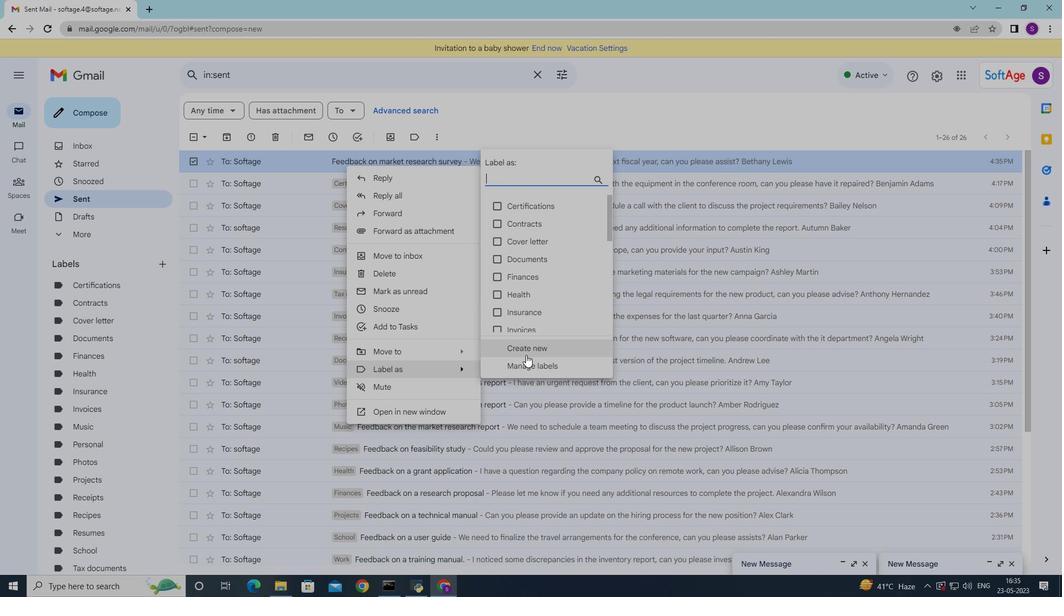 
Action: Mouse moved to (526, 355)
Screenshot: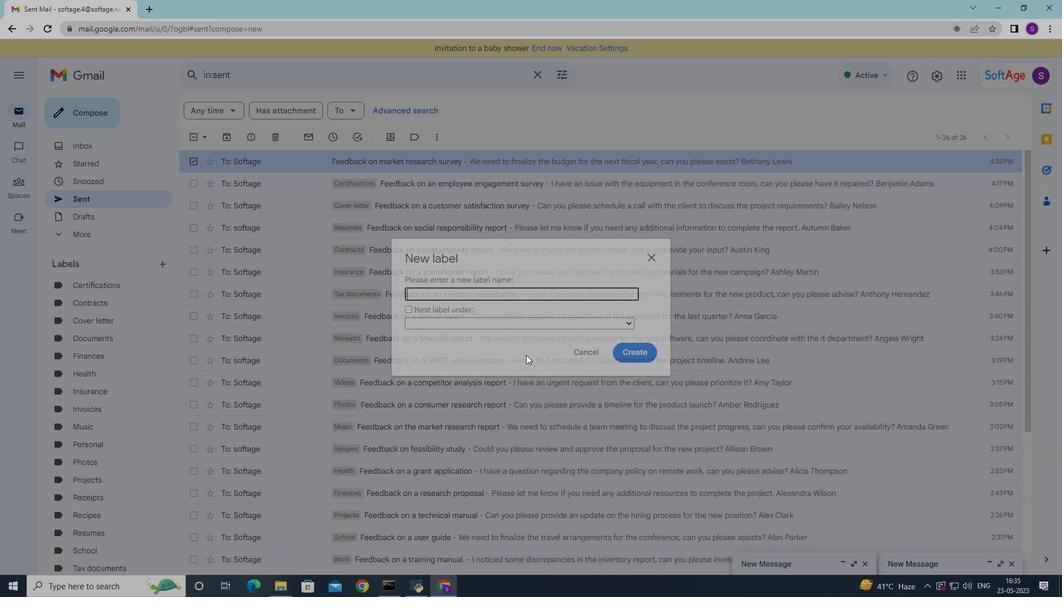
Action: Key pressed <Key.shift><Key.shift><Key.shift><Key.shift><Key.shift><Key.shift><Key.shift><Key.shift><Key.shift><Key.shift><Key.shift><Key.shift><Key.shift>Liscenses
Screenshot: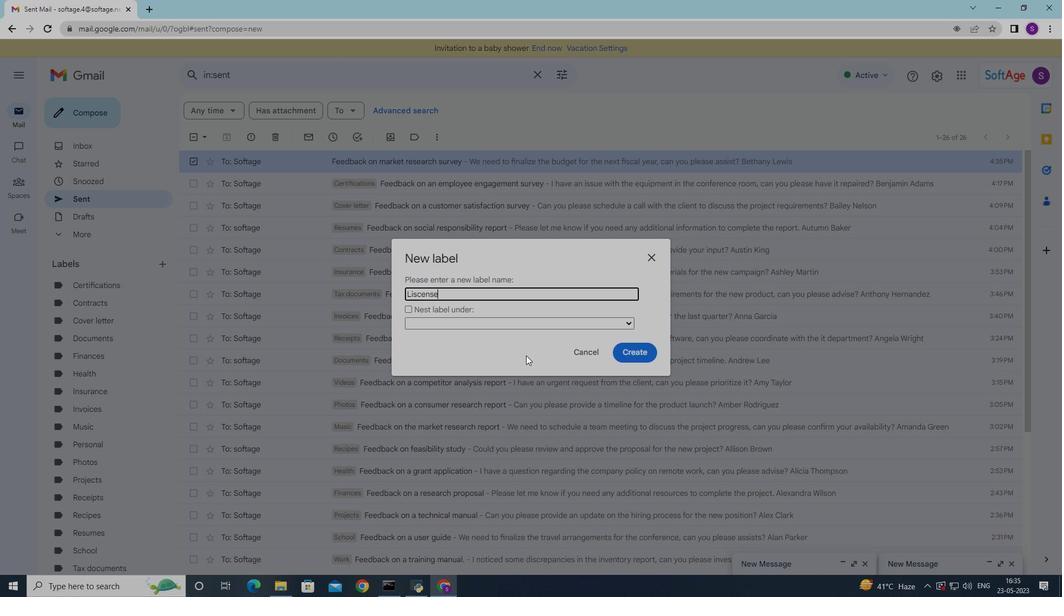 
Action: Mouse moved to (415, 293)
Screenshot: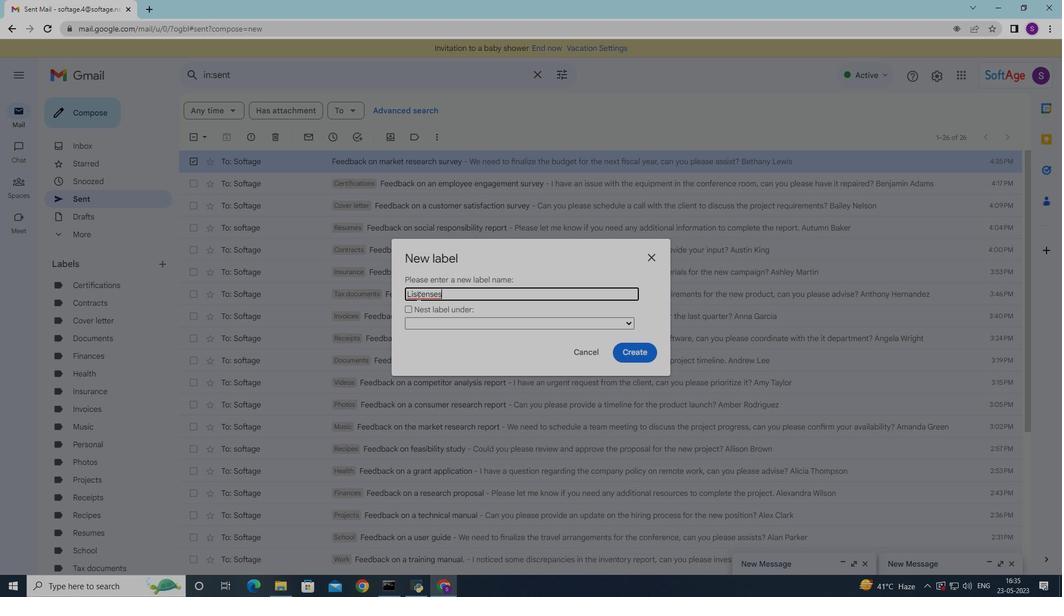 
Action: Mouse pressed left at (415, 293)
Screenshot: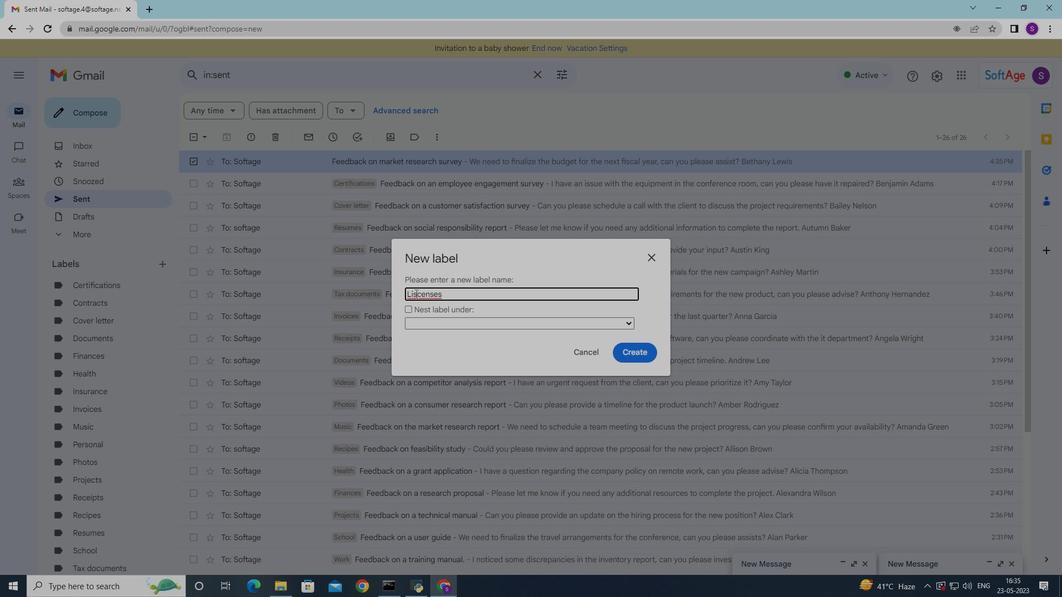 
Action: Mouse moved to (423, 298)
Screenshot: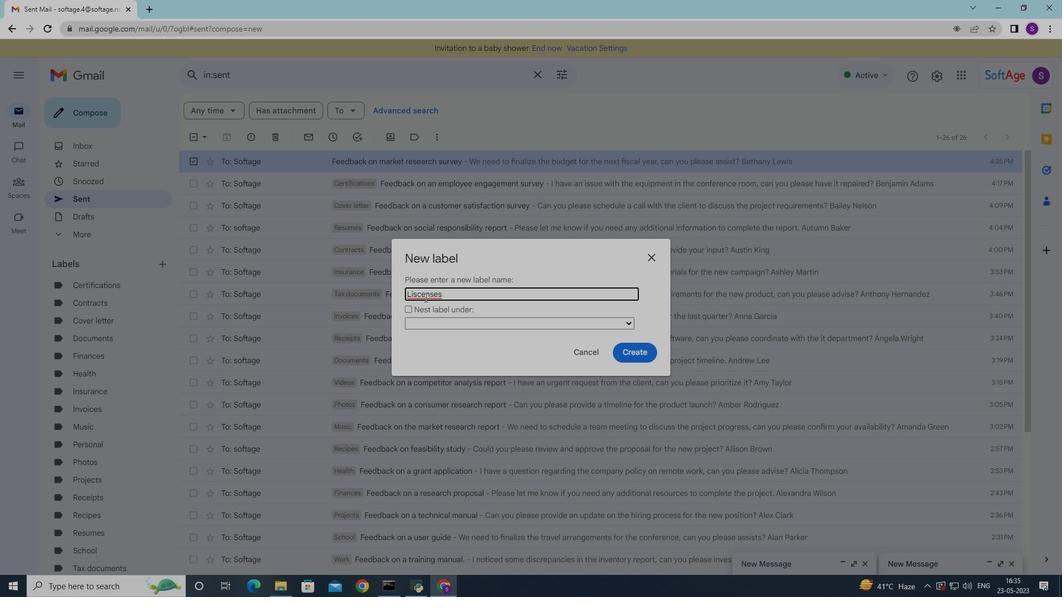 
Action: Key pressed <Key.backspace>
Screenshot: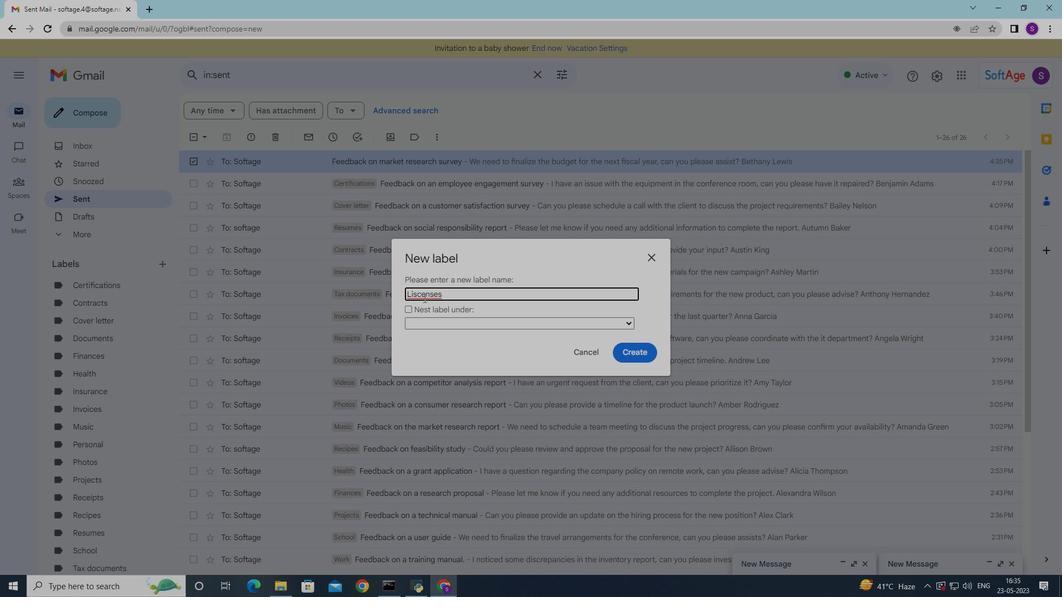 
Action: Mouse moved to (626, 354)
Screenshot: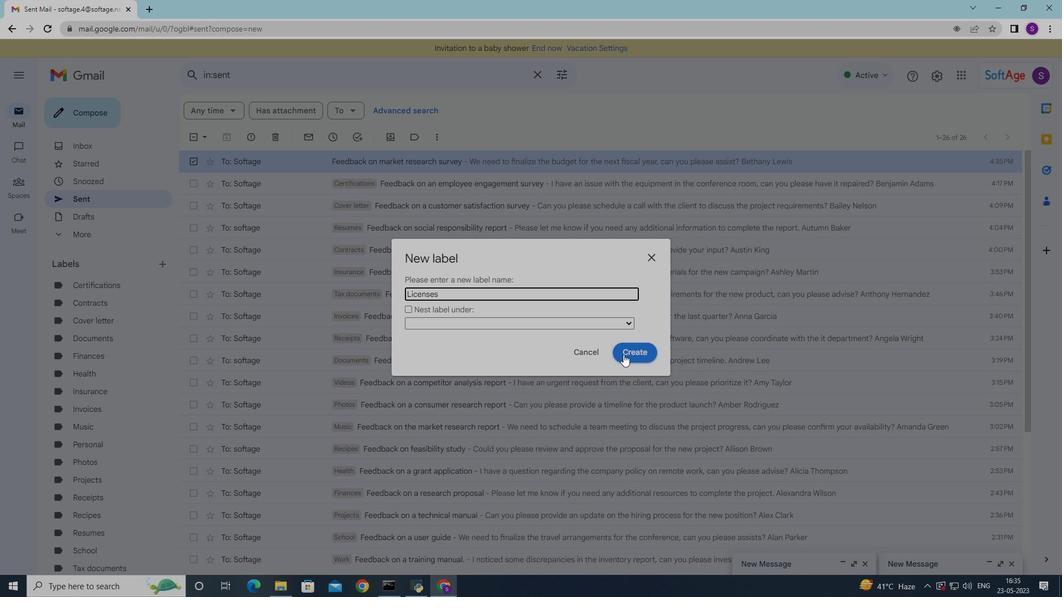 
Action: Mouse pressed left at (626, 354)
Screenshot: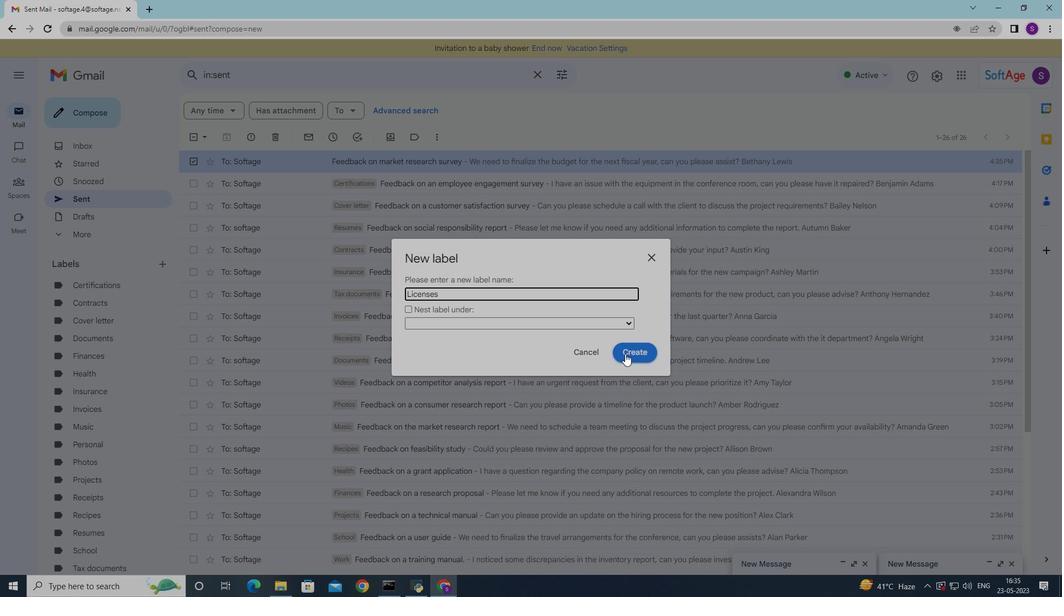 
Action: Mouse moved to (420, 163)
Screenshot: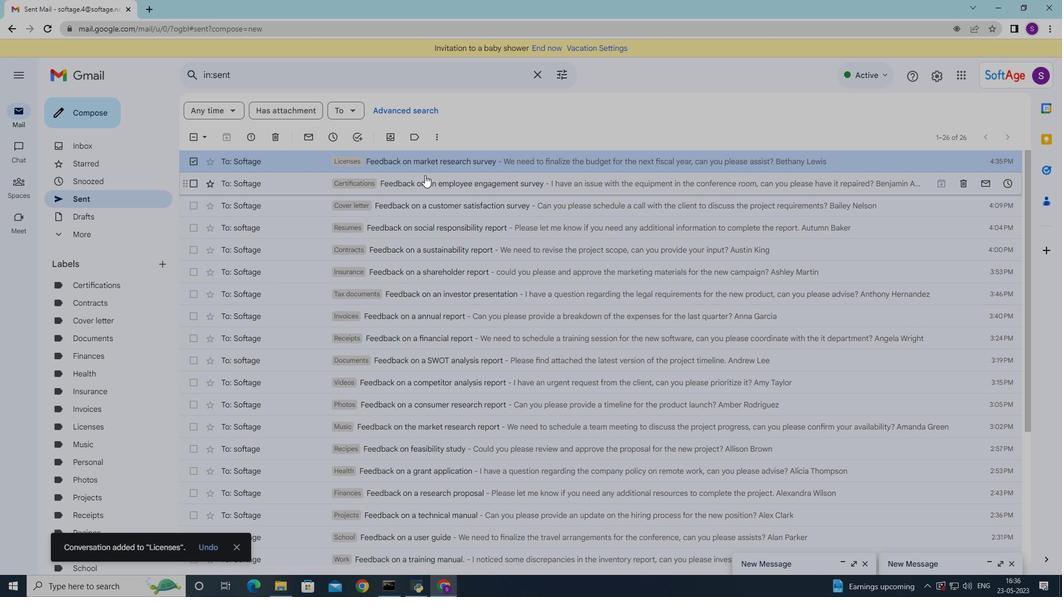 
Action: Mouse pressed right at (420, 163)
Screenshot: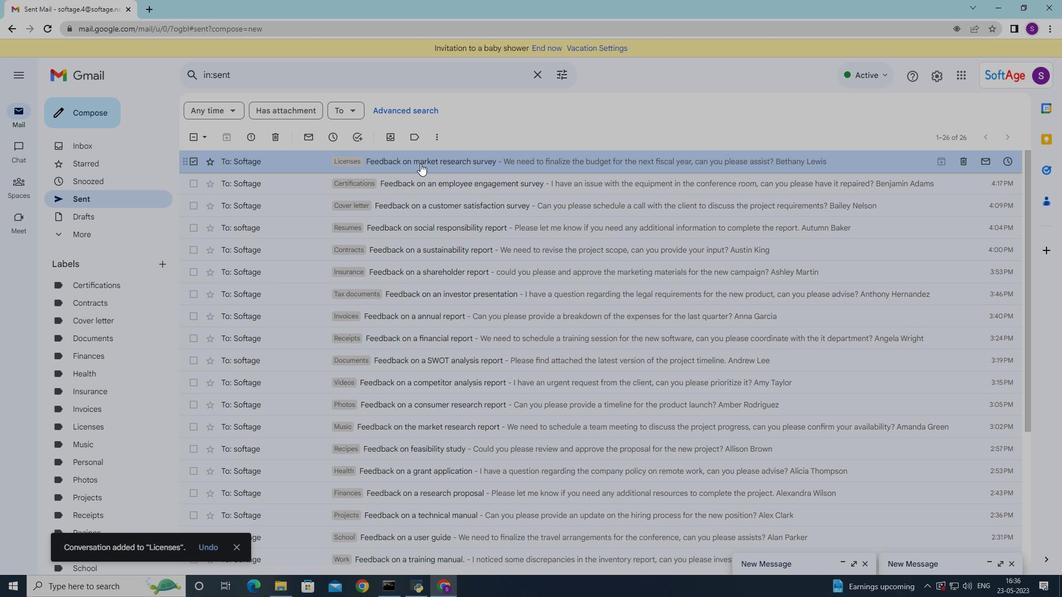 
Action: Mouse moved to (610, 199)
Screenshot: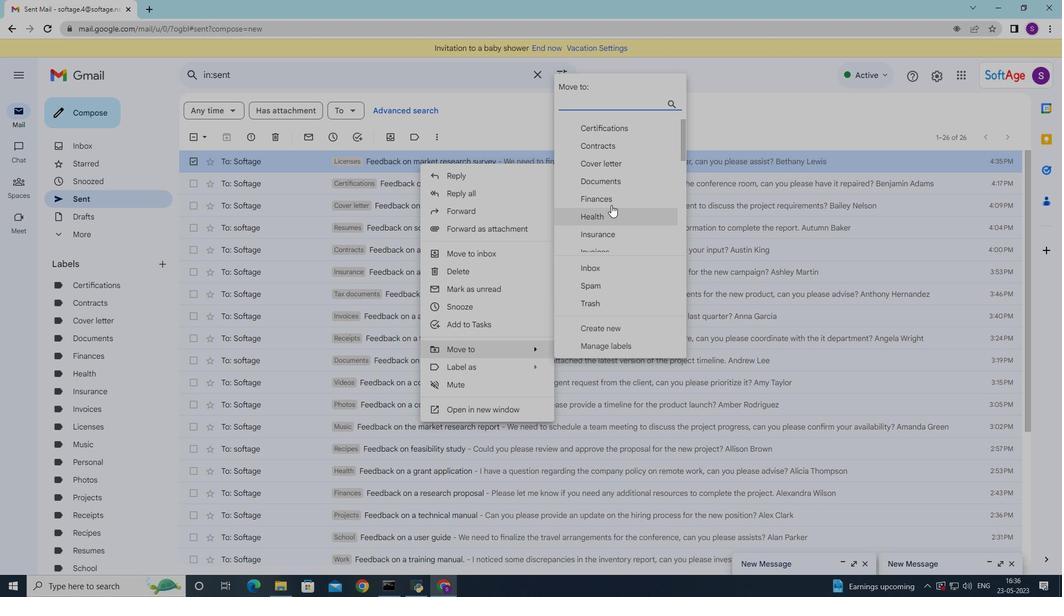 
Action: Mouse scrolled (610, 198) with delta (0, 0)
Screenshot: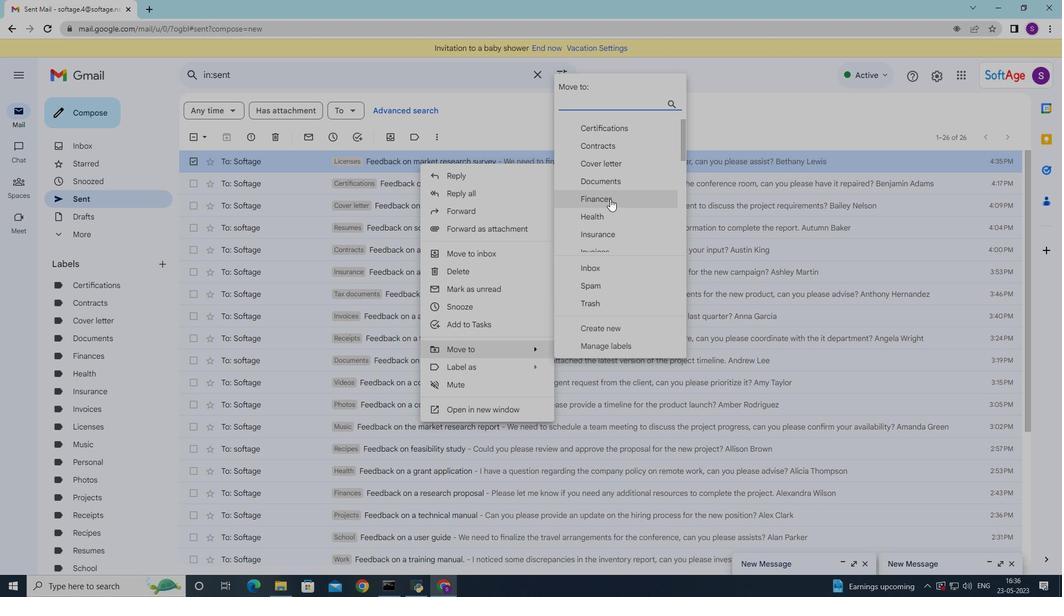 
Action: Mouse scrolled (610, 198) with delta (0, 0)
Screenshot: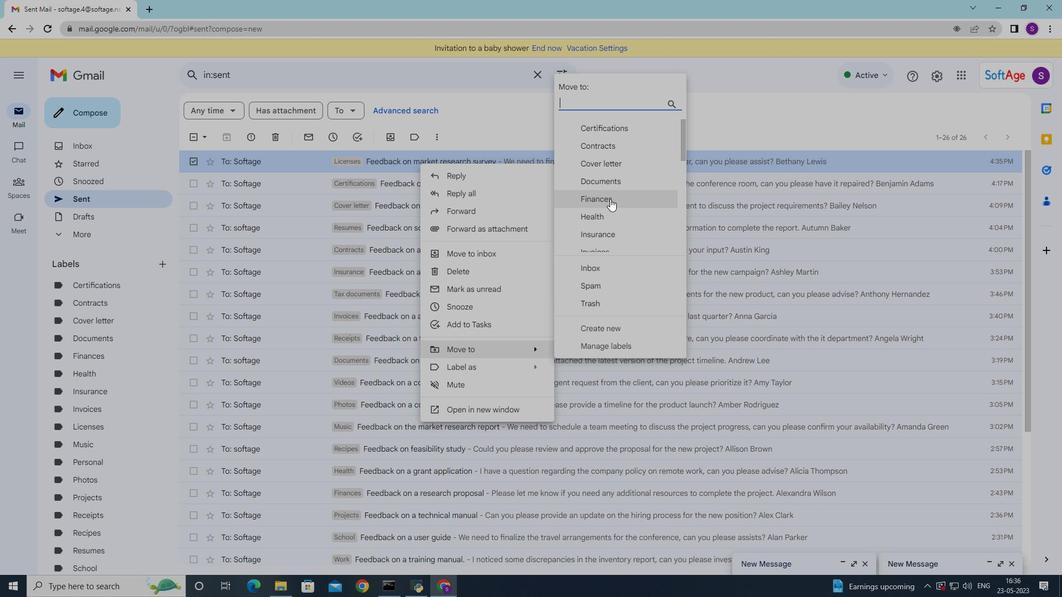 
Action: Mouse moved to (610, 199)
Screenshot: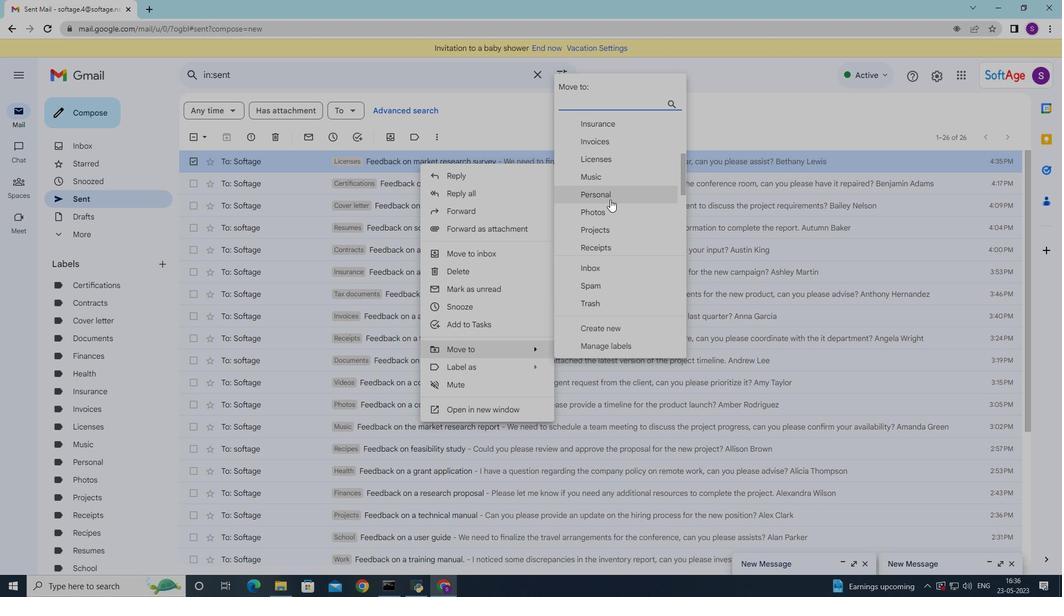 
Action: Mouse scrolled (610, 200) with delta (0, 0)
Screenshot: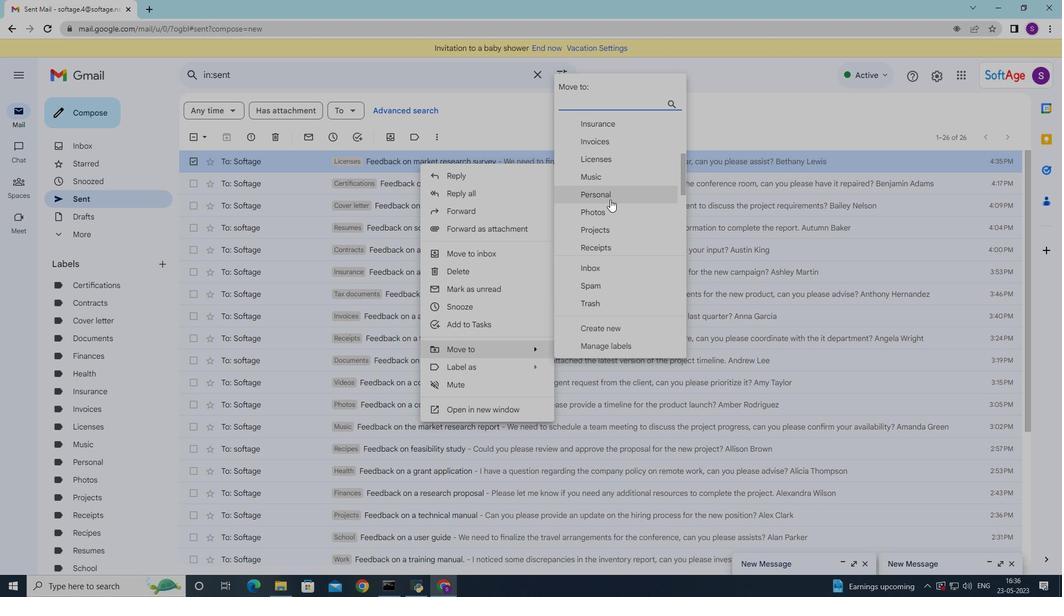 
Action: Mouse moved to (612, 210)
Screenshot: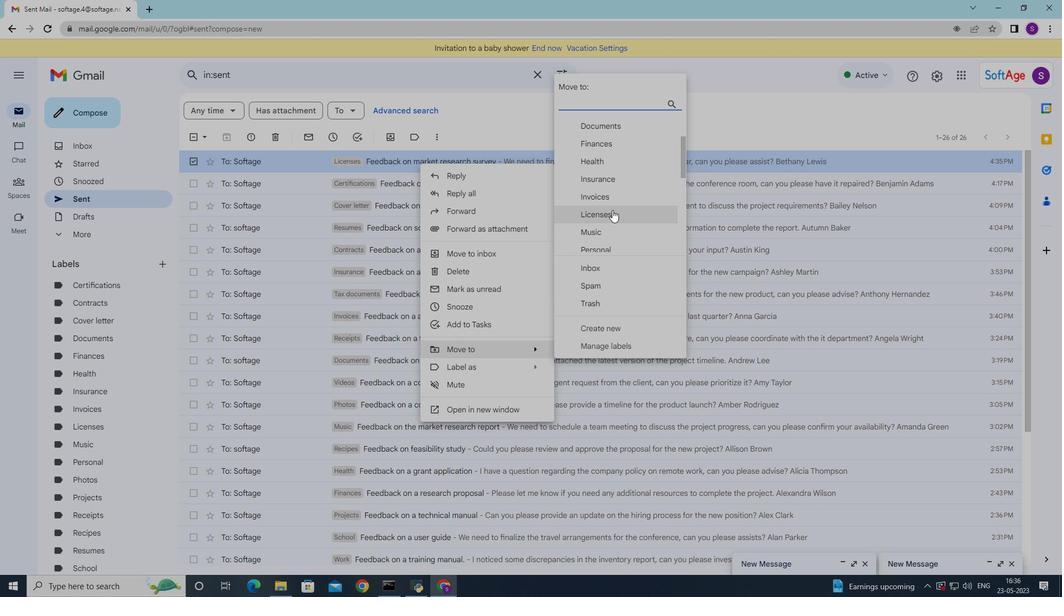 
Action: Mouse pressed left at (612, 210)
Screenshot: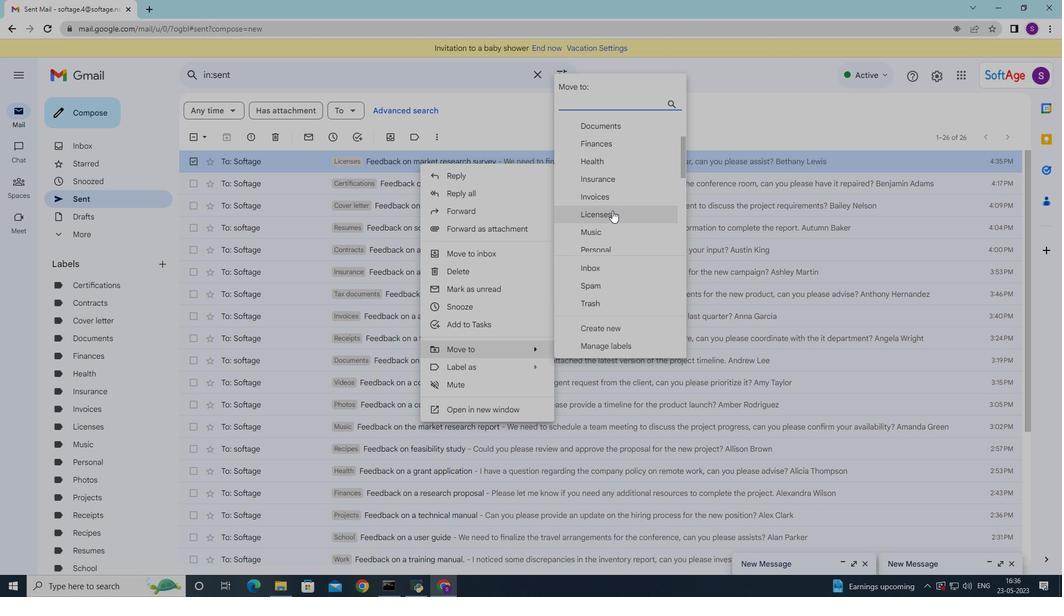 
Action: Mouse moved to (599, 208)
Screenshot: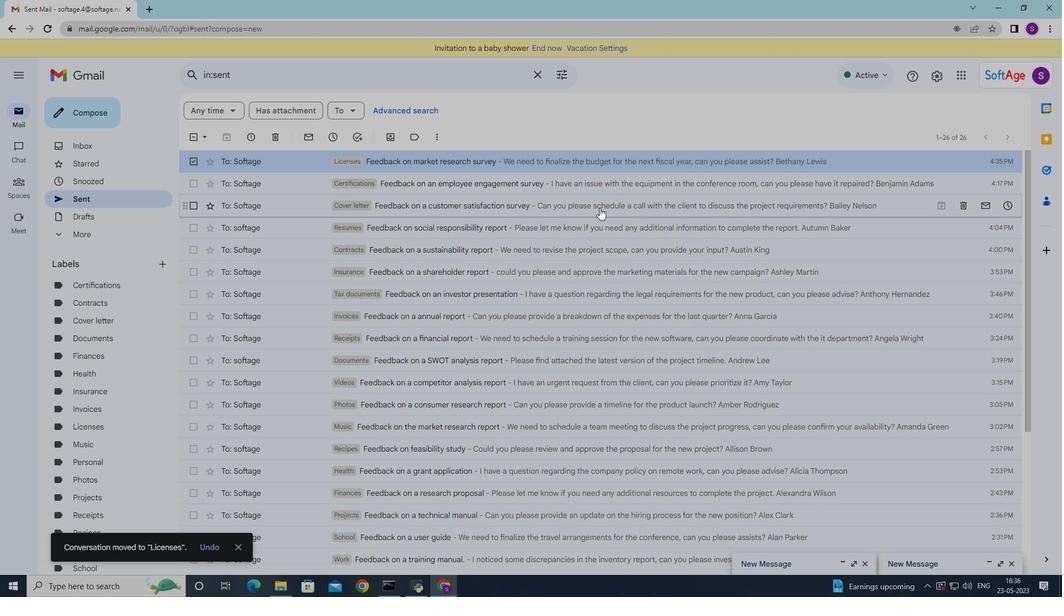 
